 Task: Find accommodations in Rio Preto da Eva - AM for 4 guests from September 6 to September 12, with a price range of ₹10,000 to ₹14,000, 4 bedrooms, 4 beds, 4 bathrooms, property type 'Hotel', amenities including Wifi, Free parking, TV, Gym, Breakfast, and 'Self check-in' option, with host language 'English'.
Action: Mouse moved to (424, 87)
Screenshot: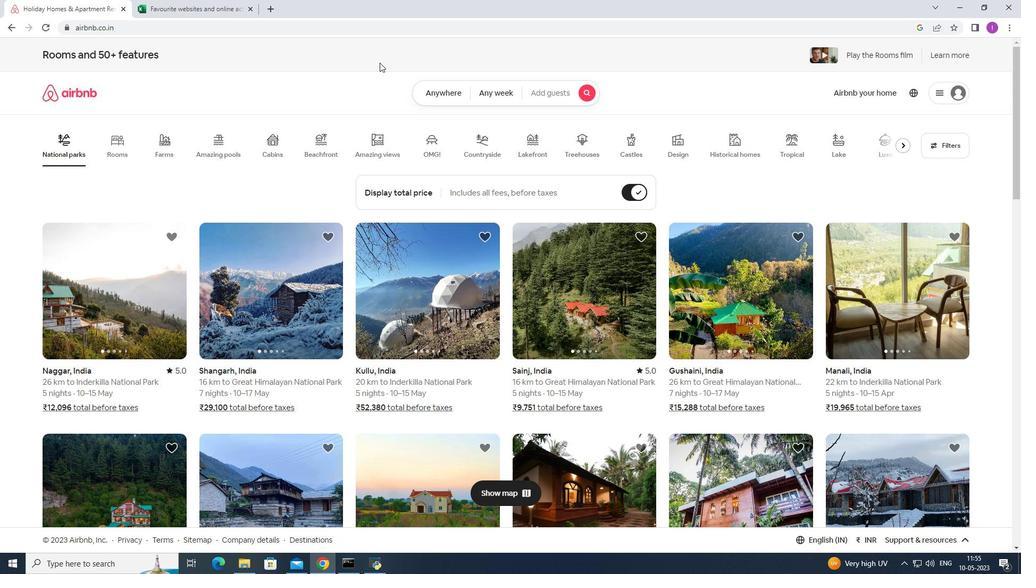 
Action: Mouse pressed left at (424, 87)
Screenshot: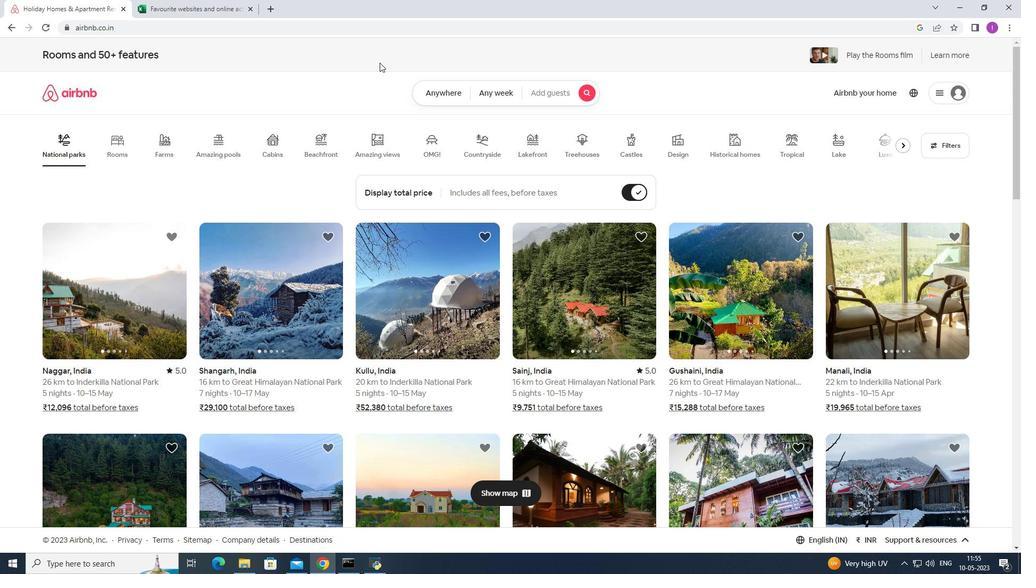 
Action: Mouse moved to (324, 135)
Screenshot: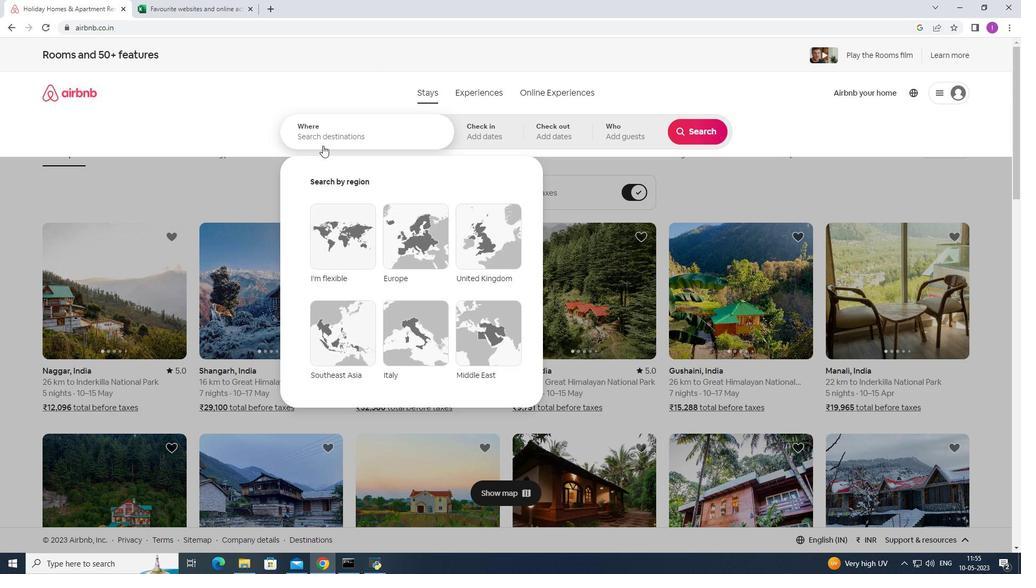 
Action: Mouse pressed left at (324, 135)
Screenshot: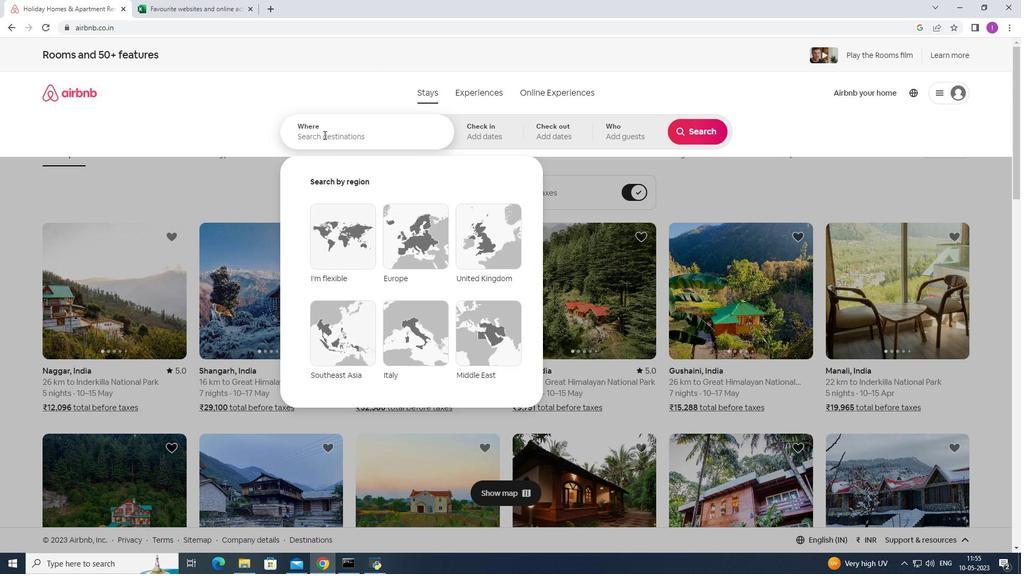 
Action: Mouse moved to (444, 133)
Screenshot: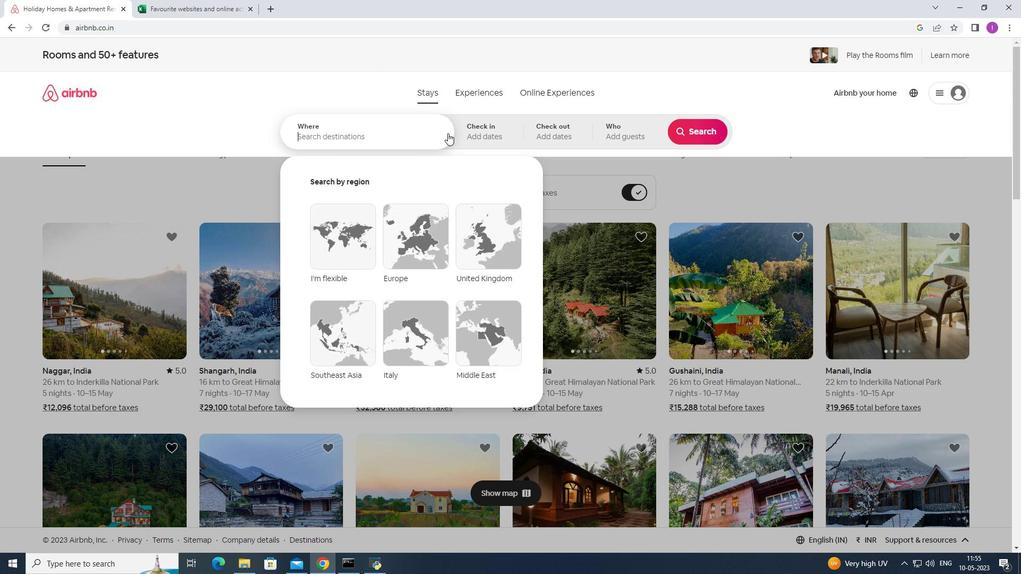 
Action: Key pressed <Key.shift>
Screenshot: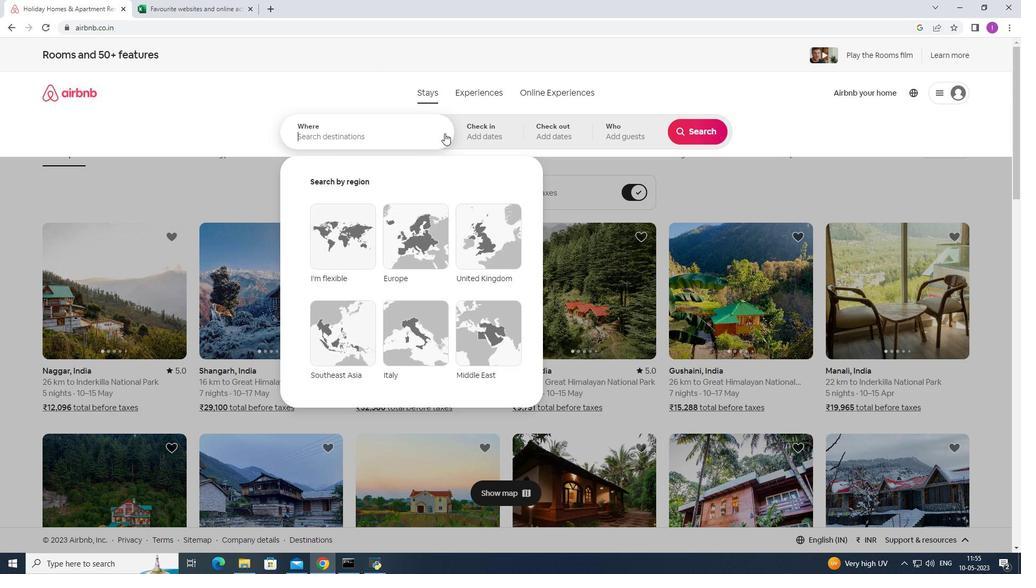 
Action: Mouse moved to (444, 133)
Screenshot: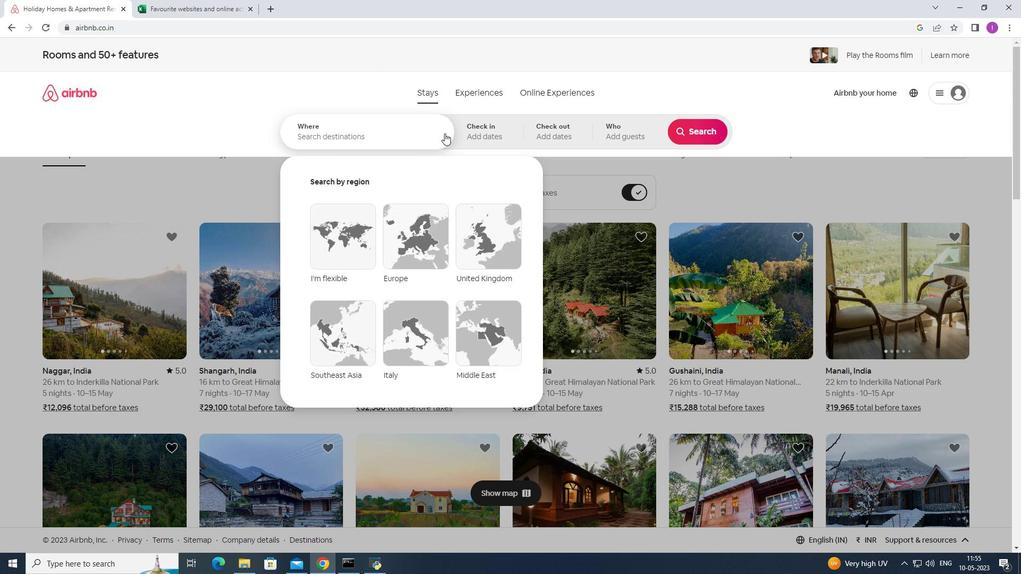 
Action: Key pressed <Key.shift><Key.shift><Key.shift><Key.shift>Rio<Key.space><Key.shift>O<Key.backspace><Key.shift>Preto<Key.space><Key.space><Key.space><Key.space><Key.space><Key.space><Key.space><Key.backspace><Key.backspace><Key.backspace><Key.backspace><Key.shift>Da<Key.space>
Screenshot: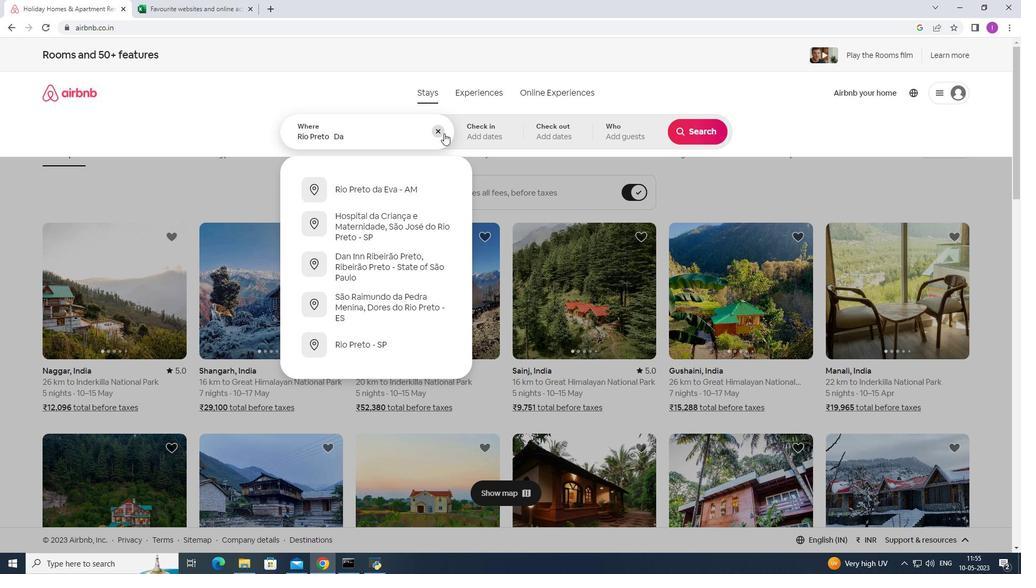 
Action: Mouse moved to (386, 181)
Screenshot: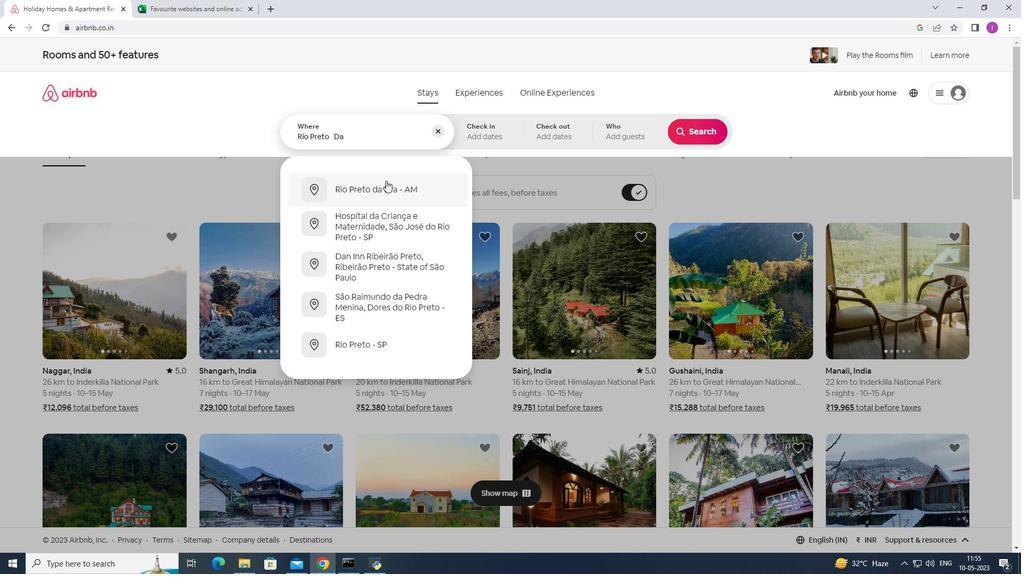 
Action: Mouse pressed left at (386, 181)
Screenshot: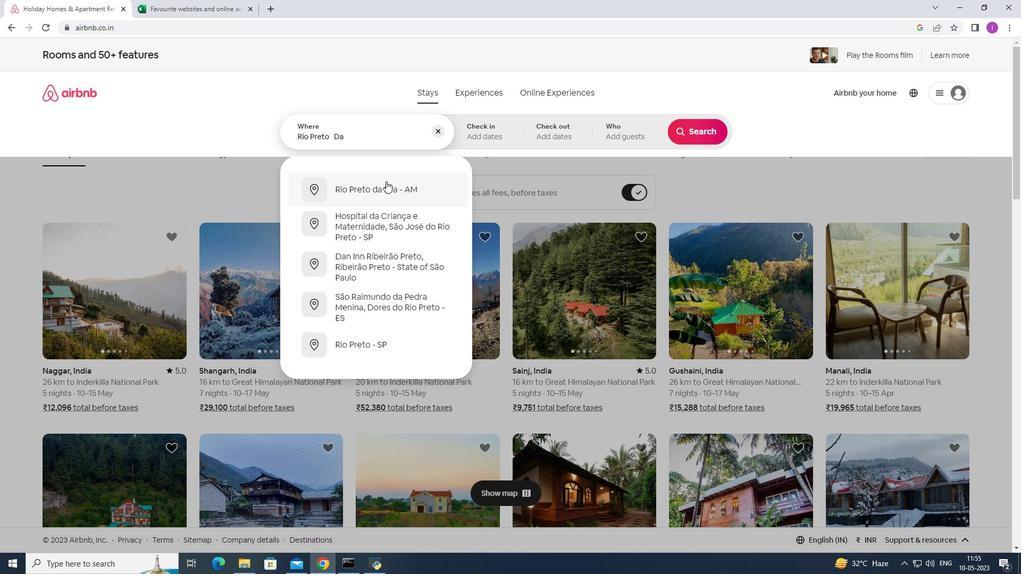 
Action: Mouse moved to (692, 215)
Screenshot: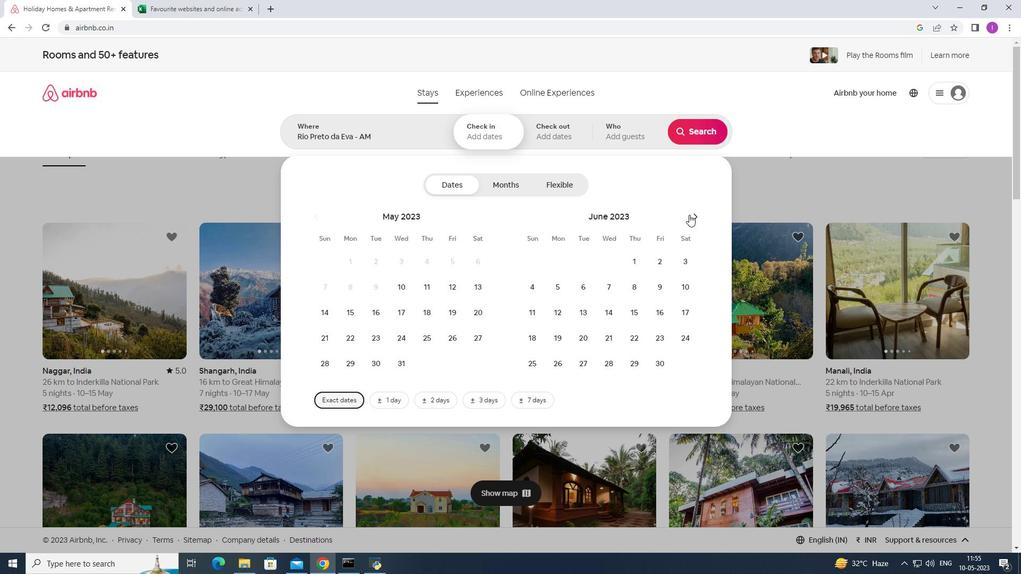 
Action: Mouse pressed left at (692, 215)
Screenshot: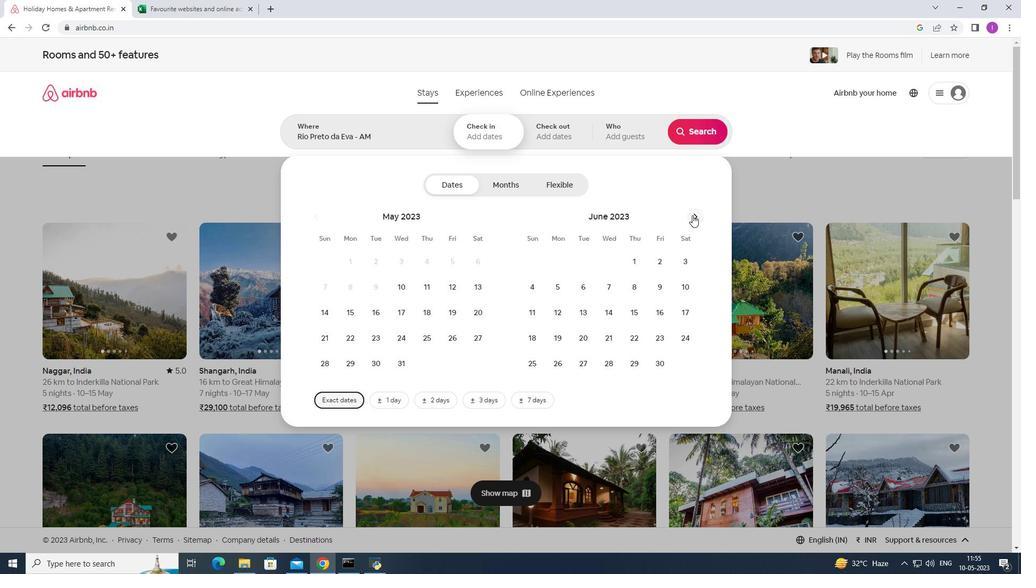 
Action: Mouse pressed left at (692, 215)
Screenshot: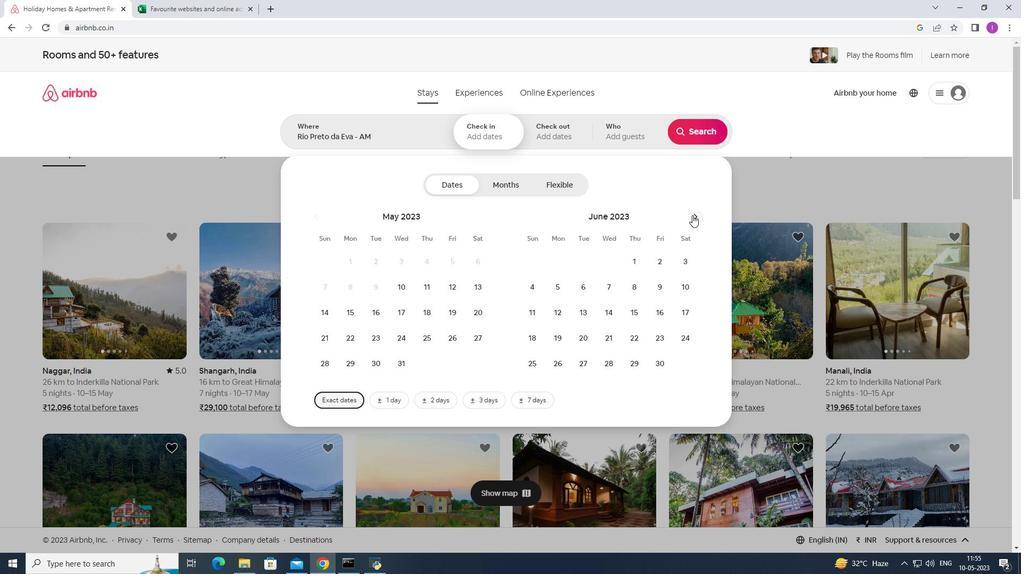 
Action: Mouse moved to (697, 220)
Screenshot: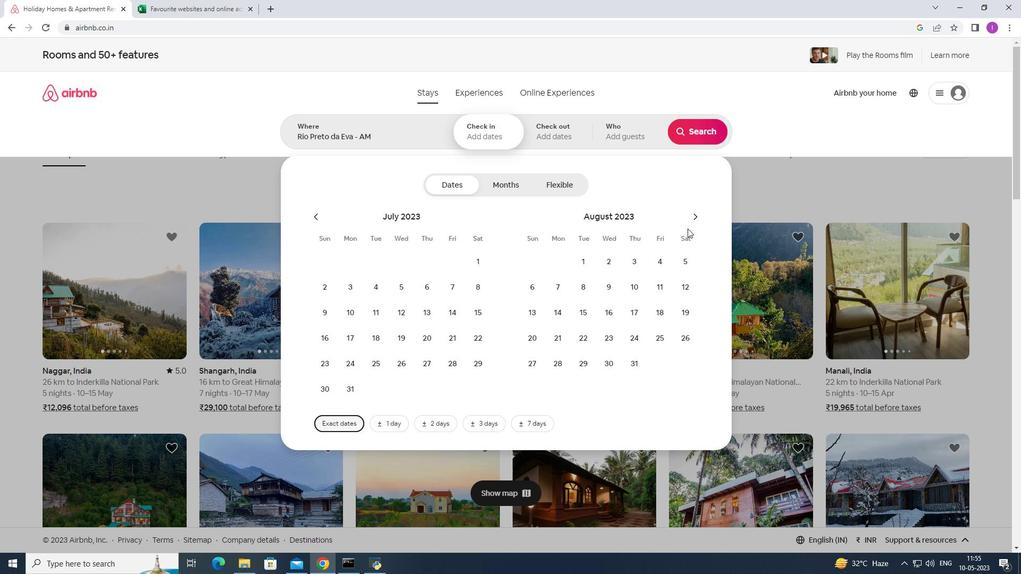 
Action: Mouse pressed left at (697, 220)
Screenshot: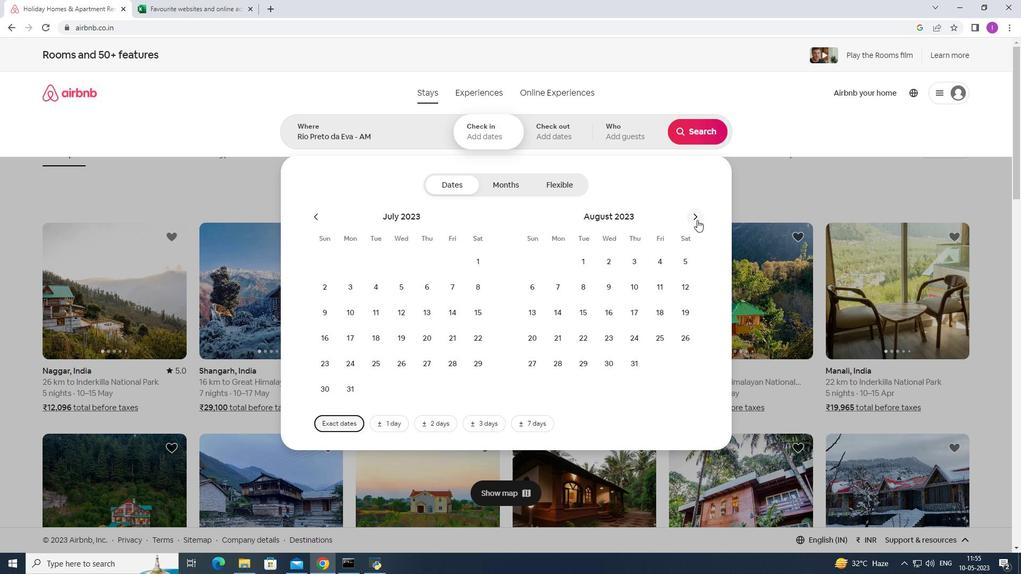 
Action: Mouse pressed left at (697, 220)
Screenshot: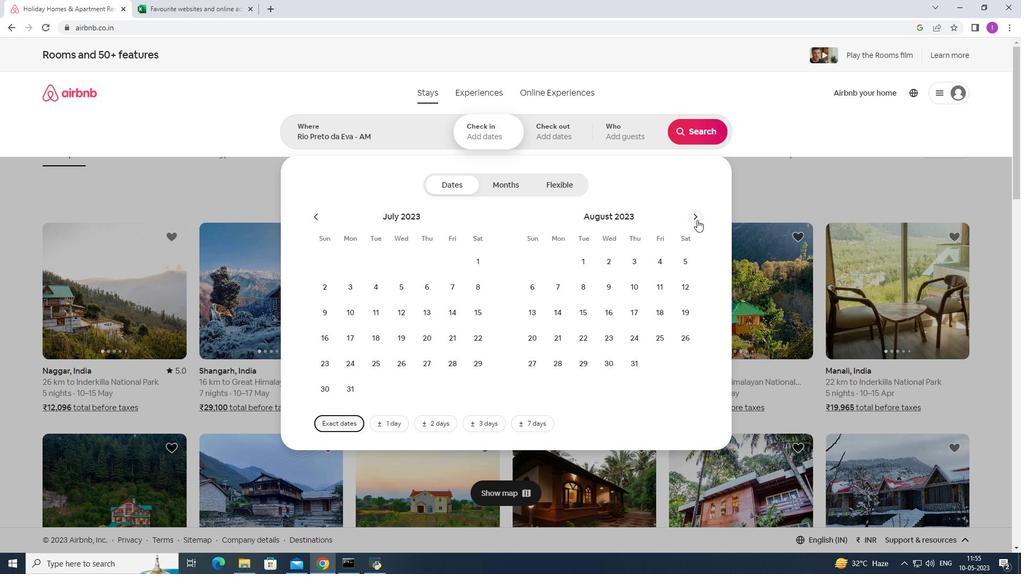 
Action: Mouse moved to (405, 286)
Screenshot: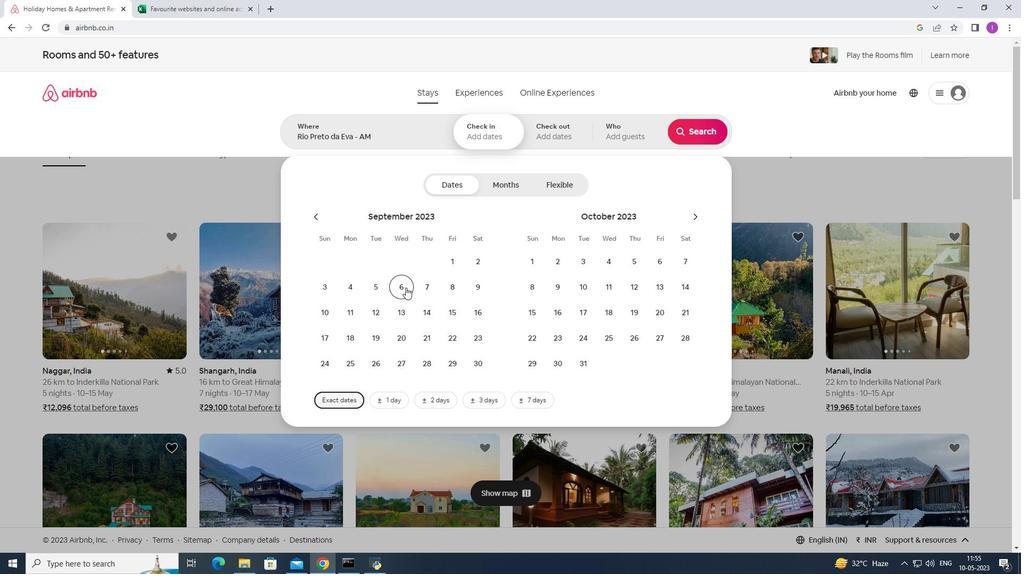 
Action: Mouse pressed left at (405, 286)
Screenshot: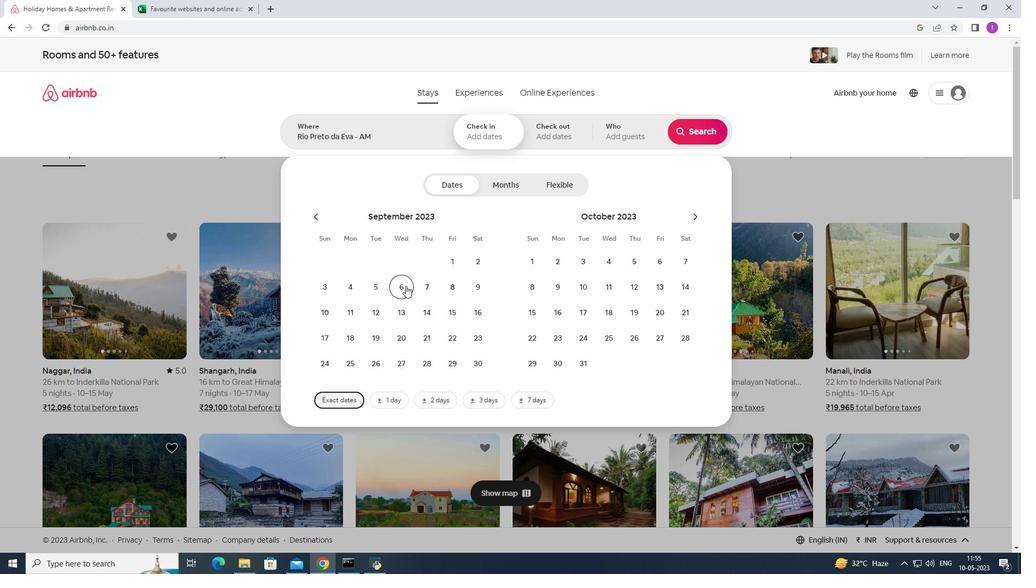 
Action: Mouse moved to (379, 315)
Screenshot: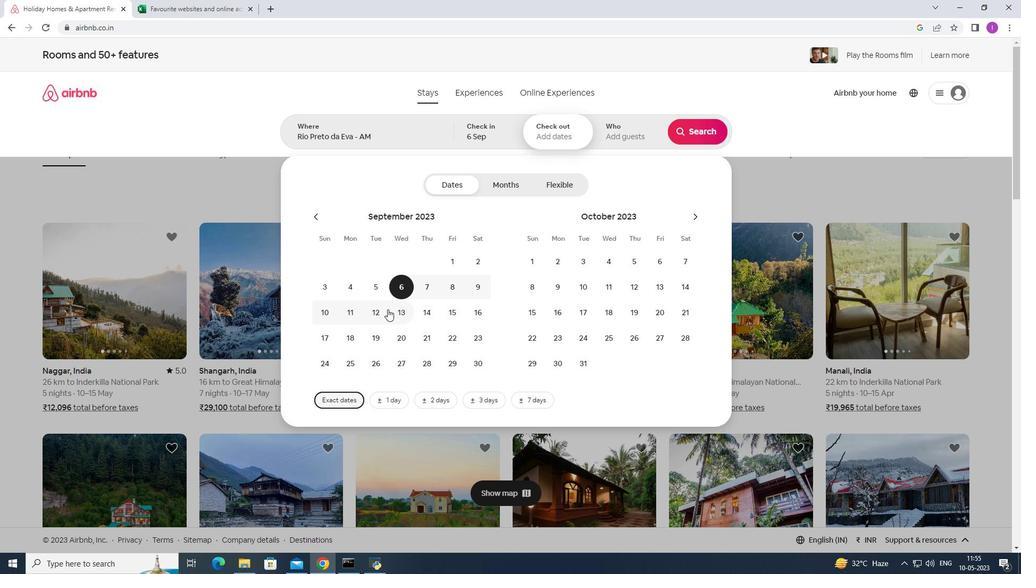 
Action: Mouse pressed left at (379, 315)
Screenshot: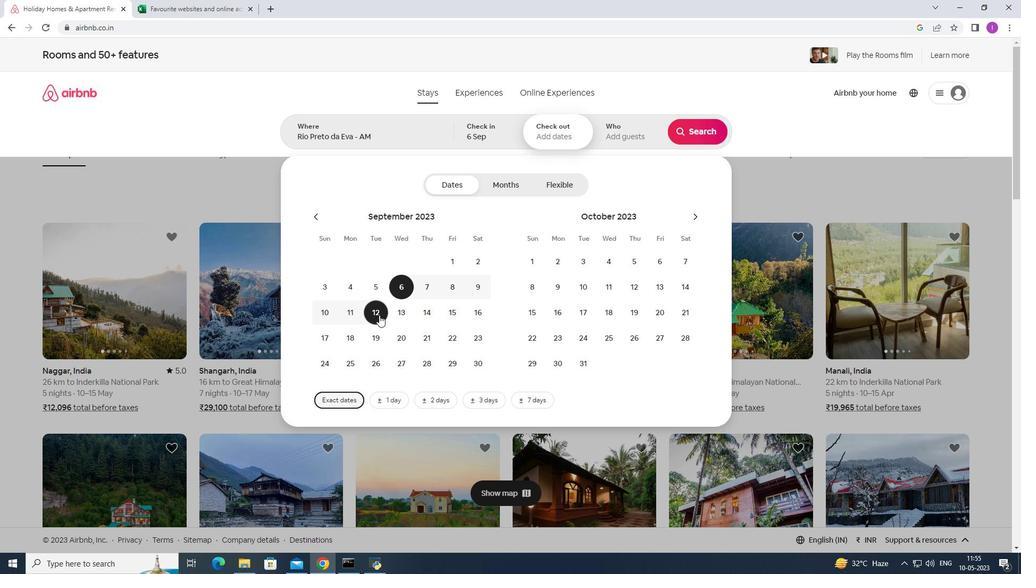 
Action: Mouse moved to (649, 129)
Screenshot: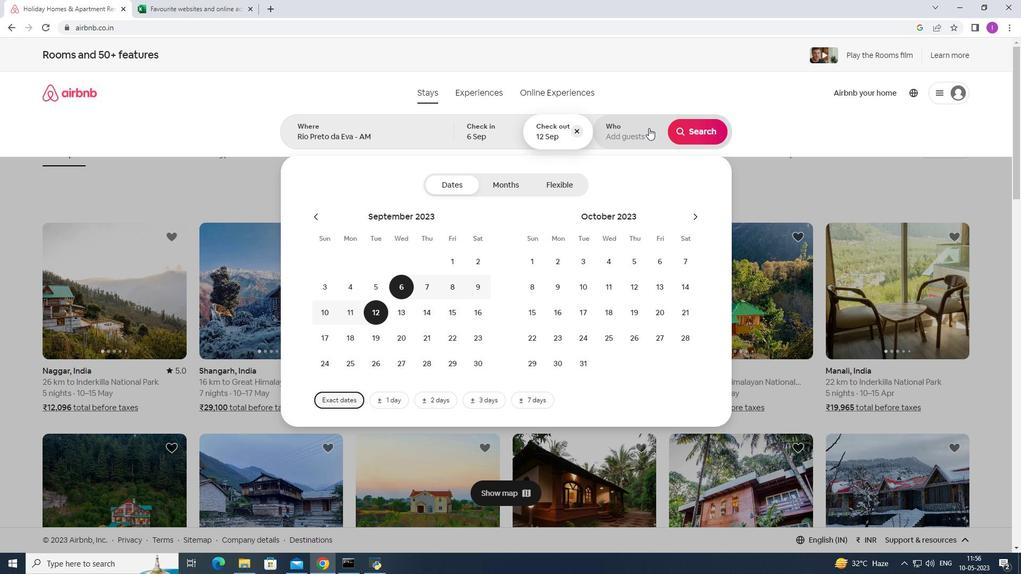 
Action: Mouse pressed left at (649, 129)
Screenshot: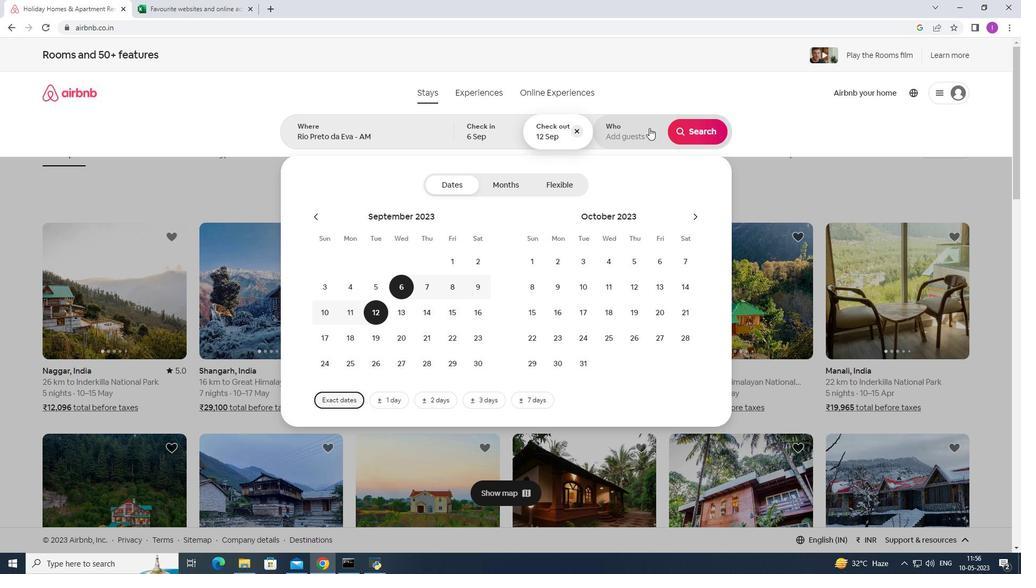 
Action: Mouse moved to (700, 191)
Screenshot: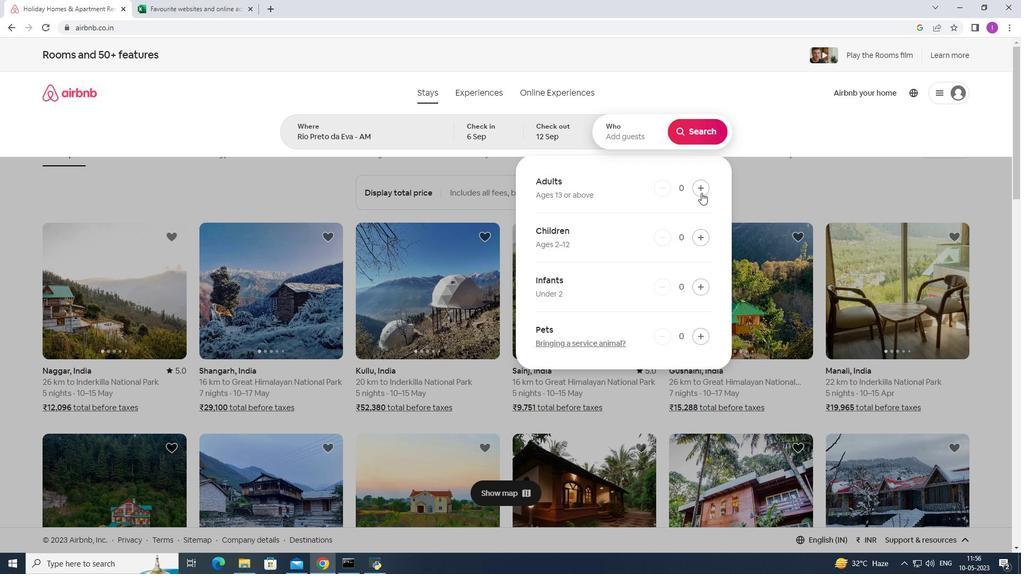 
Action: Mouse pressed left at (700, 191)
Screenshot: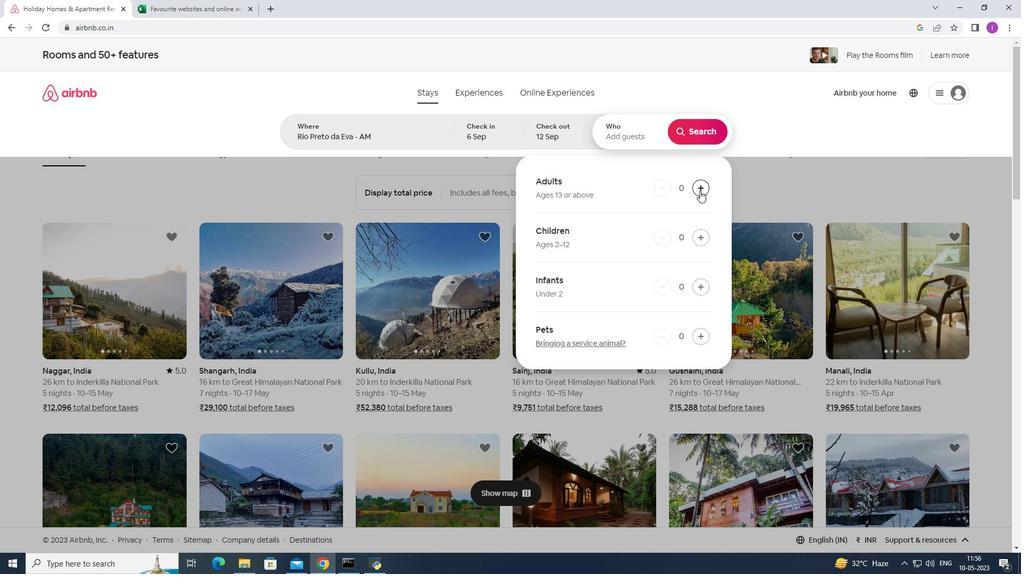 
Action: Mouse pressed left at (700, 191)
Screenshot: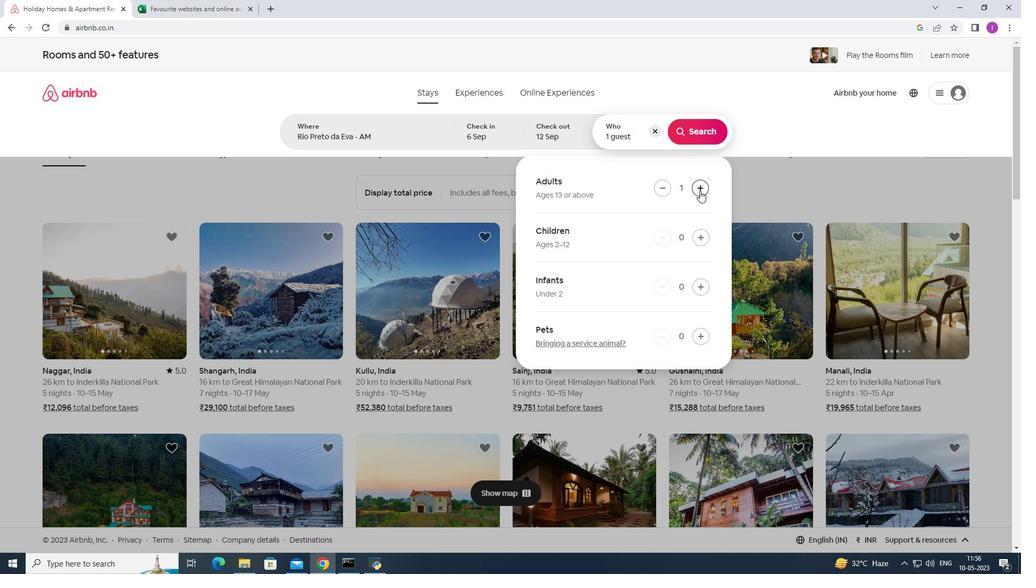 
Action: Mouse pressed left at (700, 191)
Screenshot: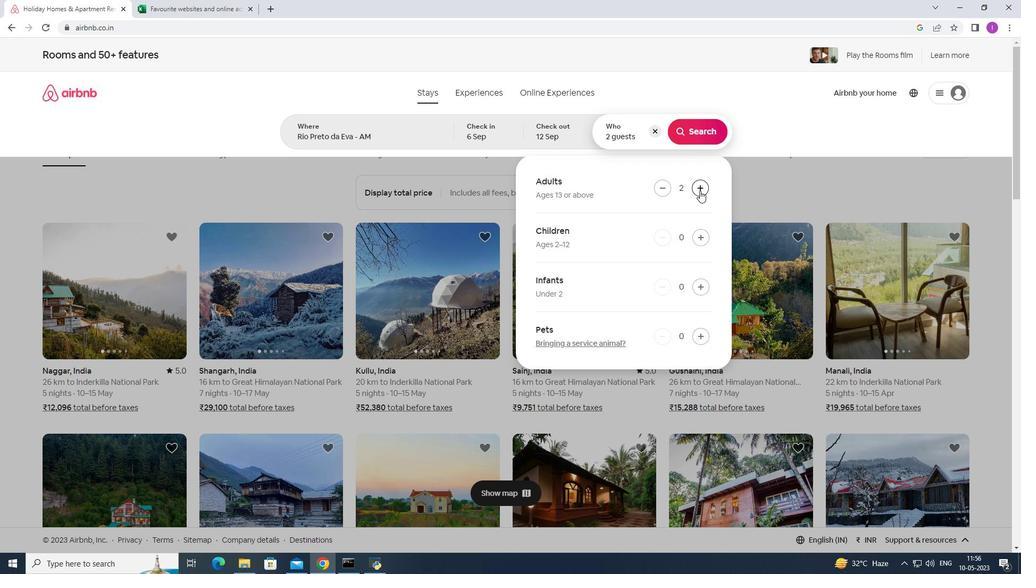
Action: Mouse pressed left at (700, 191)
Screenshot: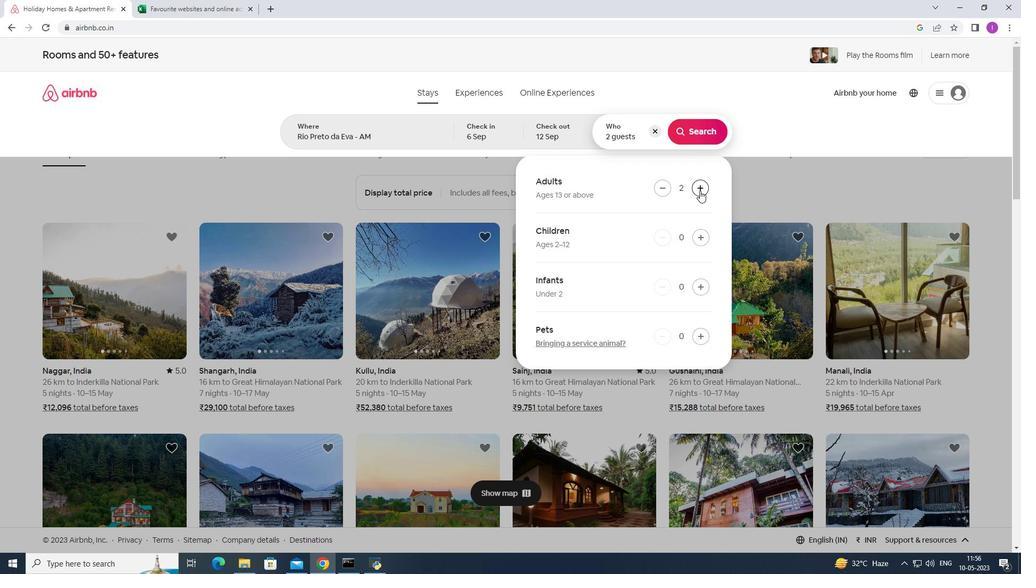 
Action: Mouse moved to (683, 137)
Screenshot: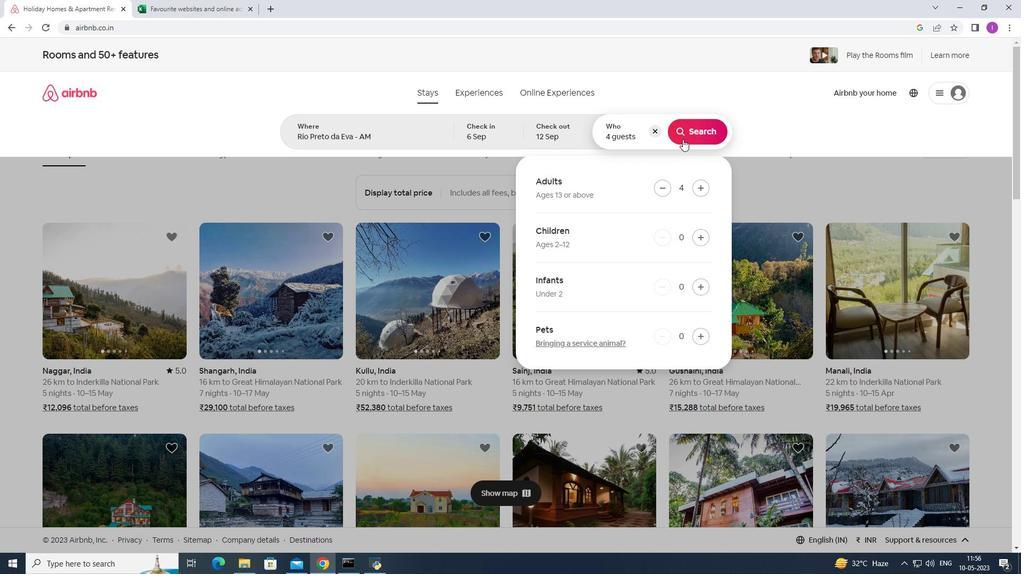 
Action: Mouse pressed left at (683, 137)
Screenshot: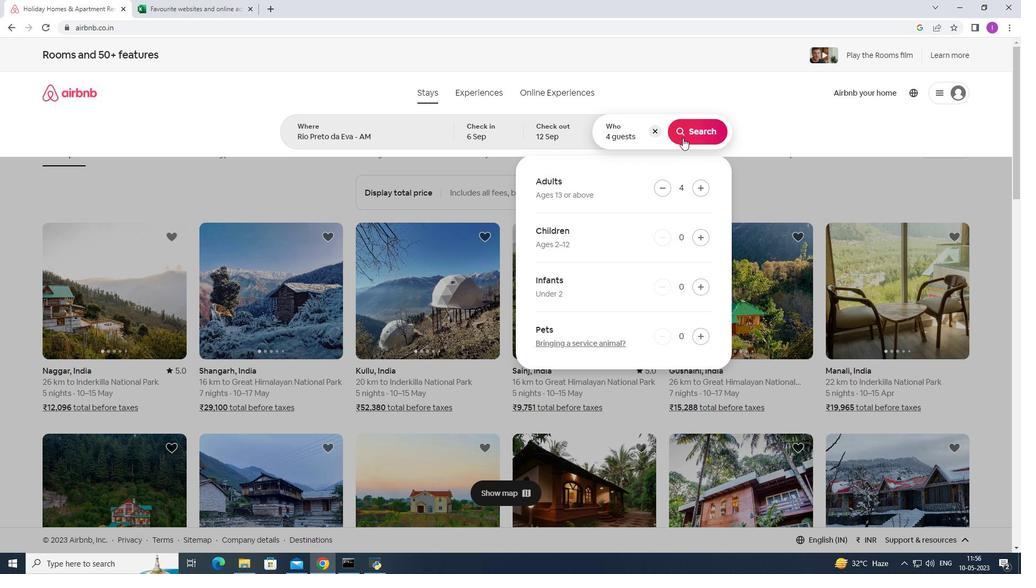 
Action: Mouse moved to (974, 96)
Screenshot: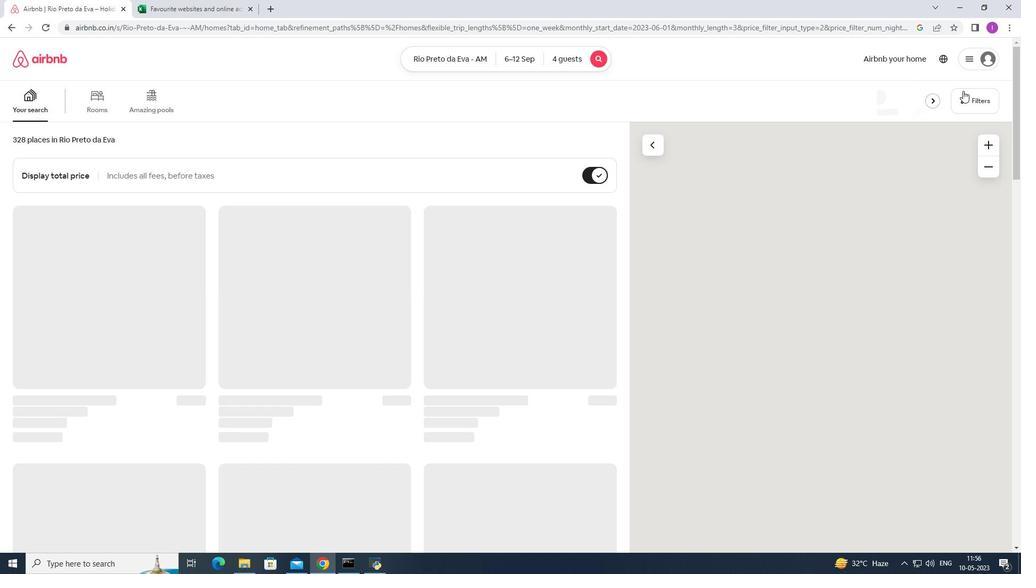 
Action: Mouse pressed left at (974, 96)
Screenshot: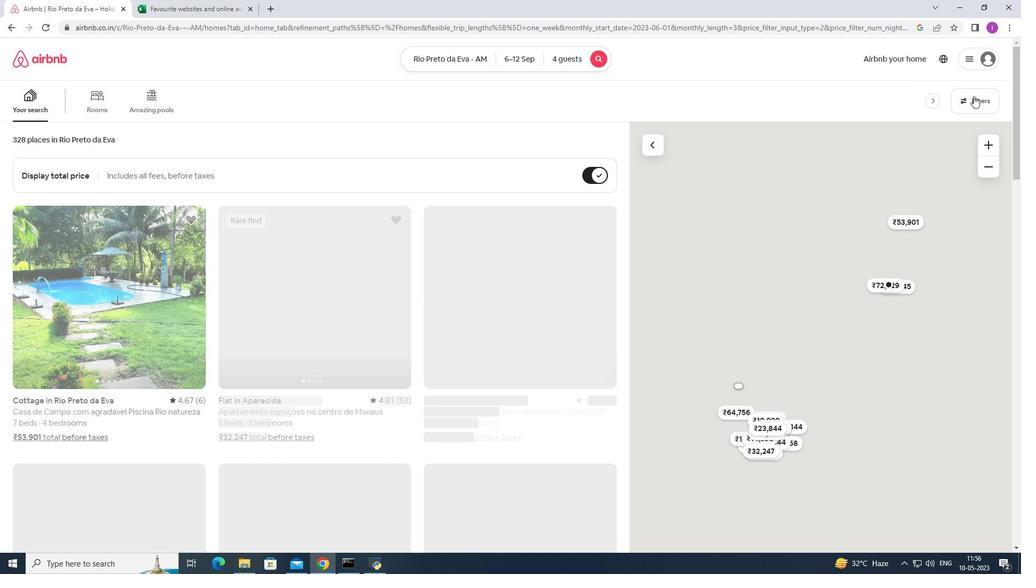 
Action: Mouse moved to (386, 361)
Screenshot: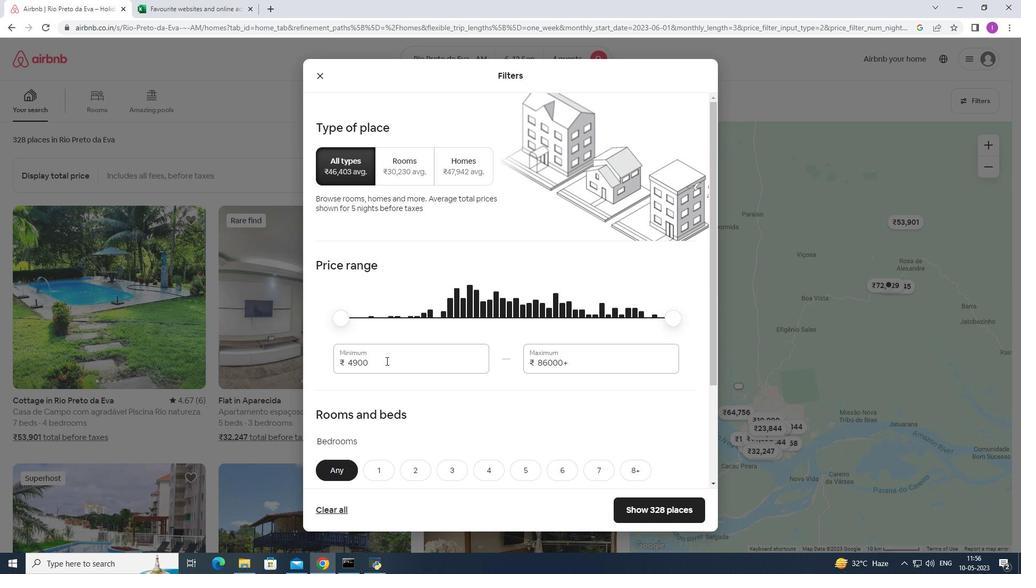 
Action: Mouse pressed left at (386, 361)
Screenshot: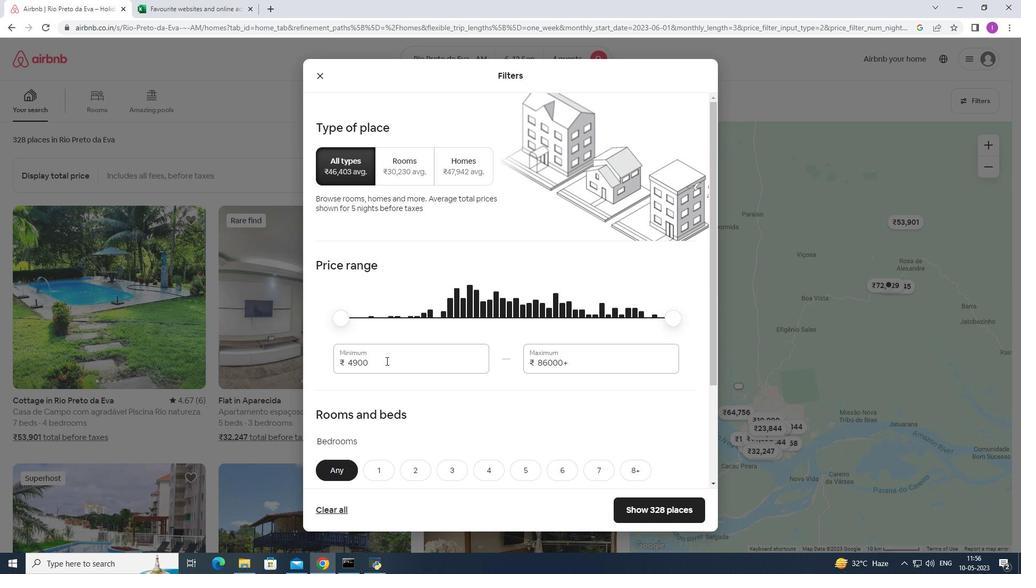 
Action: Mouse moved to (341, 358)
Screenshot: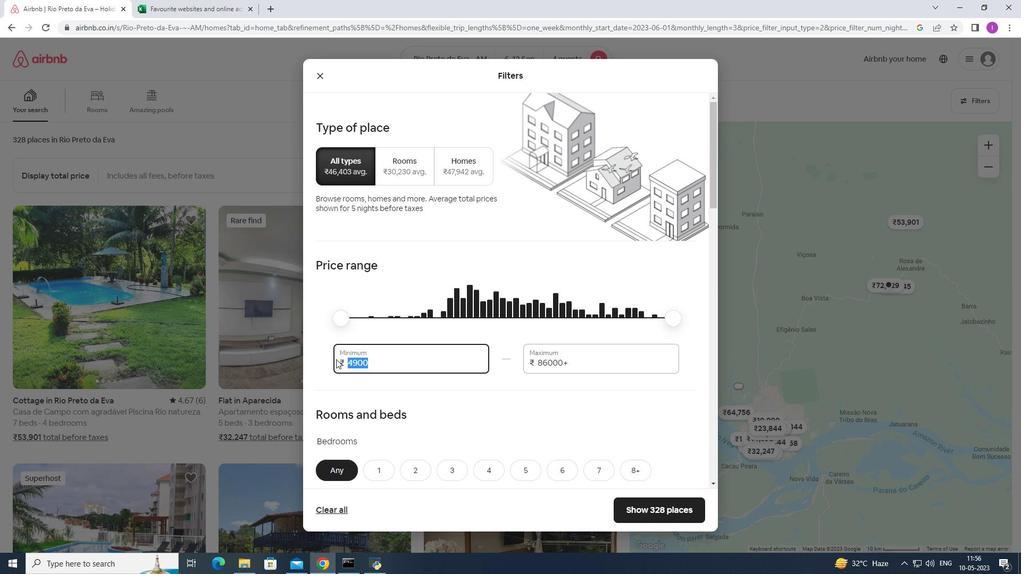 
Action: Key pressed 1
Screenshot: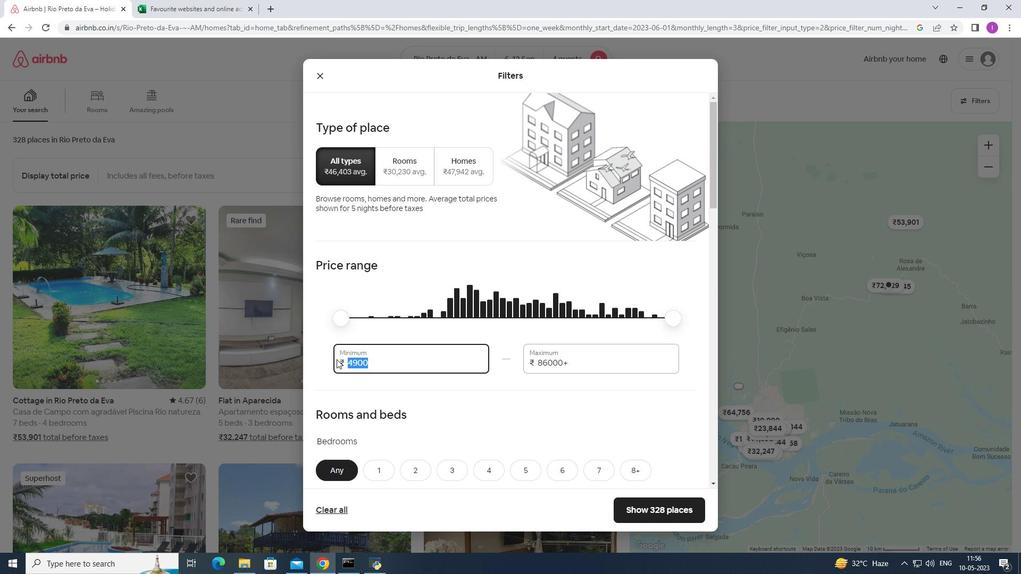 
Action: Mouse moved to (344, 356)
Screenshot: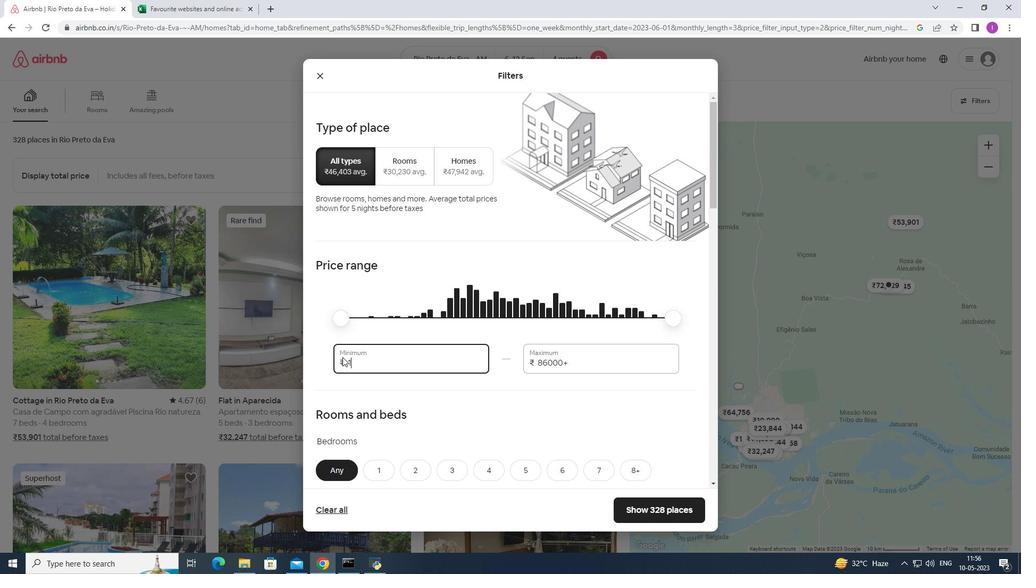 
Action: Key pressed 000
Screenshot: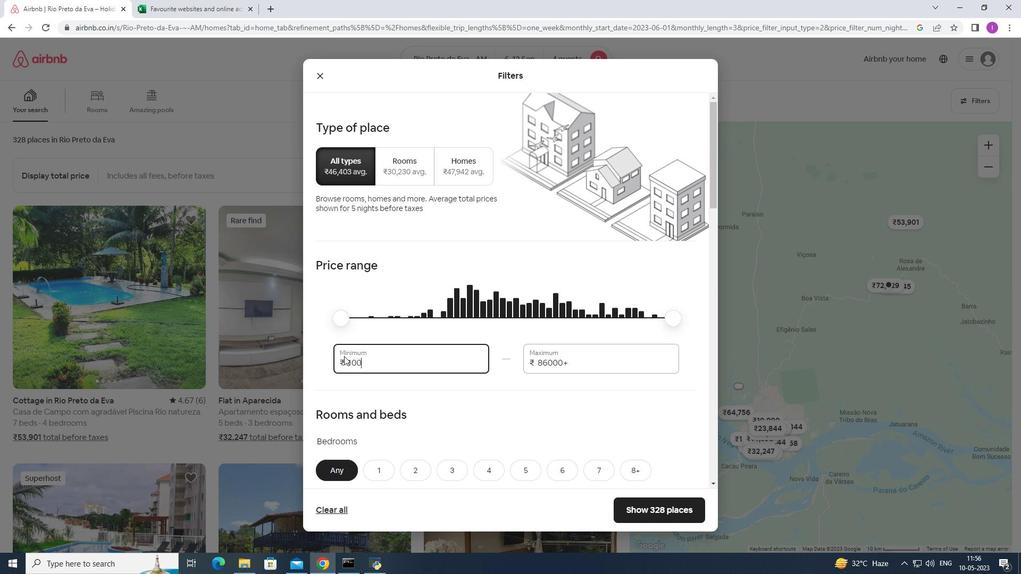 
Action: Mouse moved to (598, 368)
Screenshot: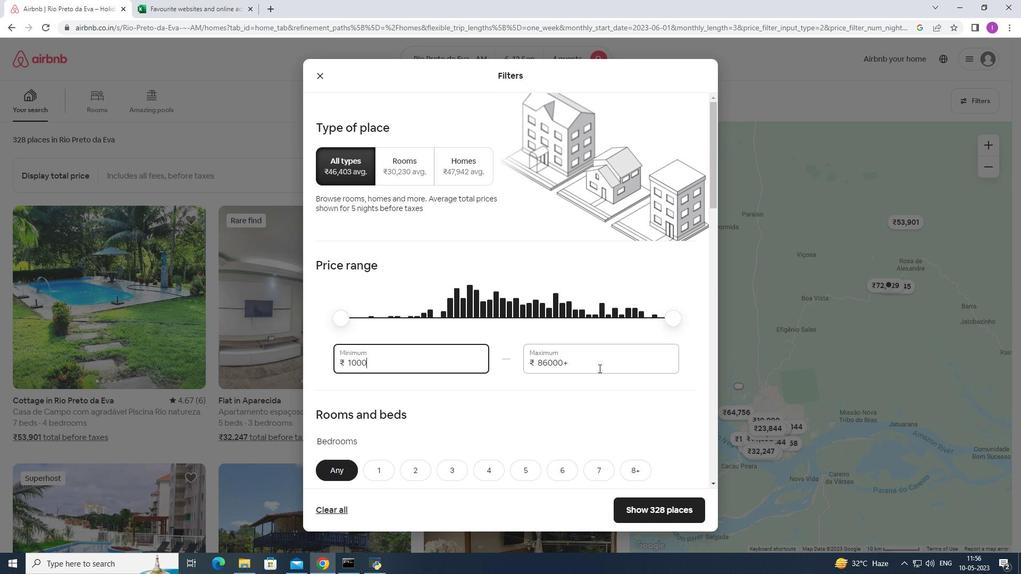 
Action: Key pressed 0
Screenshot: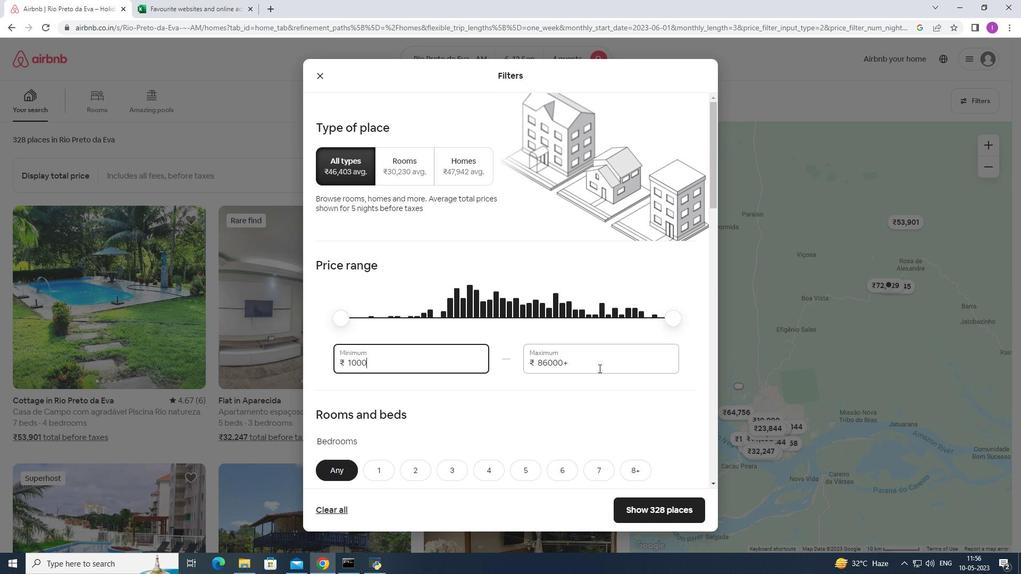 
Action: Mouse moved to (597, 365)
Screenshot: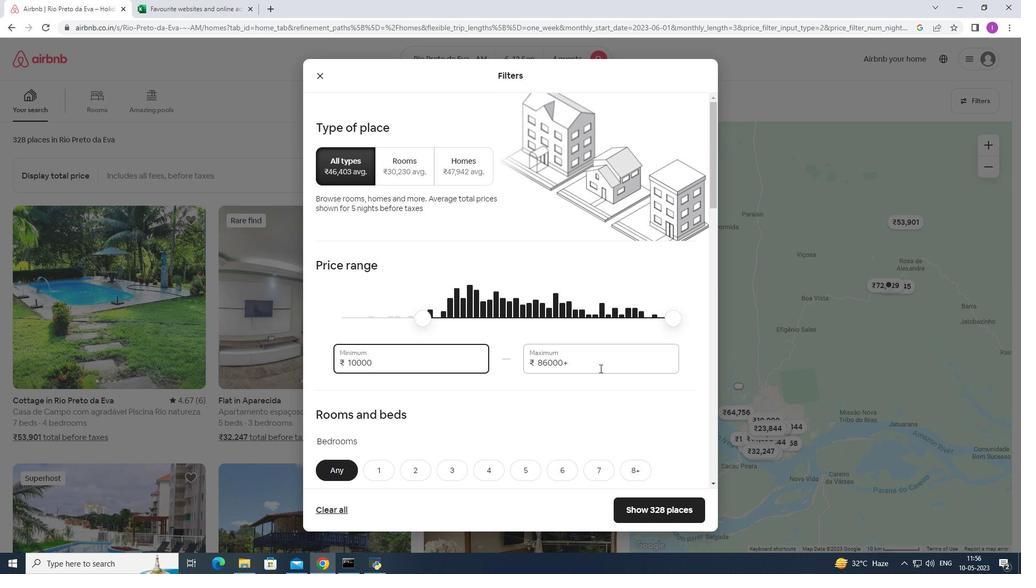 
Action: Mouse pressed left at (597, 365)
Screenshot: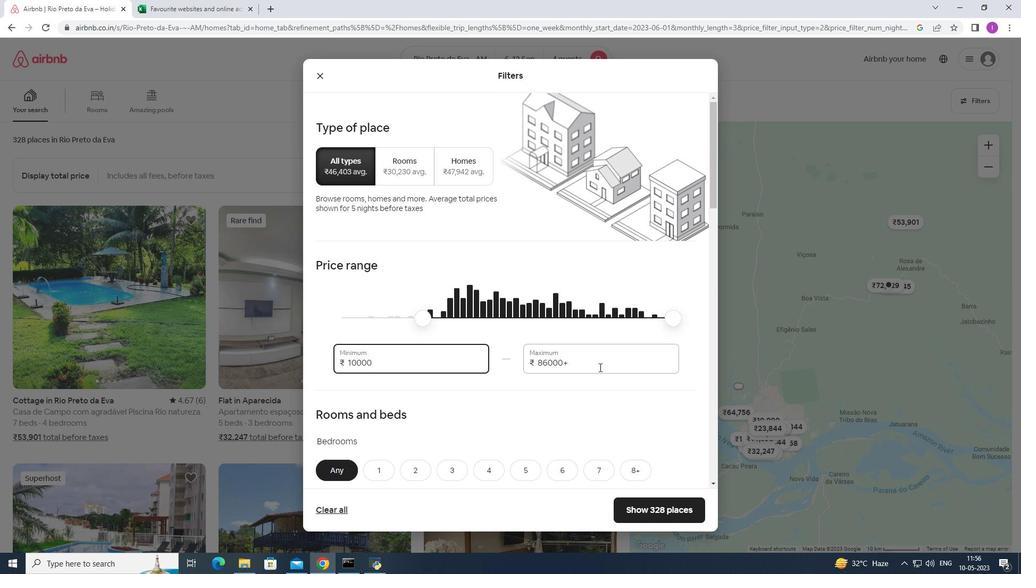 
Action: Mouse moved to (524, 370)
Screenshot: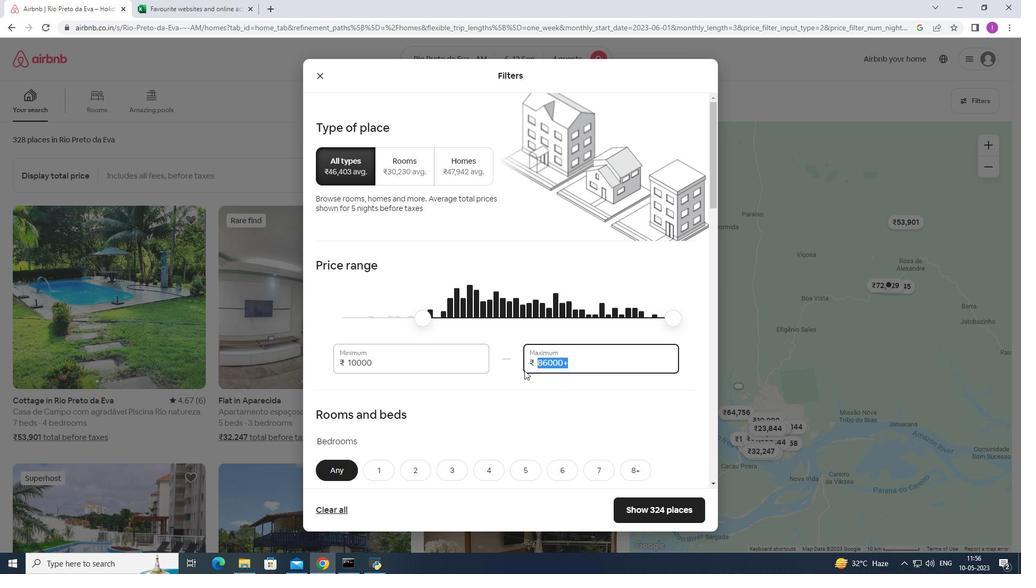 
Action: Key pressed 14000
Screenshot: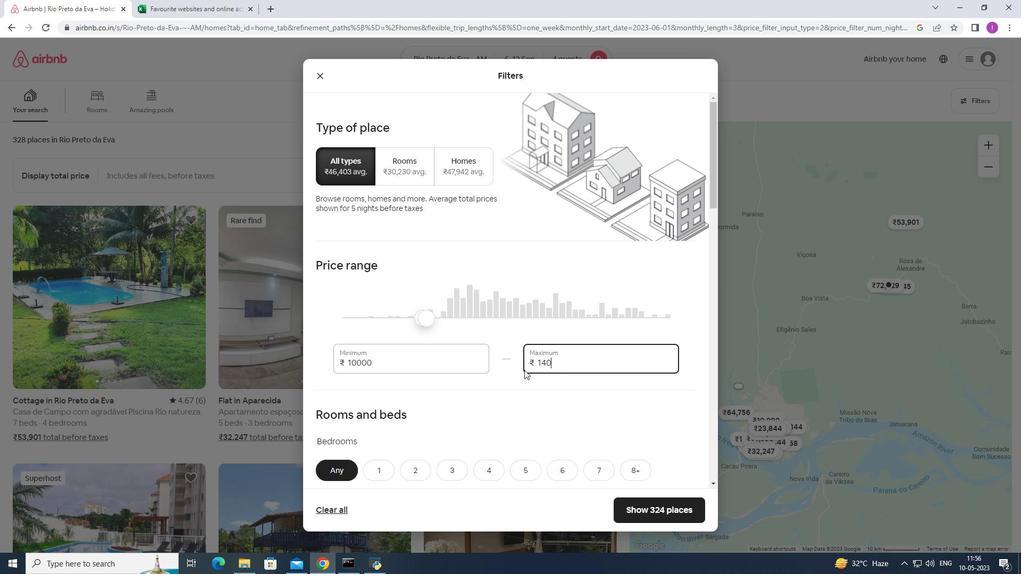 
Action: Mouse moved to (503, 369)
Screenshot: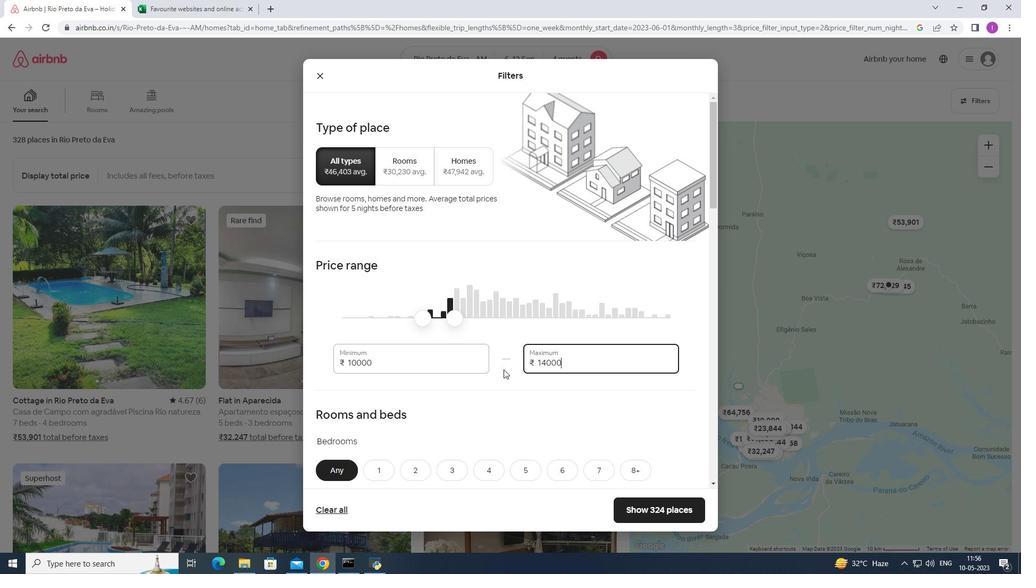 
Action: Mouse scrolled (503, 369) with delta (0, 0)
Screenshot: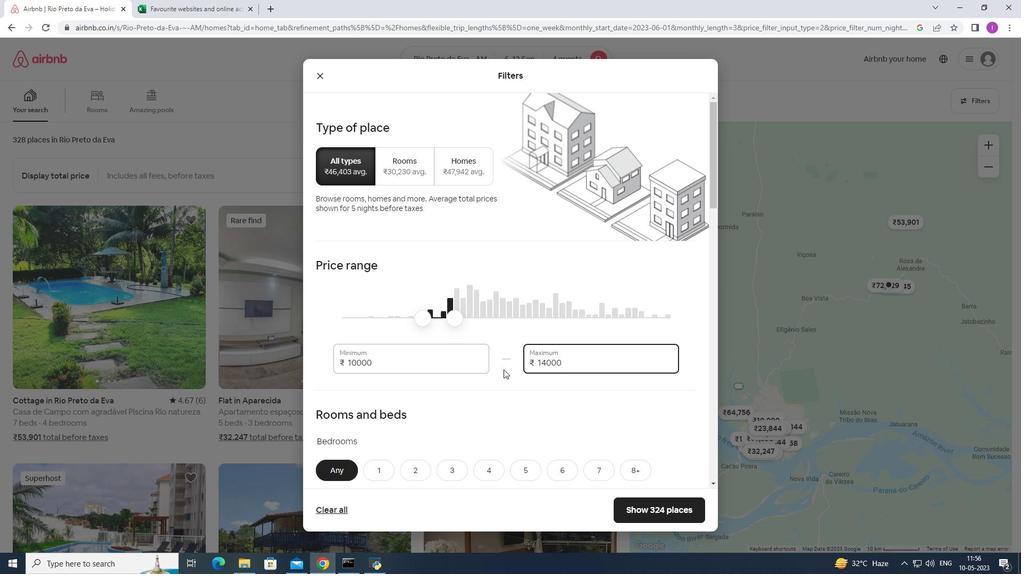 
Action: Mouse scrolled (503, 369) with delta (0, 0)
Screenshot: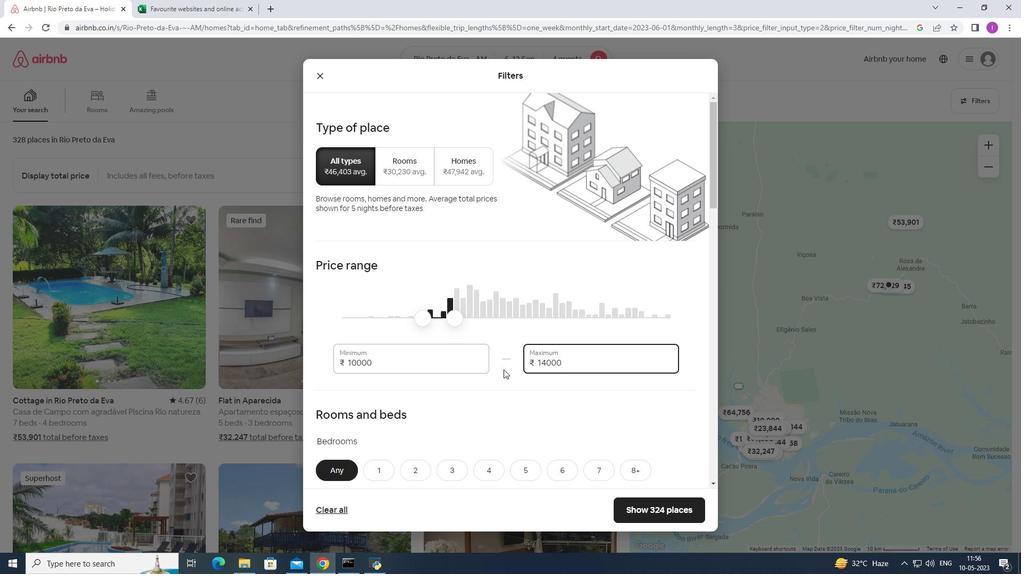 
Action: Mouse moved to (503, 370)
Screenshot: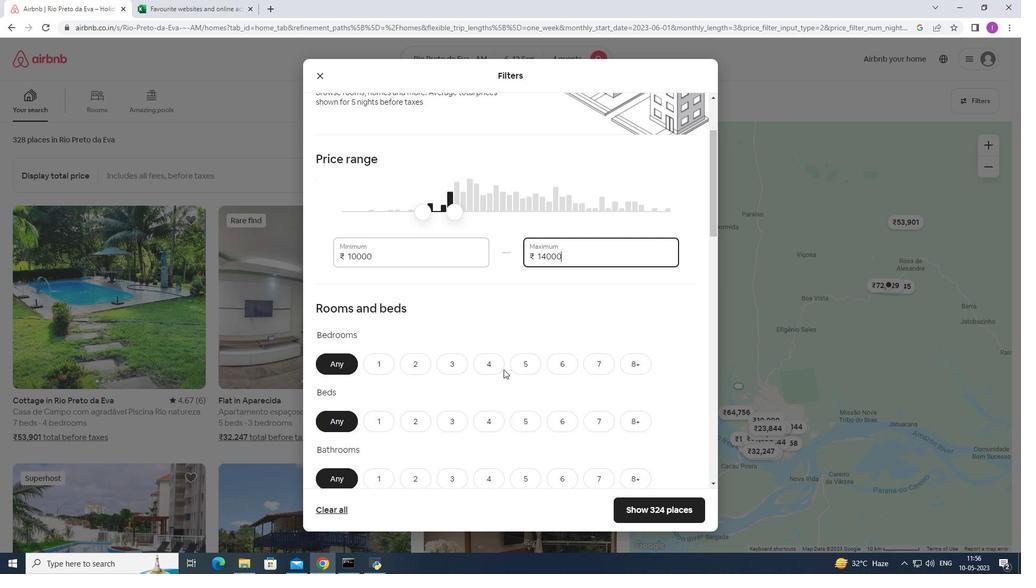 
Action: Mouse scrolled (503, 369) with delta (0, 0)
Screenshot: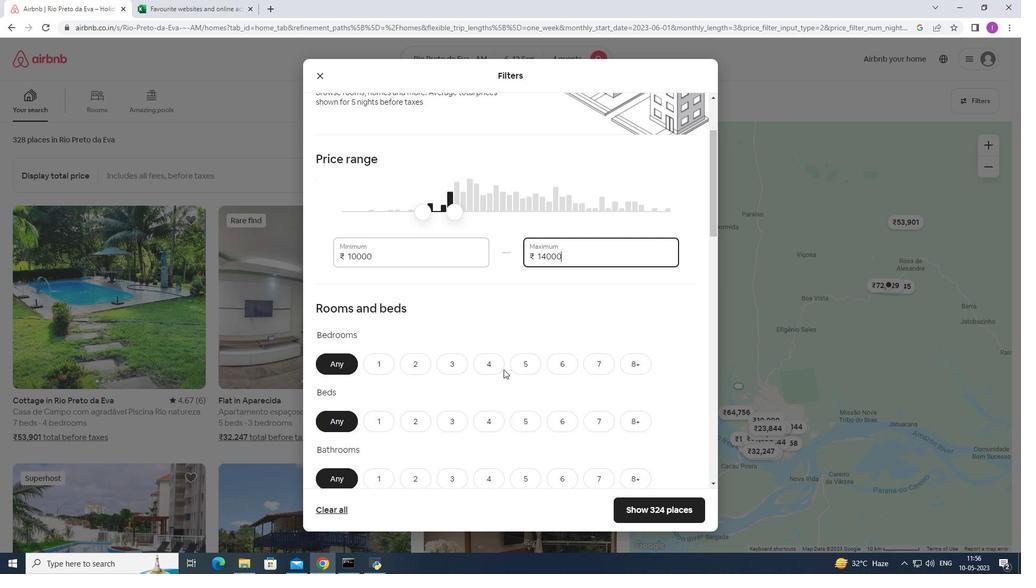 
Action: Mouse moved to (492, 304)
Screenshot: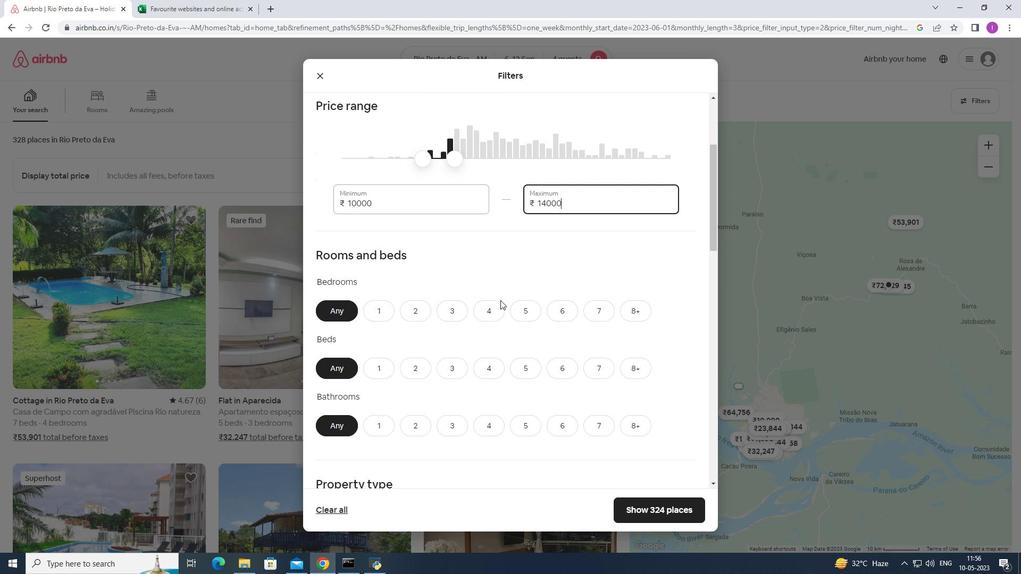 
Action: Mouse pressed left at (492, 304)
Screenshot: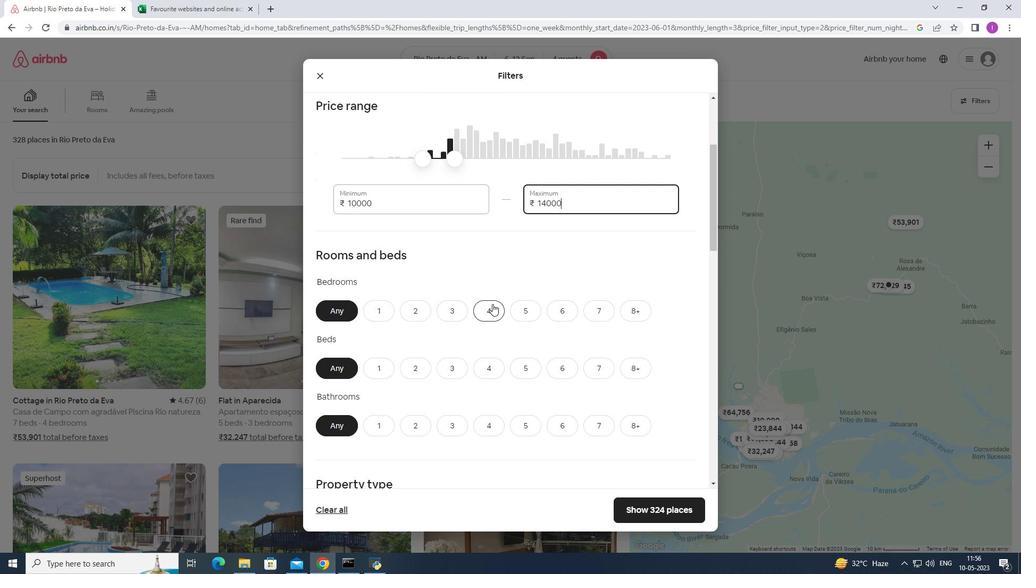 
Action: Mouse moved to (494, 364)
Screenshot: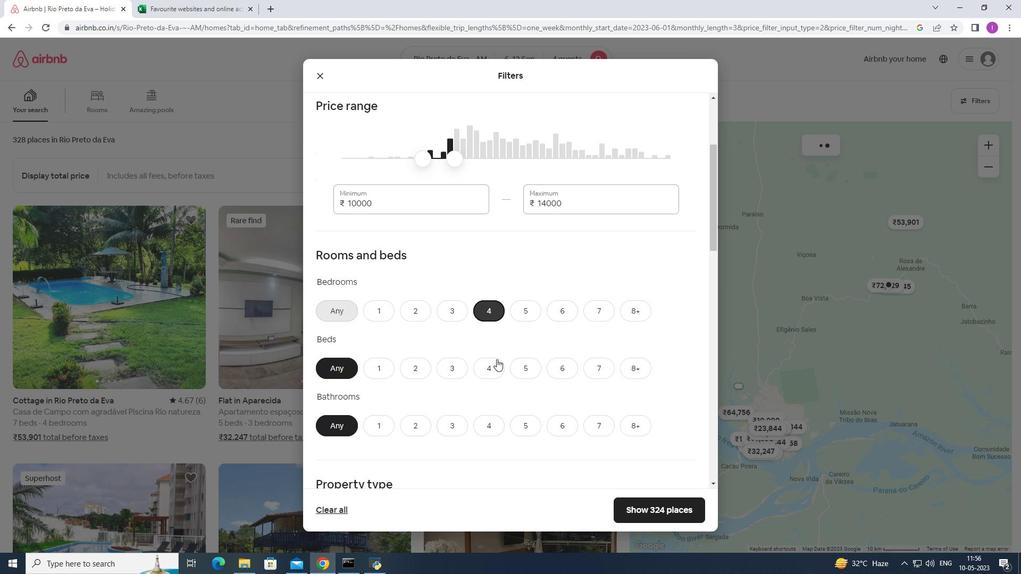 
Action: Mouse pressed left at (494, 364)
Screenshot: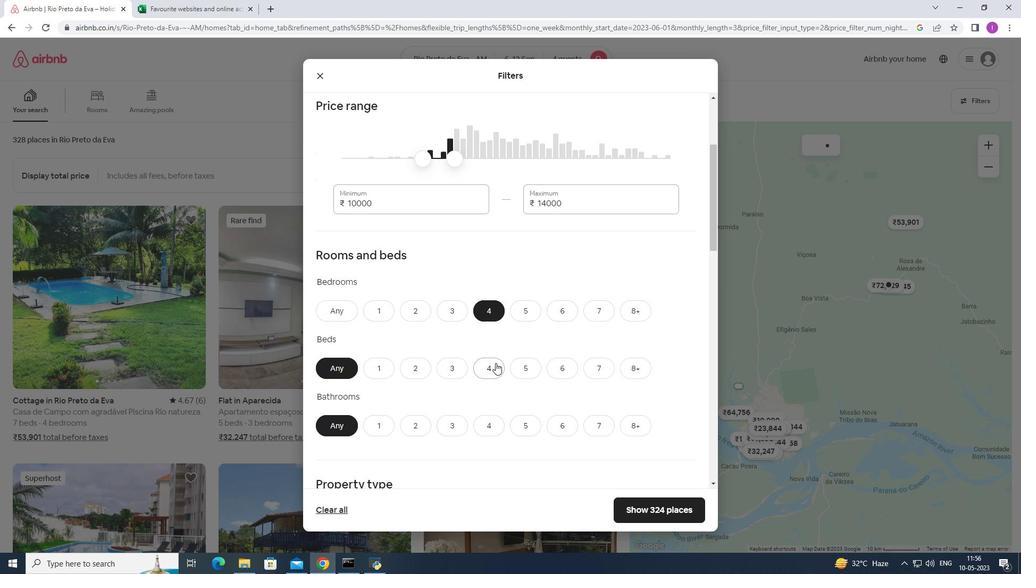 
Action: Mouse moved to (500, 423)
Screenshot: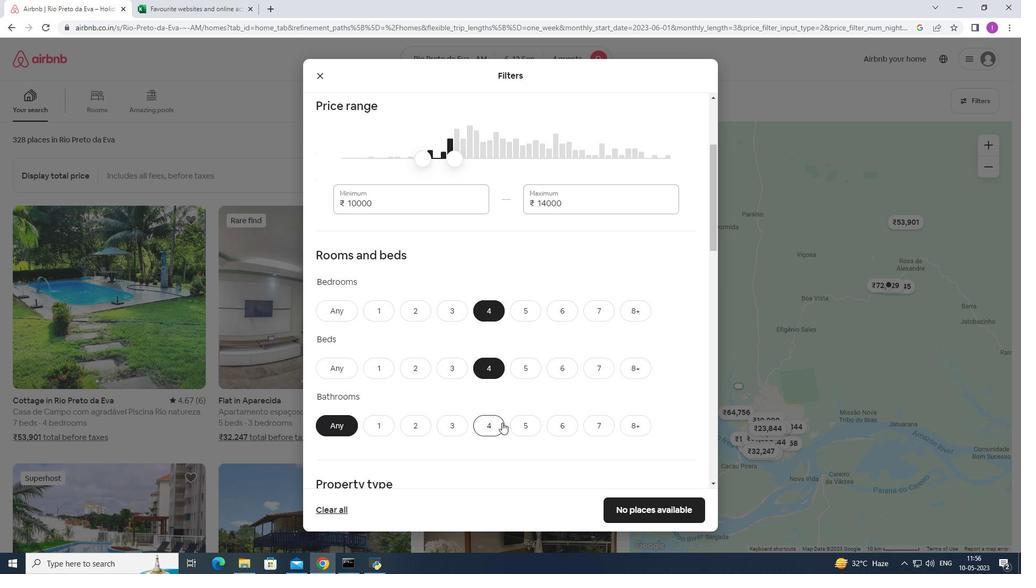 
Action: Mouse pressed left at (500, 423)
Screenshot: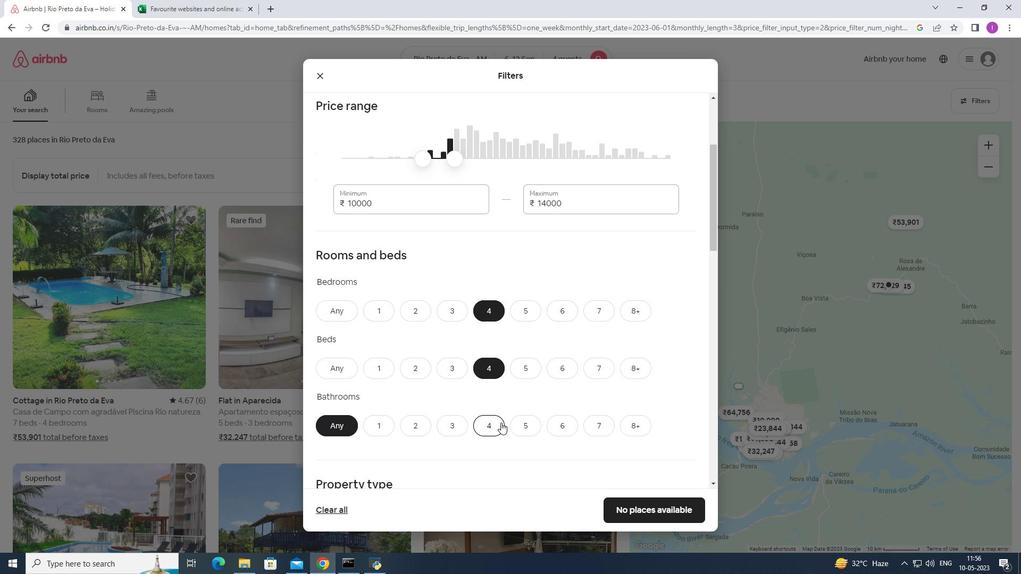 
Action: Mouse moved to (495, 423)
Screenshot: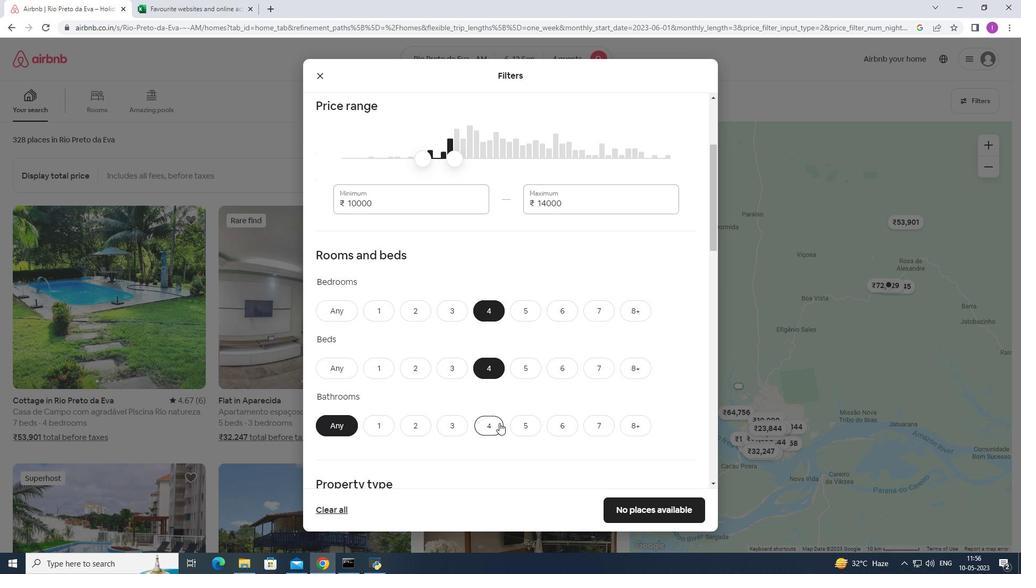 
Action: Mouse scrolled (495, 423) with delta (0, 0)
Screenshot: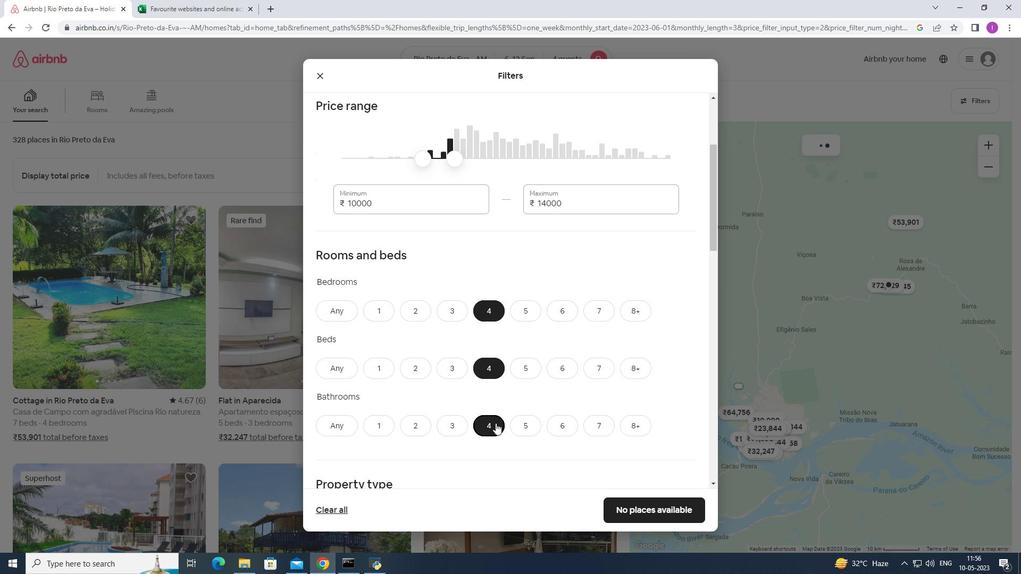 
Action: Mouse scrolled (495, 423) with delta (0, 0)
Screenshot: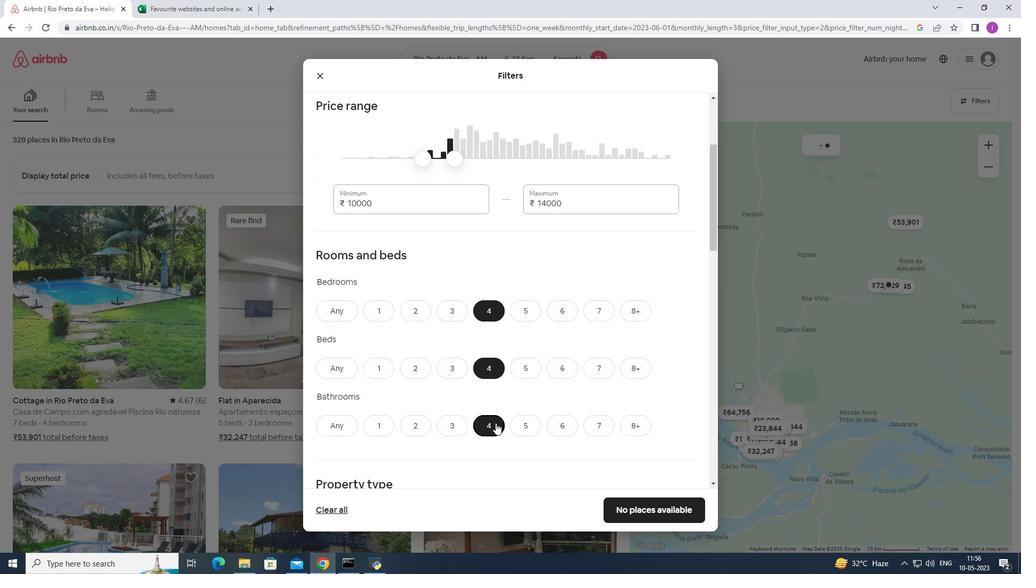 
Action: Mouse scrolled (495, 423) with delta (0, 0)
Screenshot: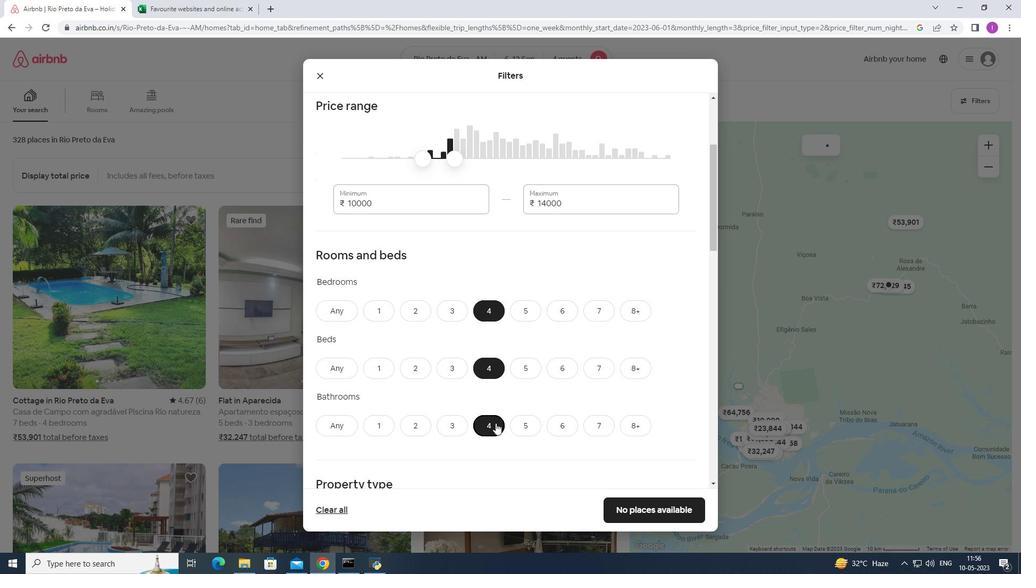 
Action: Mouse moved to (495, 421)
Screenshot: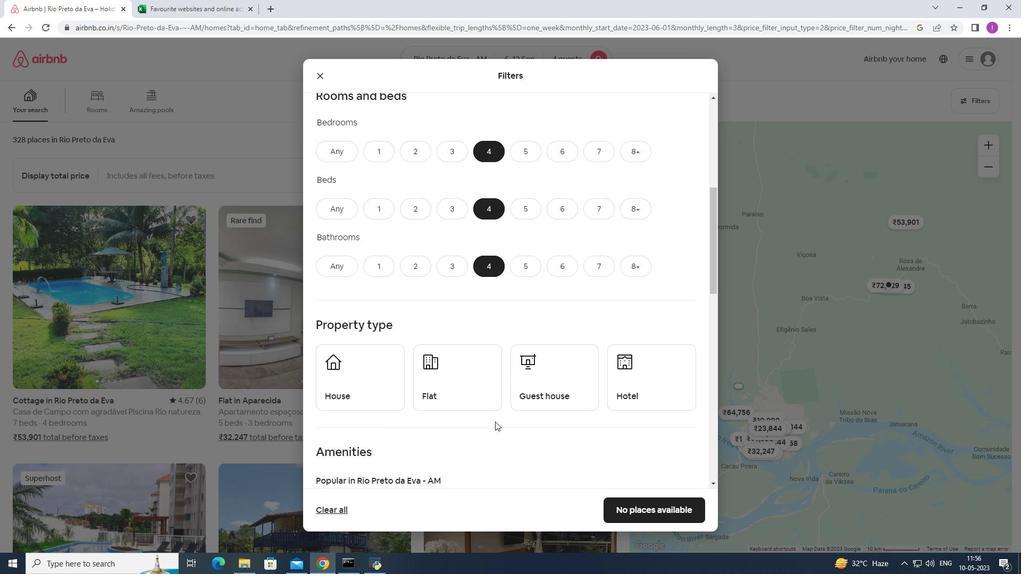 
Action: Mouse scrolled (495, 420) with delta (0, 0)
Screenshot: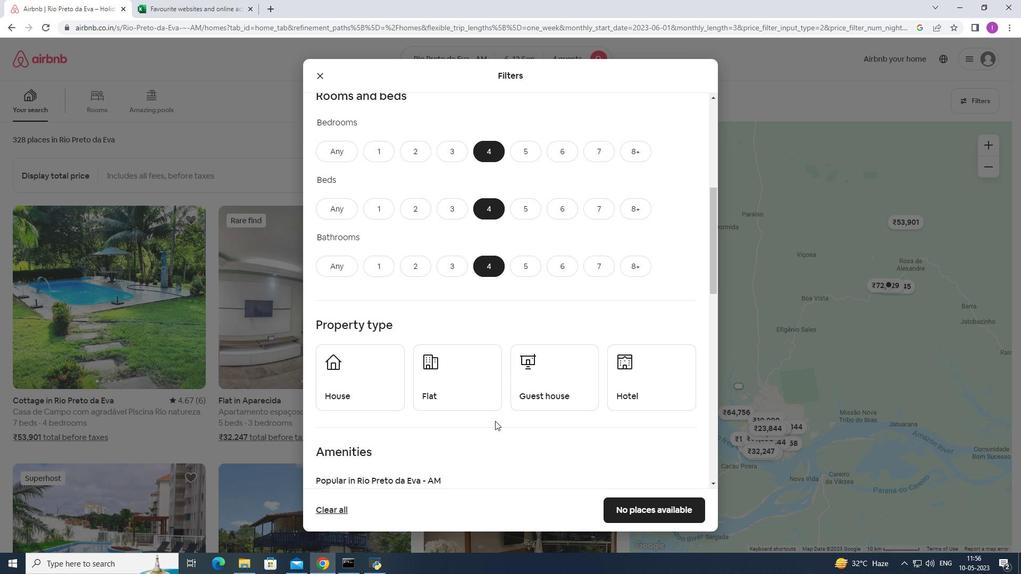 
Action: Mouse moved to (497, 418)
Screenshot: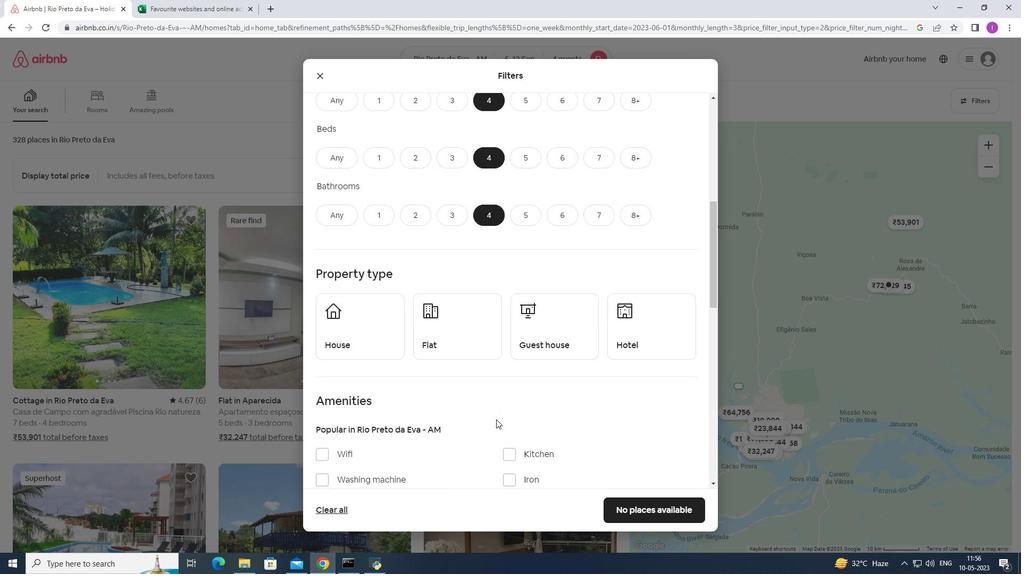 
Action: Mouse scrolled (497, 418) with delta (0, 0)
Screenshot: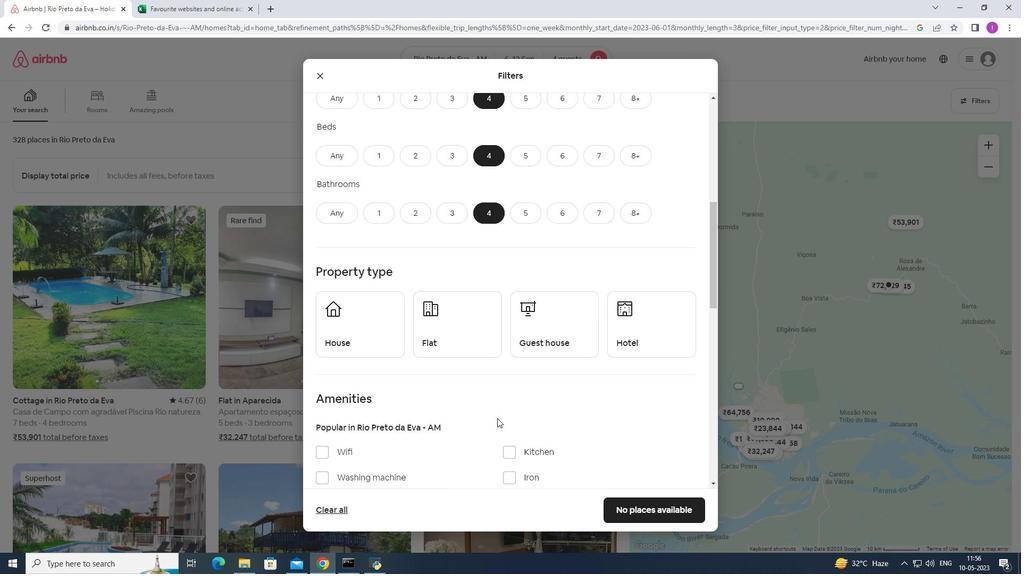 
Action: Mouse moved to (373, 299)
Screenshot: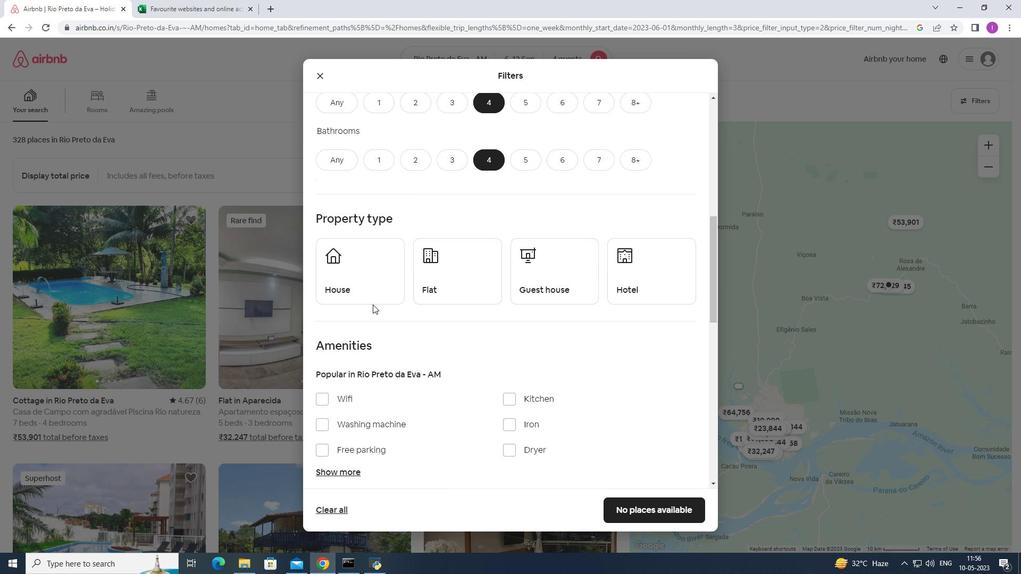 
Action: Mouse pressed left at (373, 299)
Screenshot: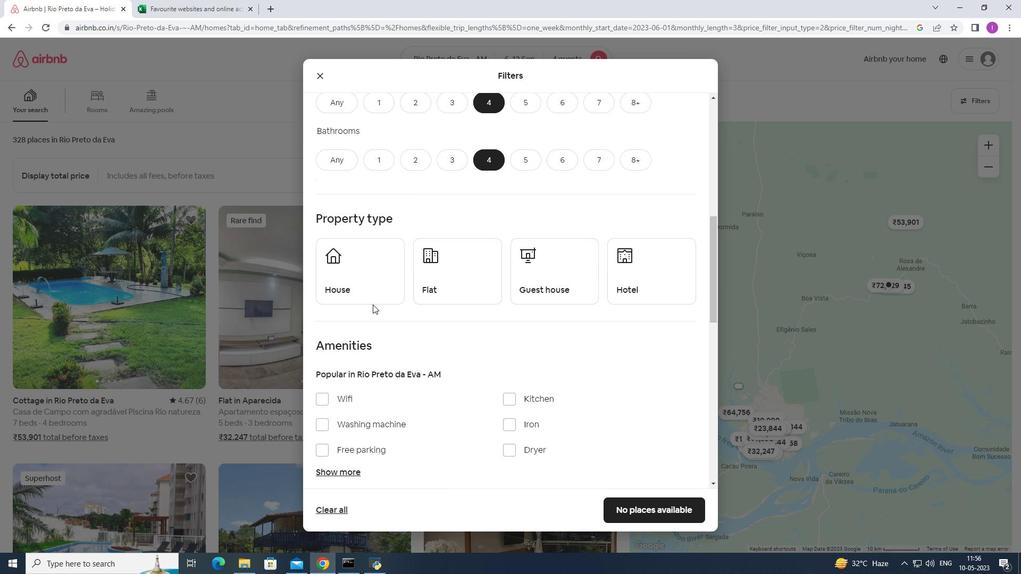 
Action: Mouse moved to (430, 287)
Screenshot: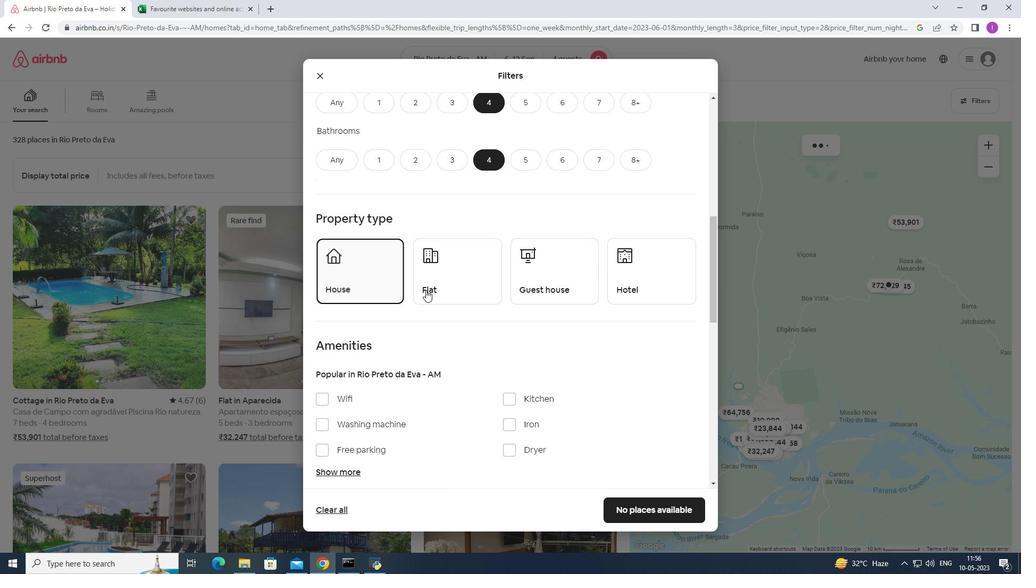 
Action: Mouse pressed left at (430, 287)
Screenshot: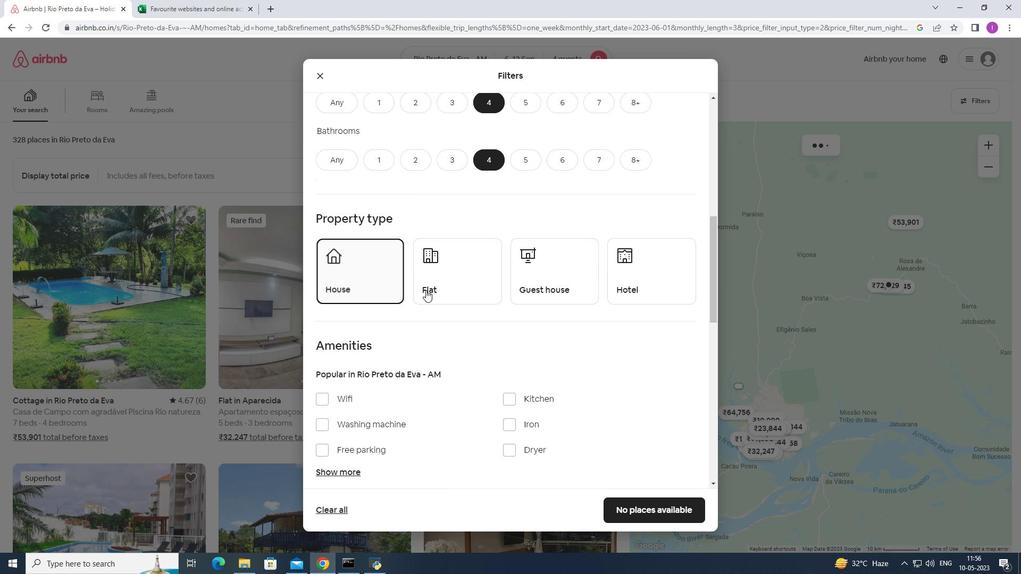 
Action: Mouse moved to (545, 288)
Screenshot: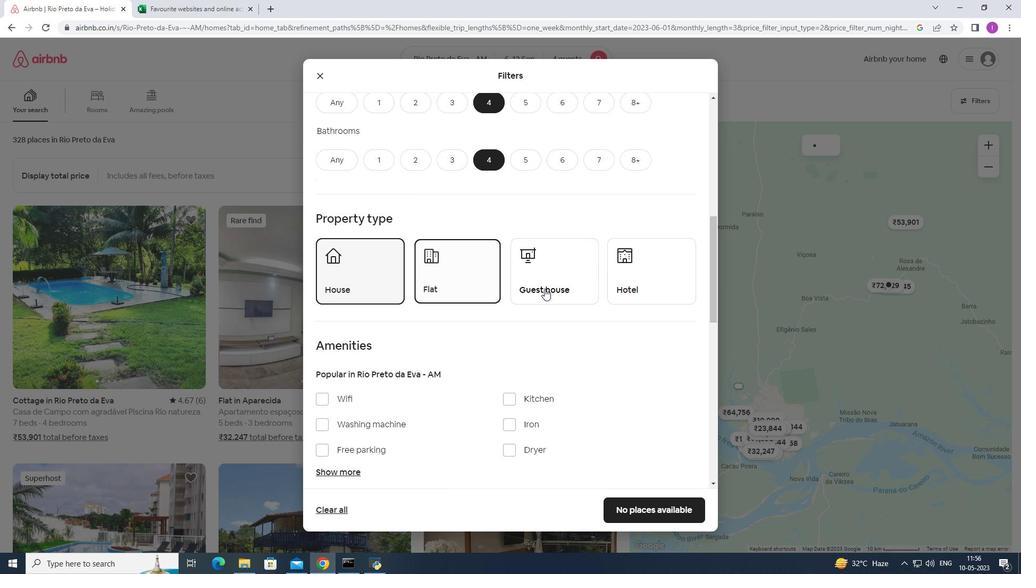 
Action: Mouse pressed left at (545, 288)
Screenshot: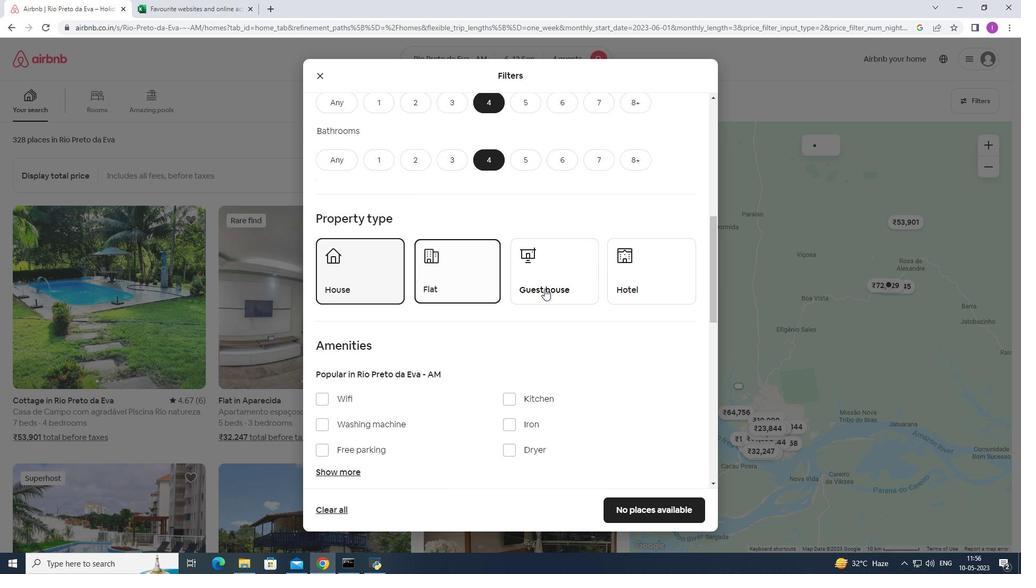 
Action: Mouse moved to (626, 295)
Screenshot: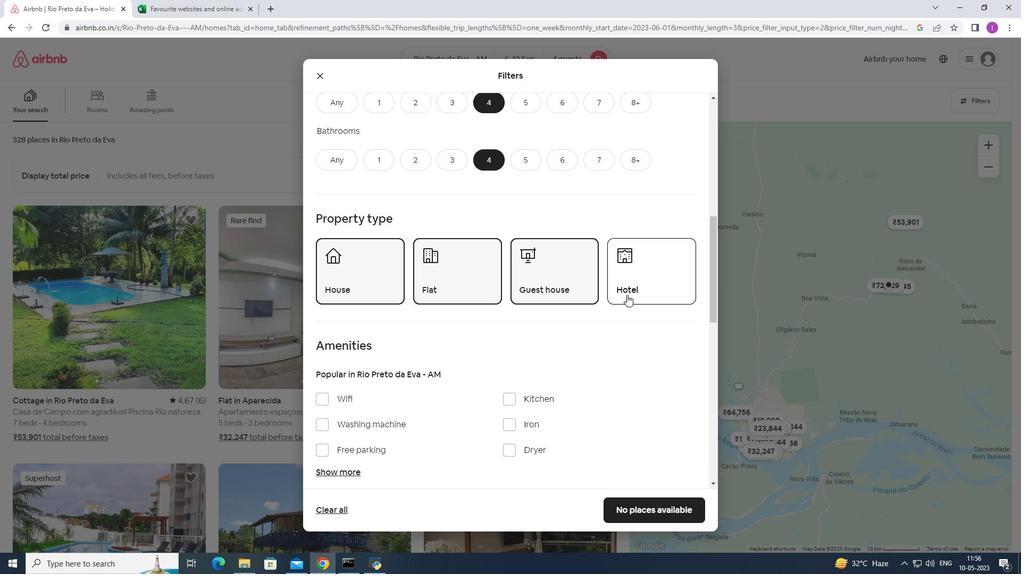 
Action: Mouse scrolled (626, 295) with delta (0, 0)
Screenshot: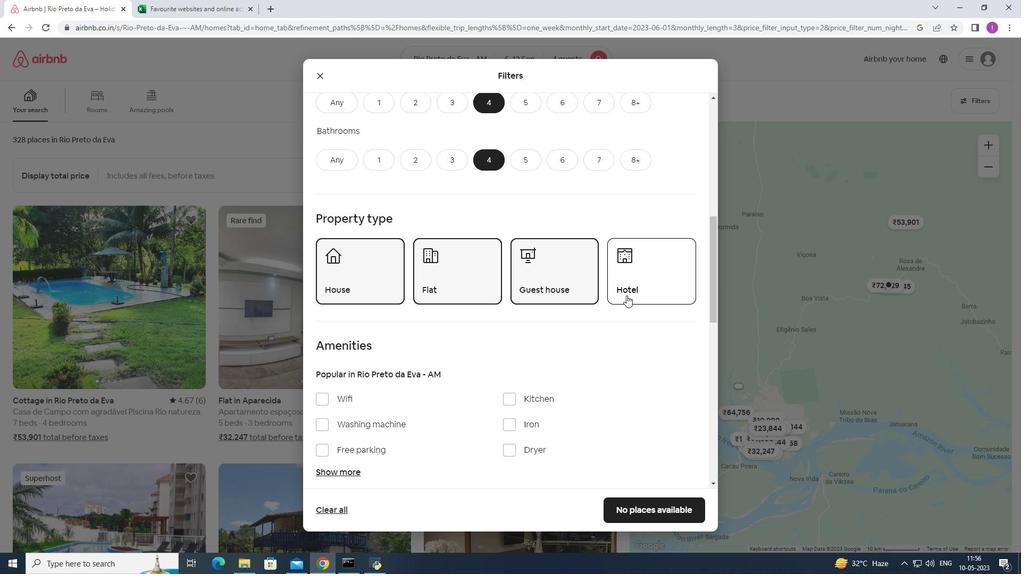 
Action: Mouse moved to (625, 297)
Screenshot: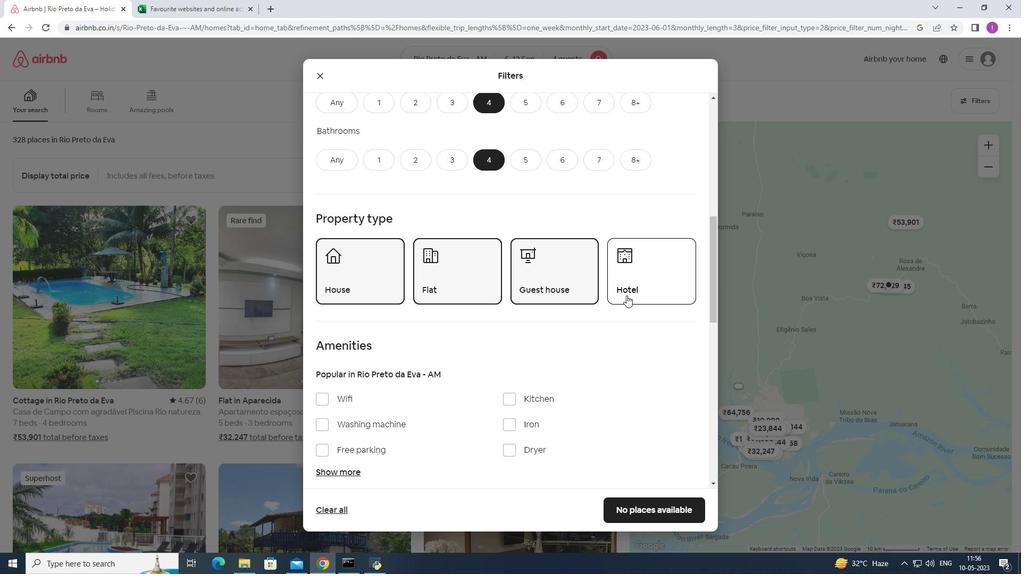 
Action: Mouse scrolled (625, 296) with delta (0, 0)
Screenshot: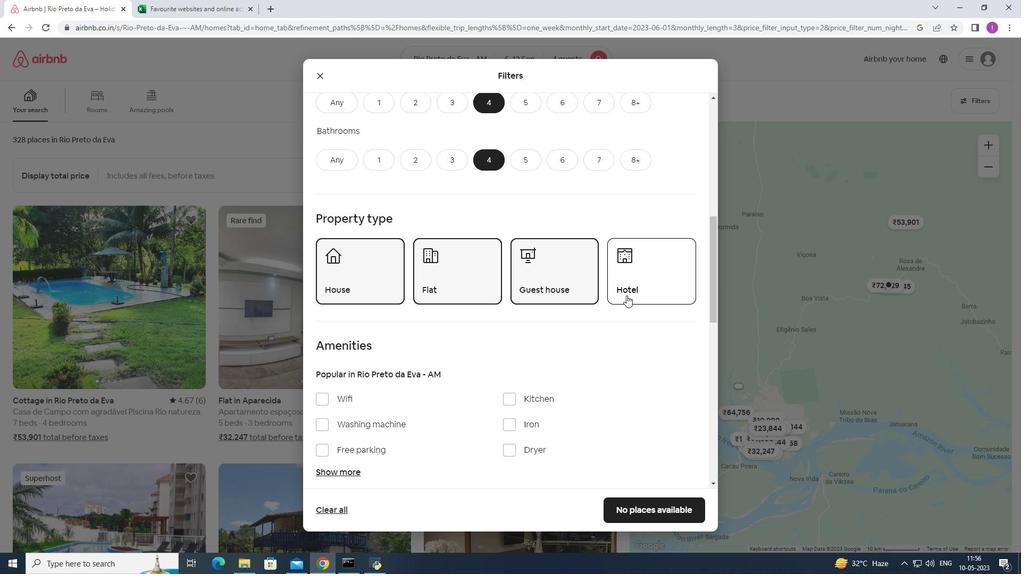 
Action: Mouse moved to (622, 305)
Screenshot: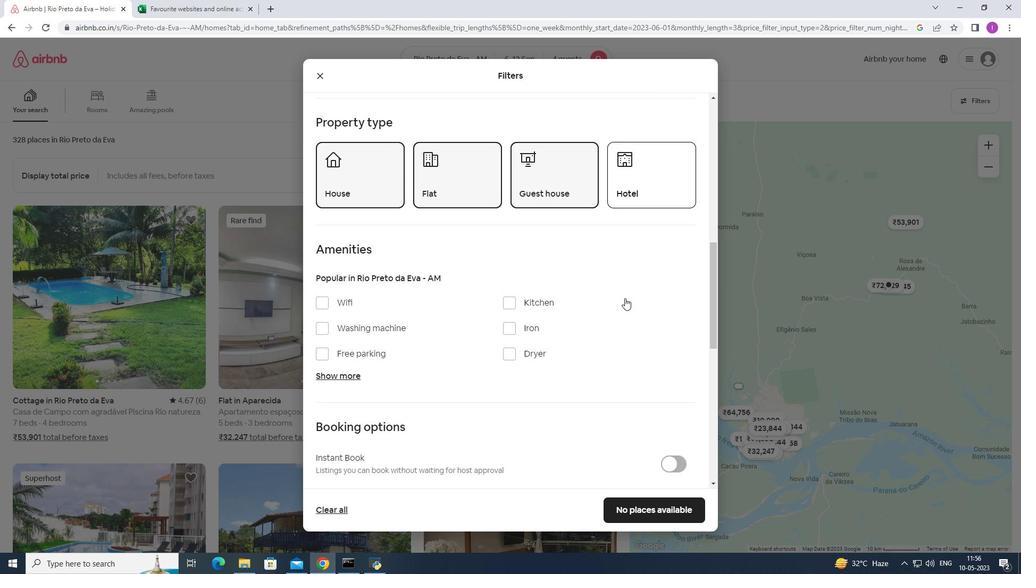 
Action: Mouse scrolled (622, 304) with delta (0, 0)
Screenshot: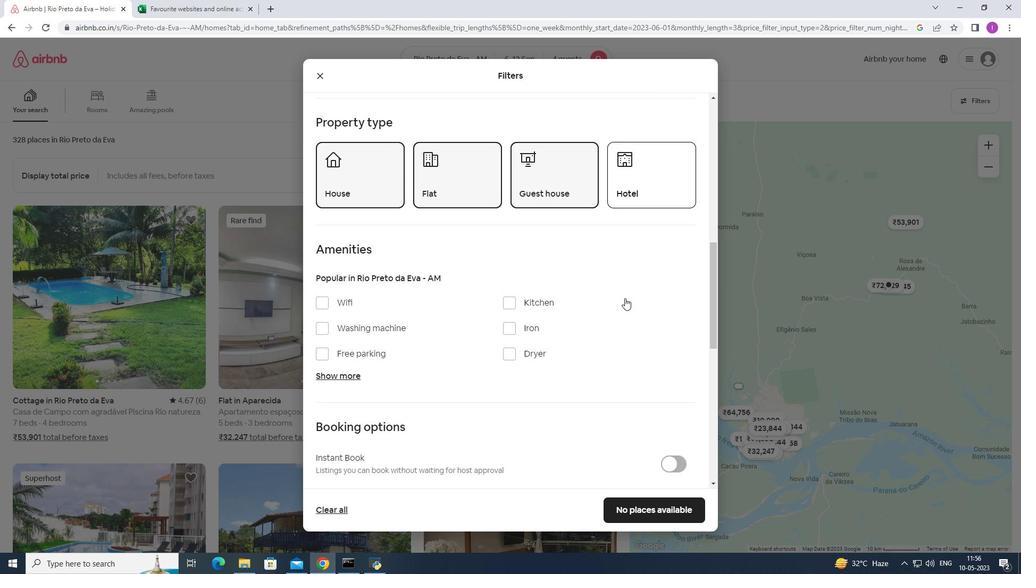
Action: Mouse moved to (622, 307)
Screenshot: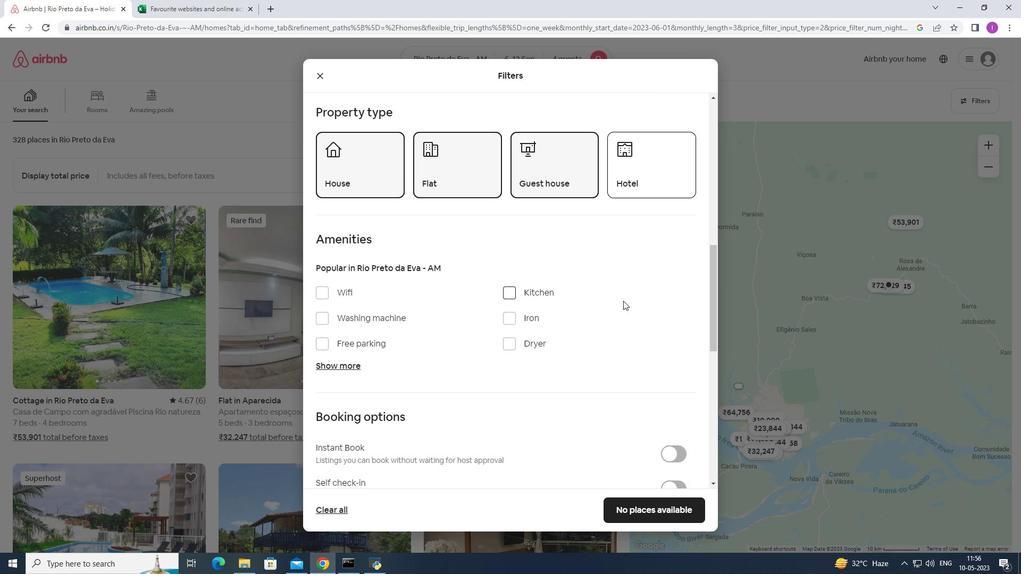 
Action: Mouse scrolled (622, 306) with delta (0, 0)
Screenshot: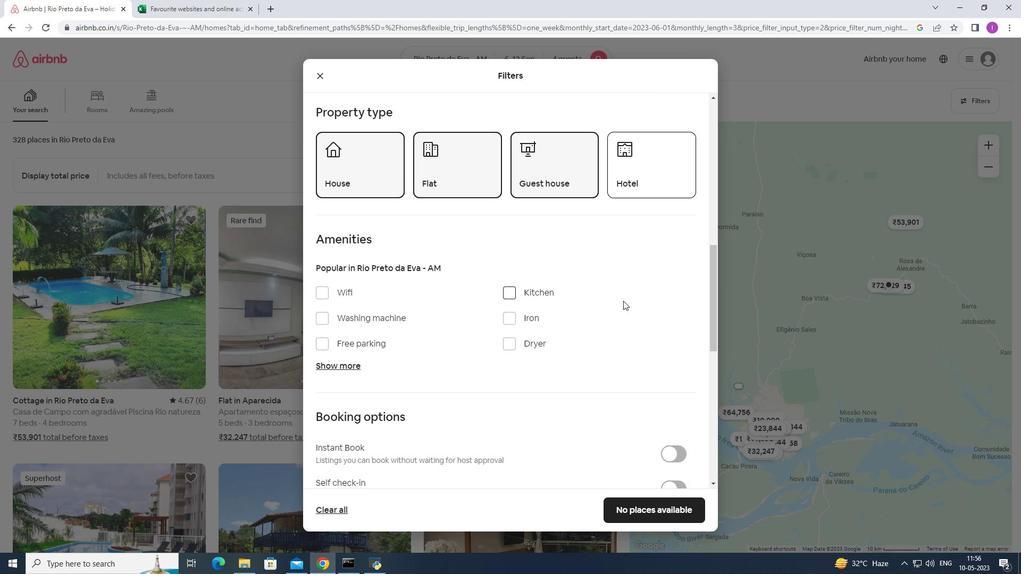 
Action: Mouse moved to (319, 187)
Screenshot: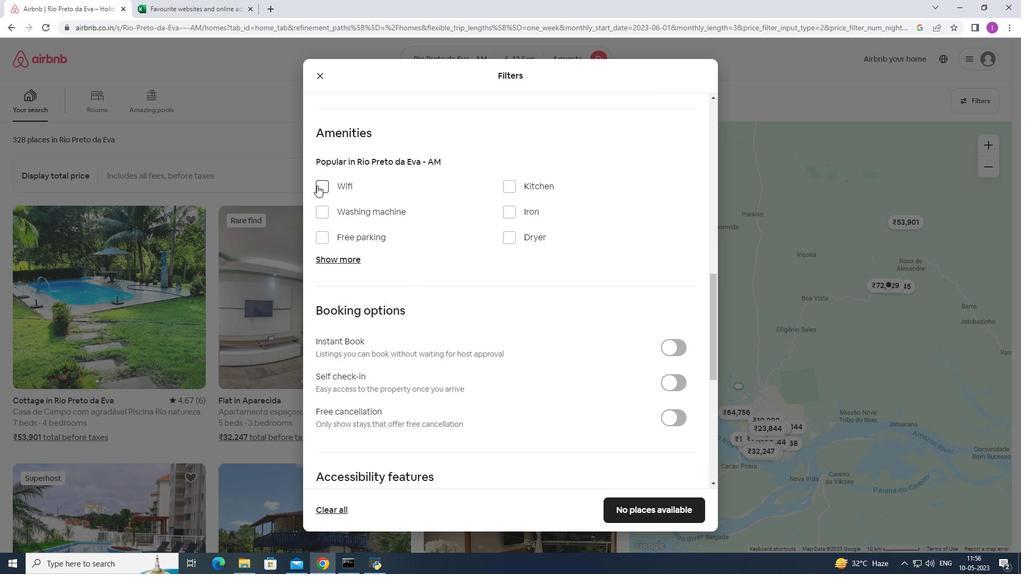 
Action: Mouse pressed left at (319, 187)
Screenshot: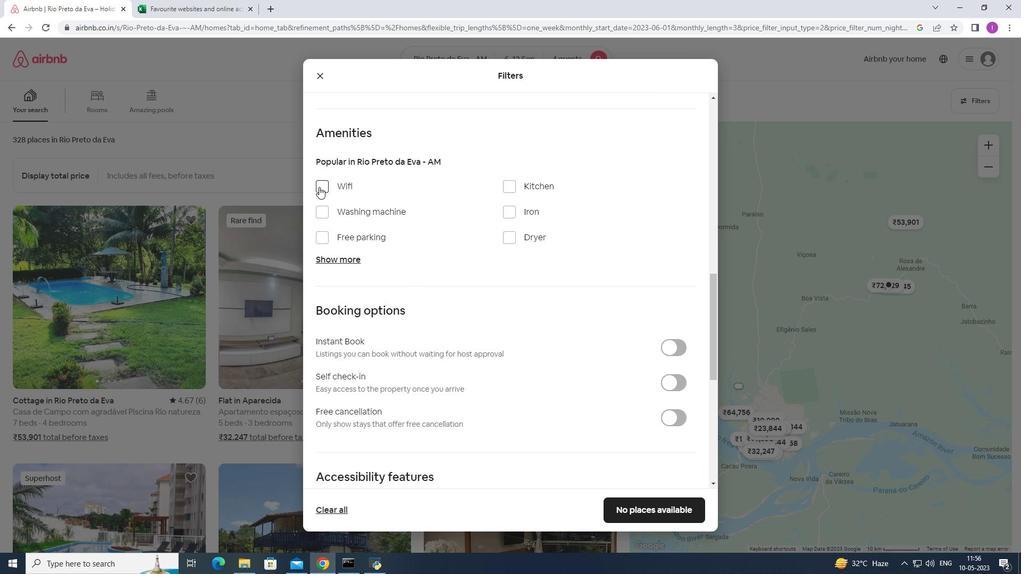 
Action: Mouse moved to (335, 238)
Screenshot: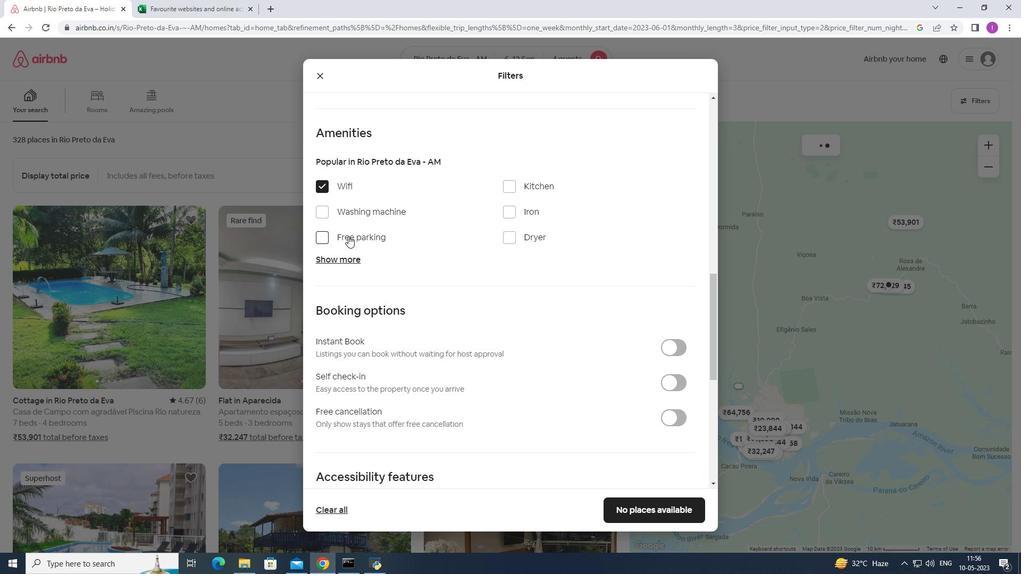 
Action: Mouse pressed left at (335, 238)
Screenshot: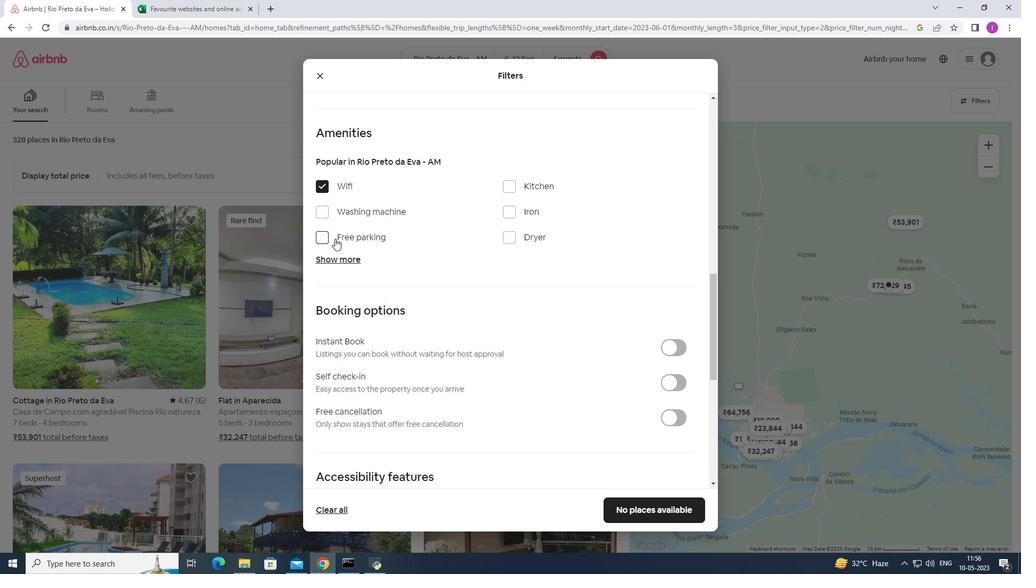 
Action: Mouse moved to (338, 261)
Screenshot: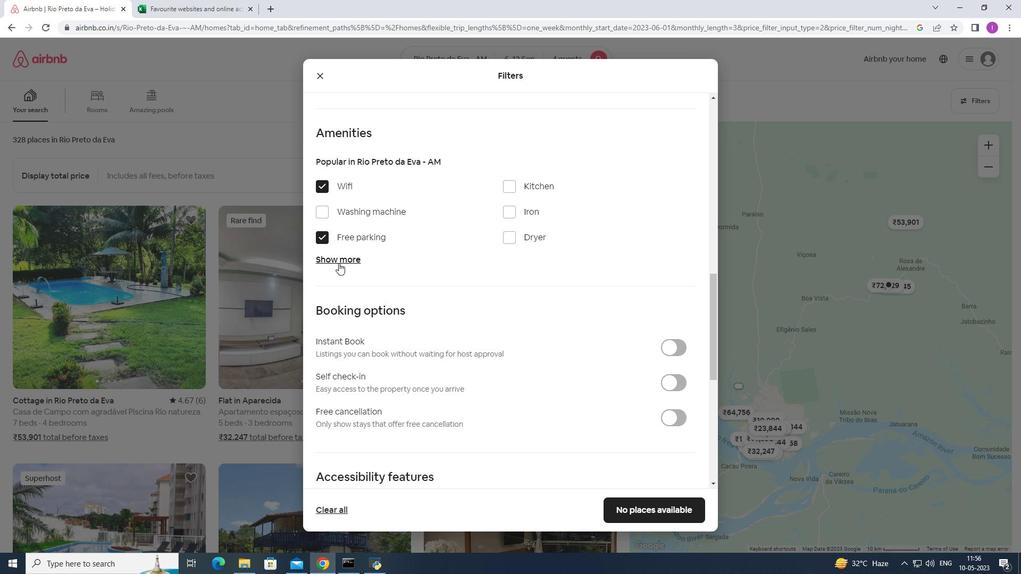 
Action: Mouse pressed left at (338, 261)
Screenshot: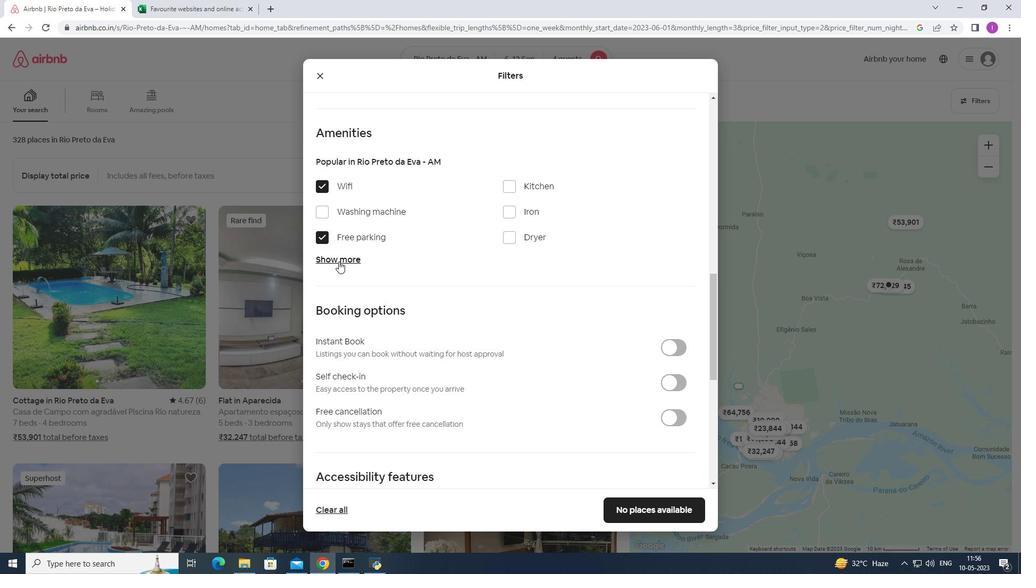 
Action: Mouse moved to (435, 315)
Screenshot: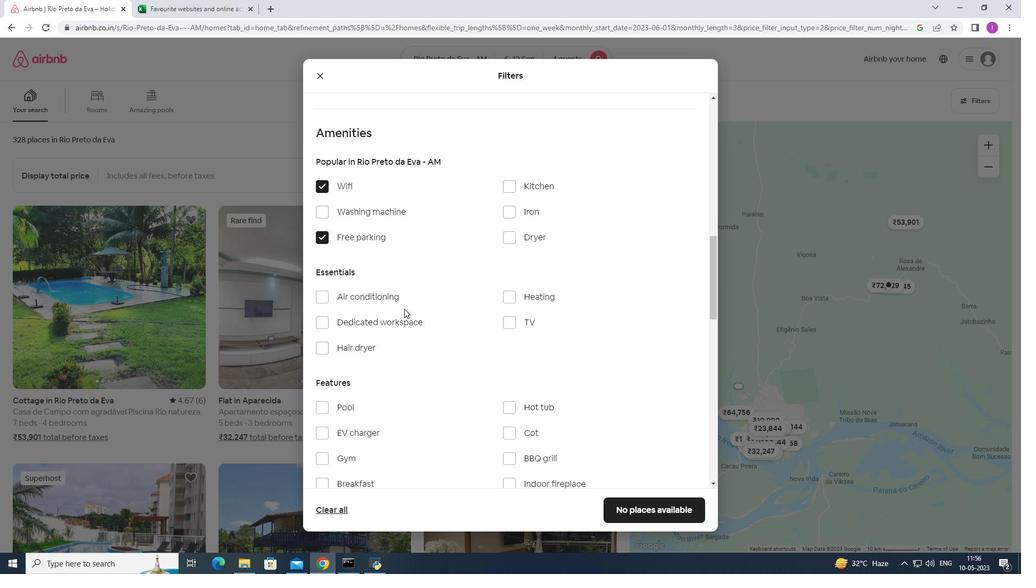 
Action: Mouse scrolled (435, 314) with delta (0, 0)
Screenshot: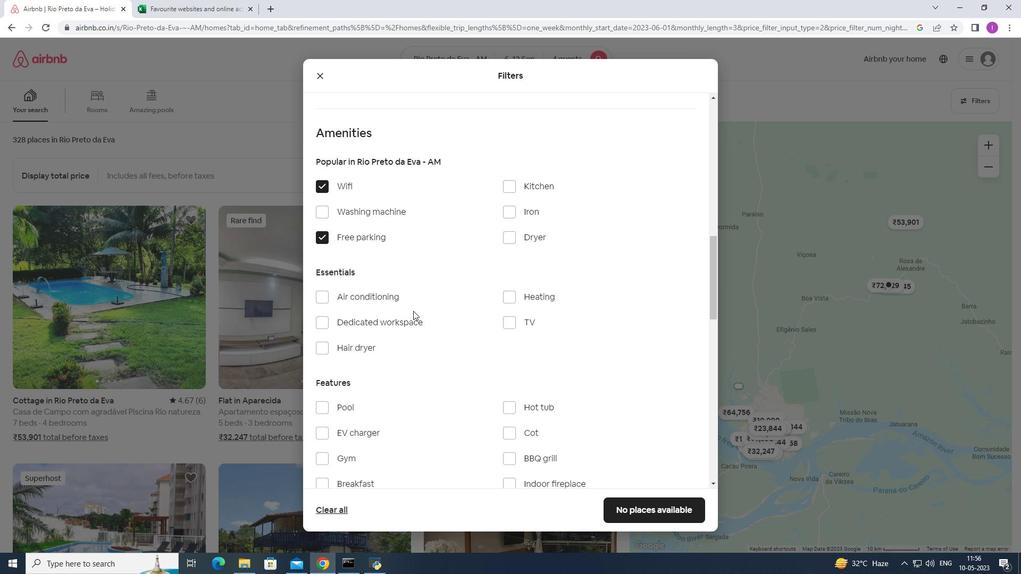 
Action: Mouse moved to (509, 269)
Screenshot: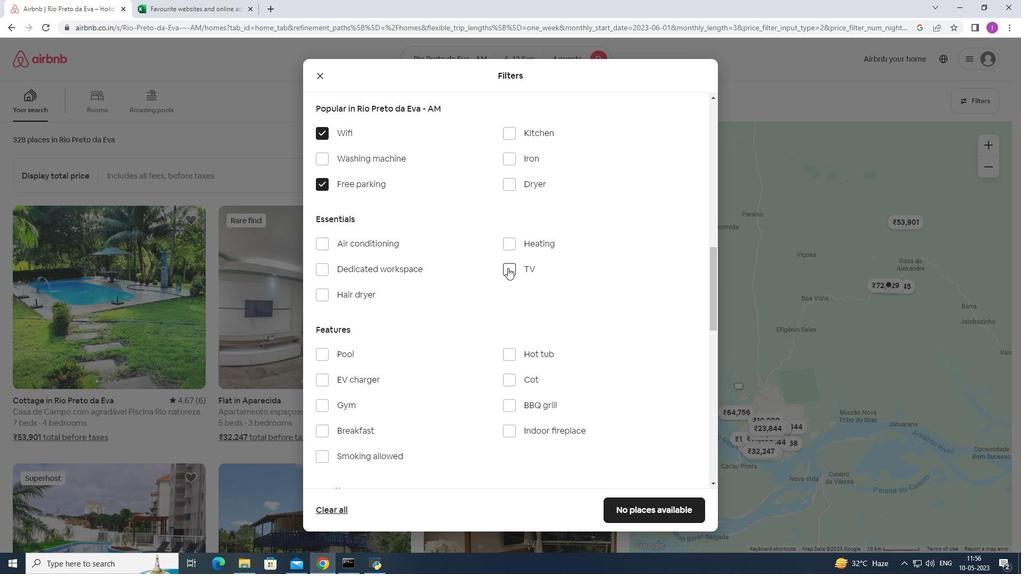 
Action: Mouse pressed left at (509, 269)
Screenshot: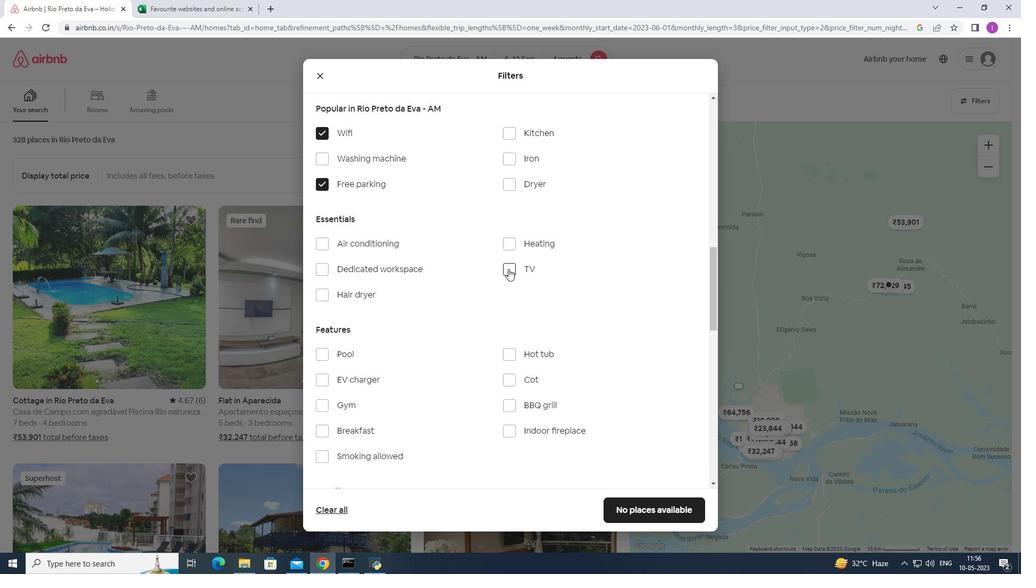 
Action: Mouse moved to (366, 338)
Screenshot: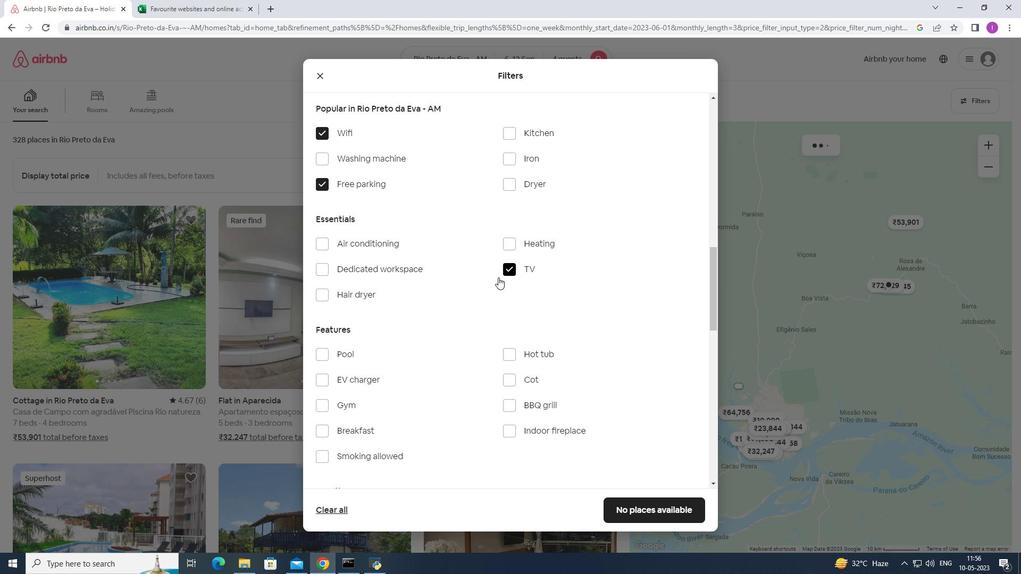 
Action: Mouse scrolled (366, 338) with delta (0, 0)
Screenshot: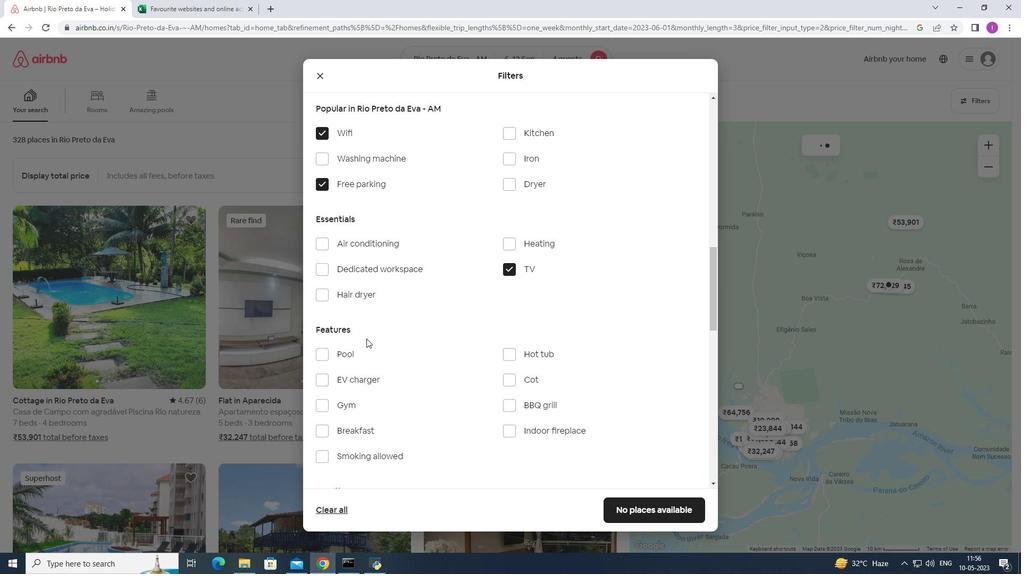
Action: Mouse scrolled (366, 338) with delta (0, 0)
Screenshot: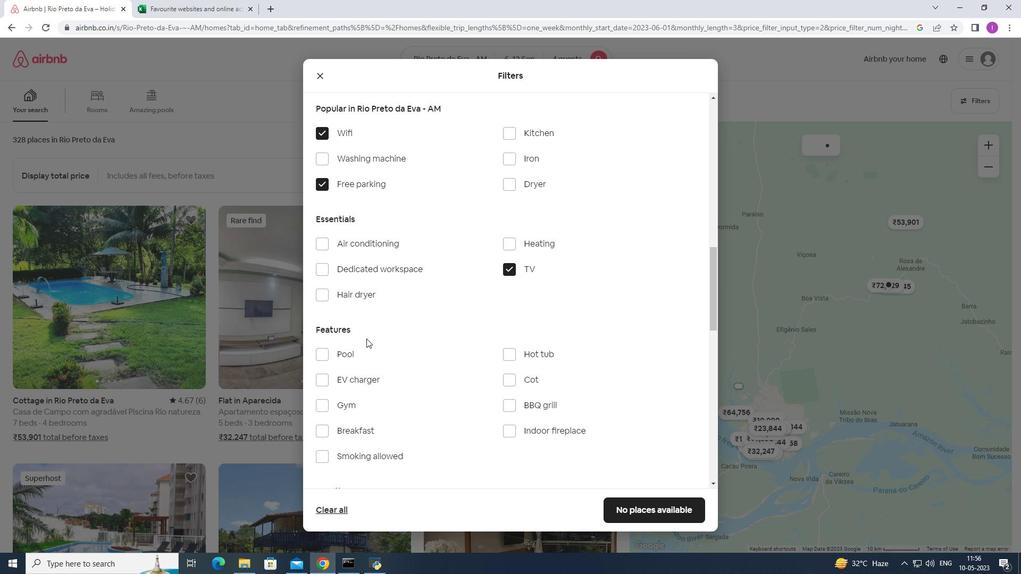 
Action: Mouse moved to (324, 325)
Screenshot: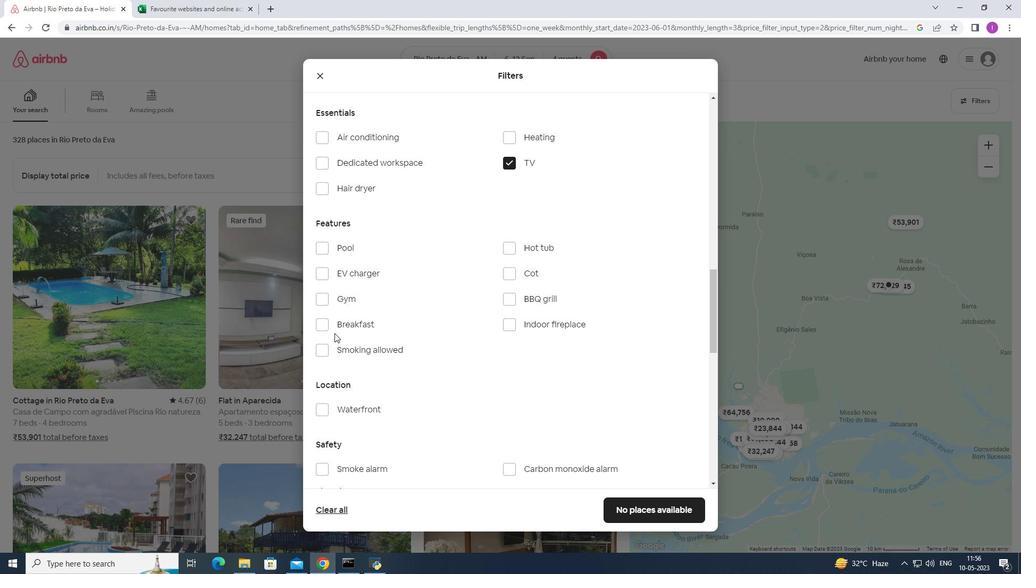
Action: Mouse pressed left at (324, 325)
Screenshot: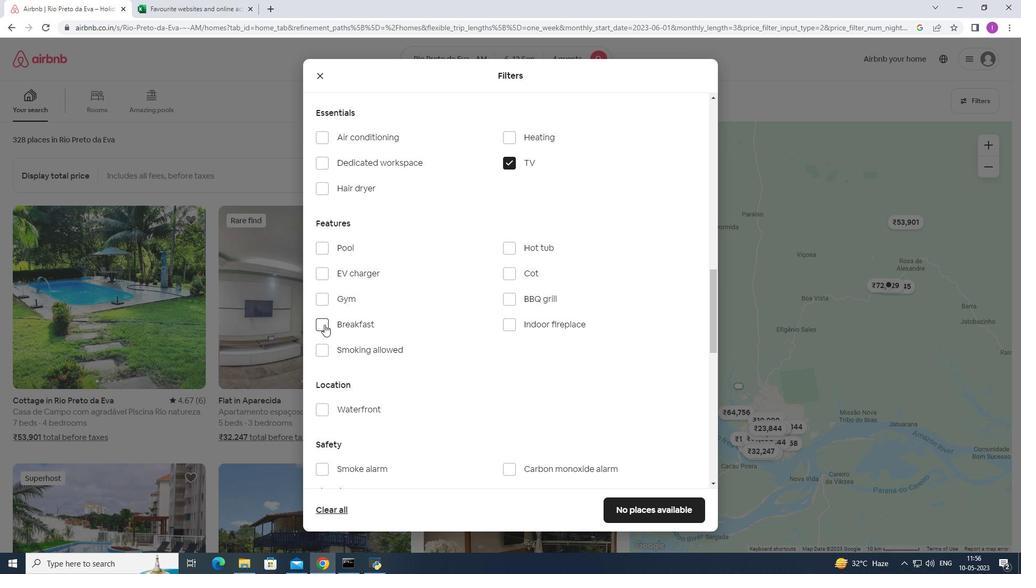 
Action: Mouse moved to (324, 301)
Screenshot: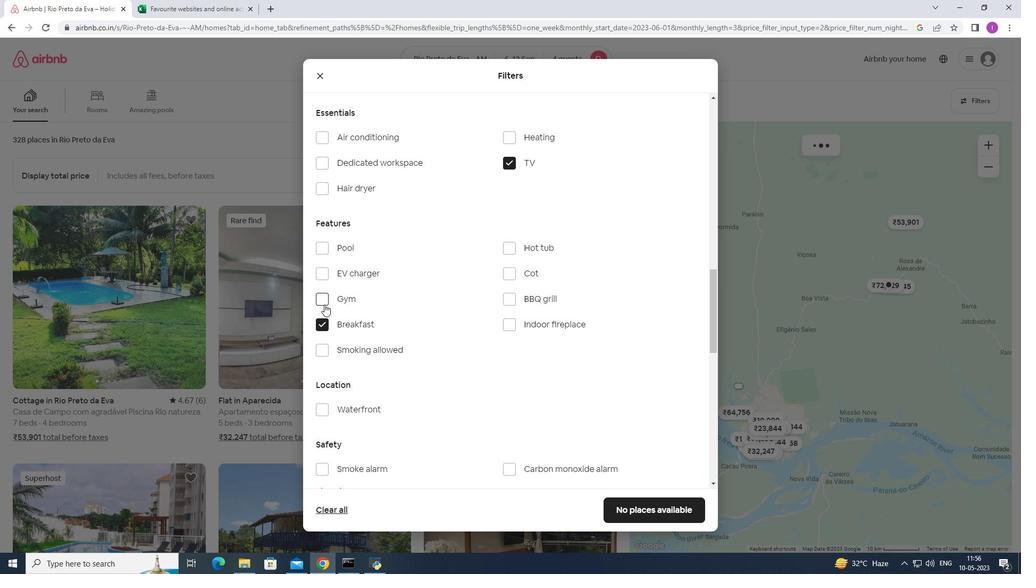 
Action: Mouse pressed left at (324, 301)
Screenshot: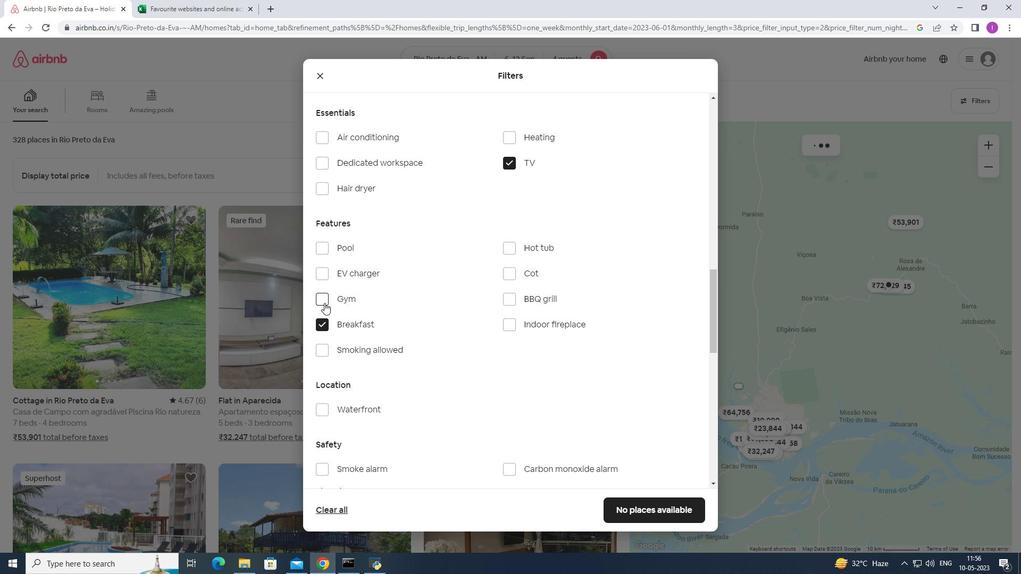 
Action: Mouse moved to (376, 349)
Screenshot: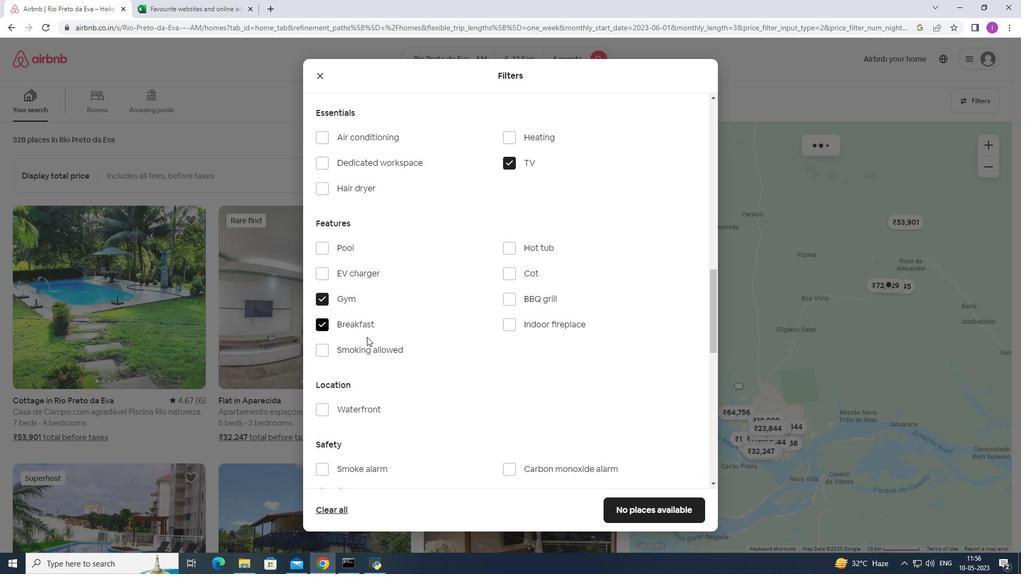 
Action: Mouse scrolled (376, 348) with delta (0, 0)
Screenshot: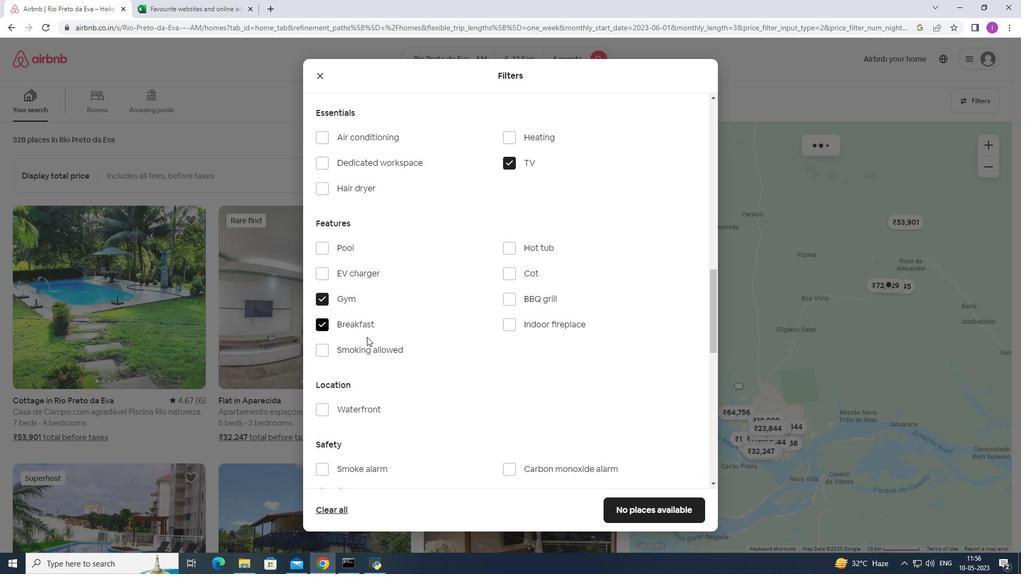 
Action: Mouse scrolled (376, 348) with delta (0, 0)
Screenshot: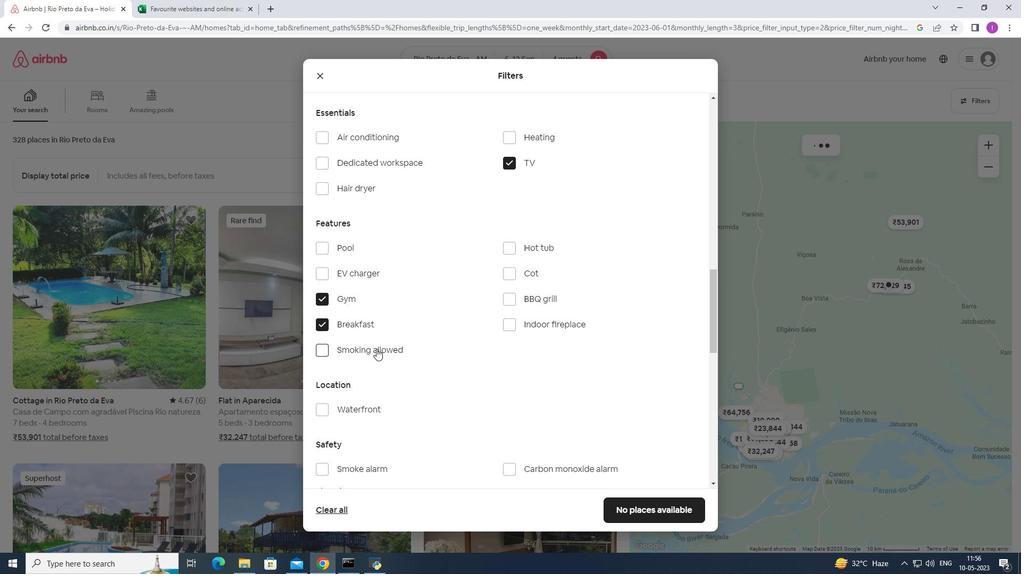 
Action: Mouse scrolled (376, 348) with delta (0, 0)
Screenshot: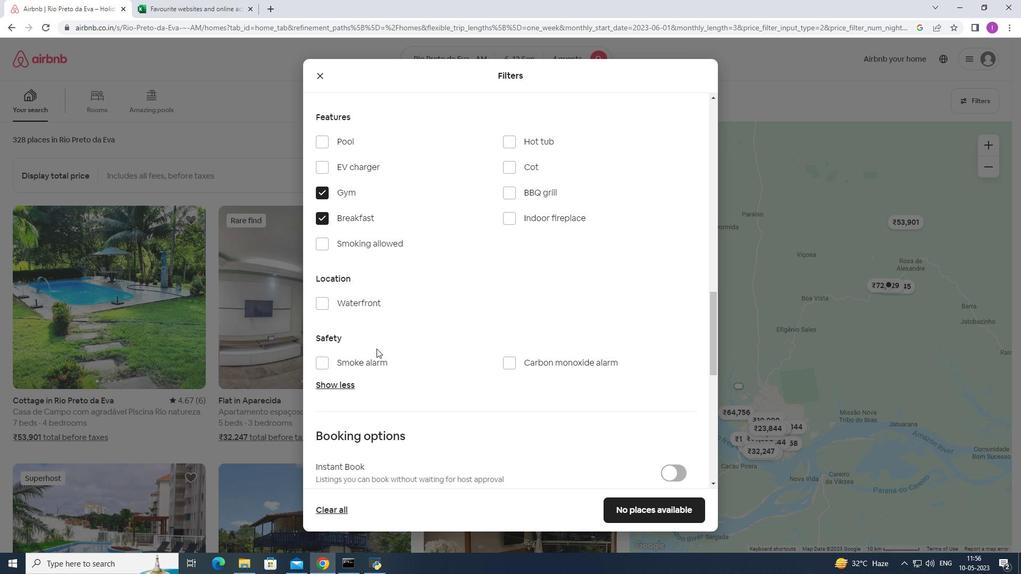 
Action: Mouse scrolled (376, 348) with delta (0, 0)
Screenshot: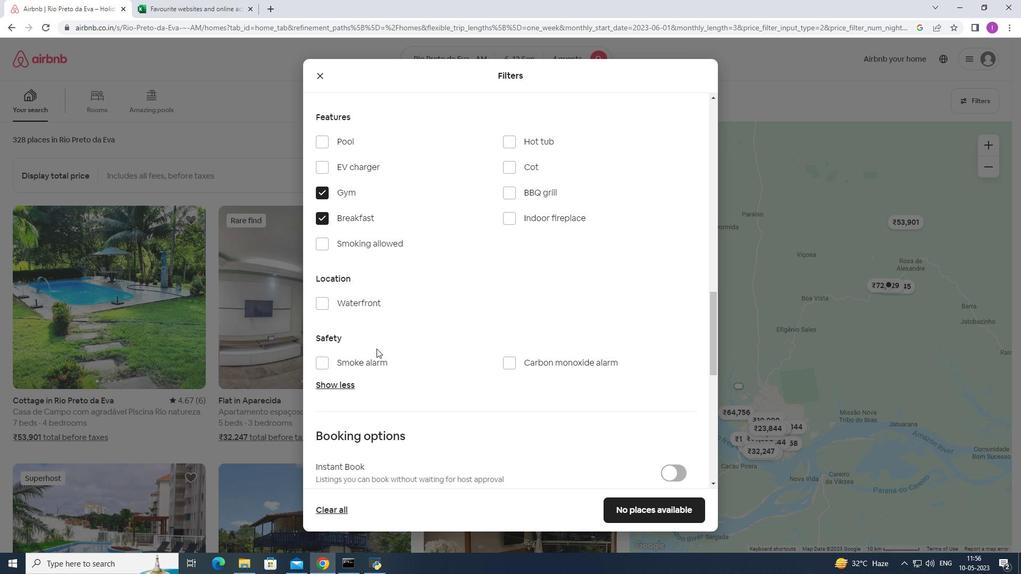 
Action: Mouse scrolled (376, 348) with delta (0, 0)
Screenshot: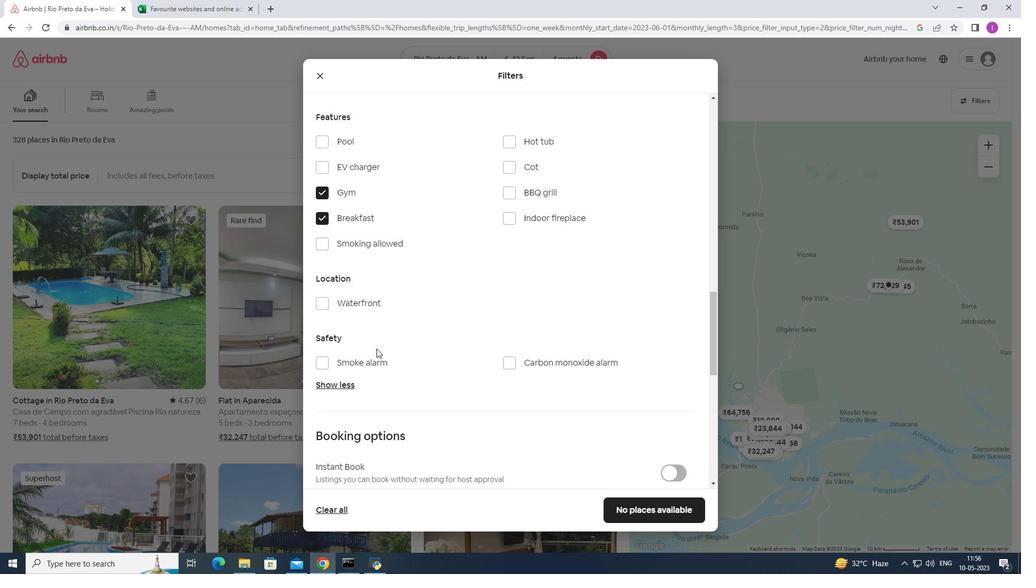 
Action: Mouse moved to (379, 349)
Screenshot: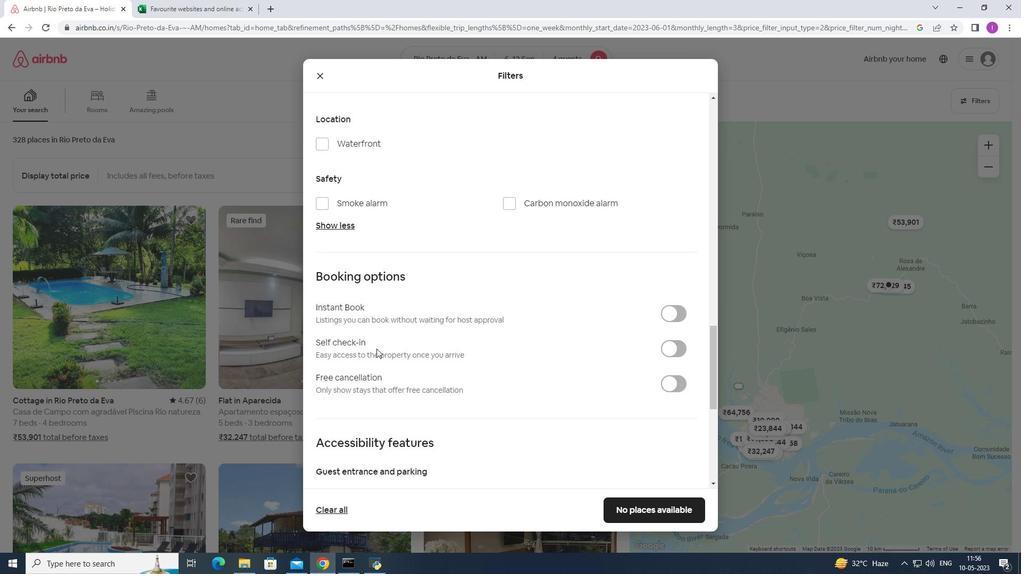 
Action: Mouse scrolled (379, 348) with delta (0, 0)
Screenshot: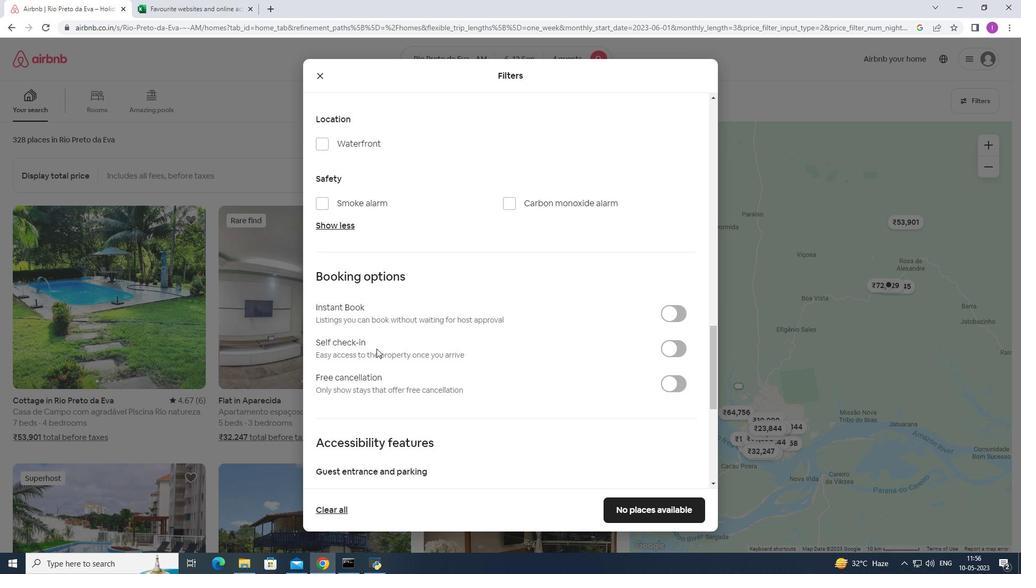 
Action: Mouse moved to (681, 295)
Screenshot: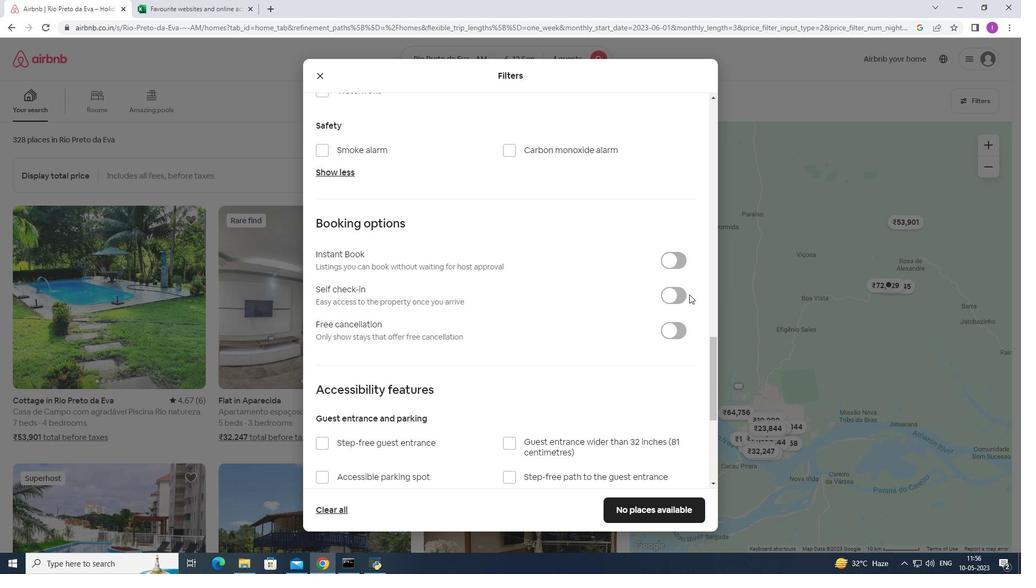 
Action: Mouse pressed left at (681, 295)
Screenshot: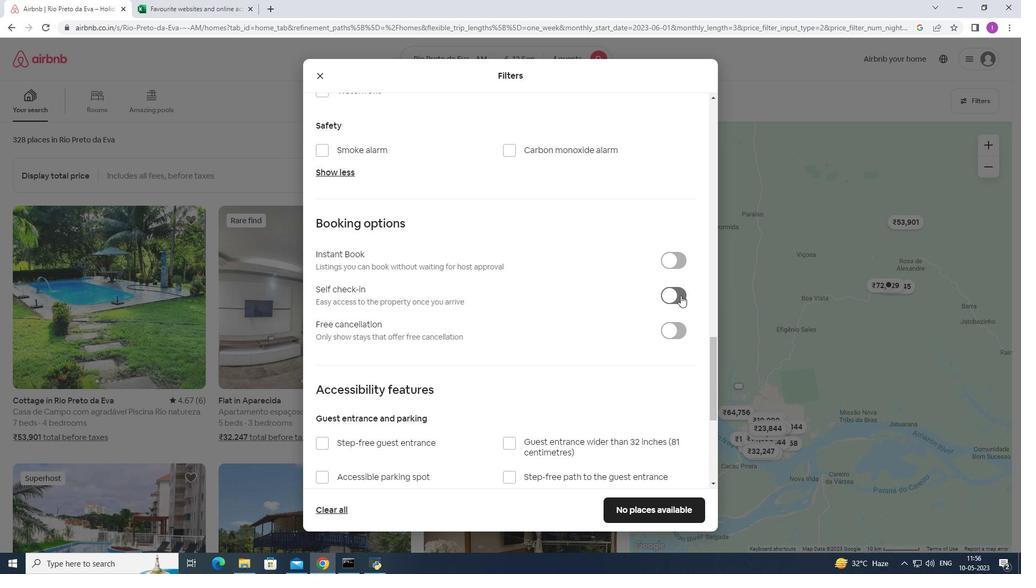 
Action: Mouse moved to (276, 413)
Screenshot: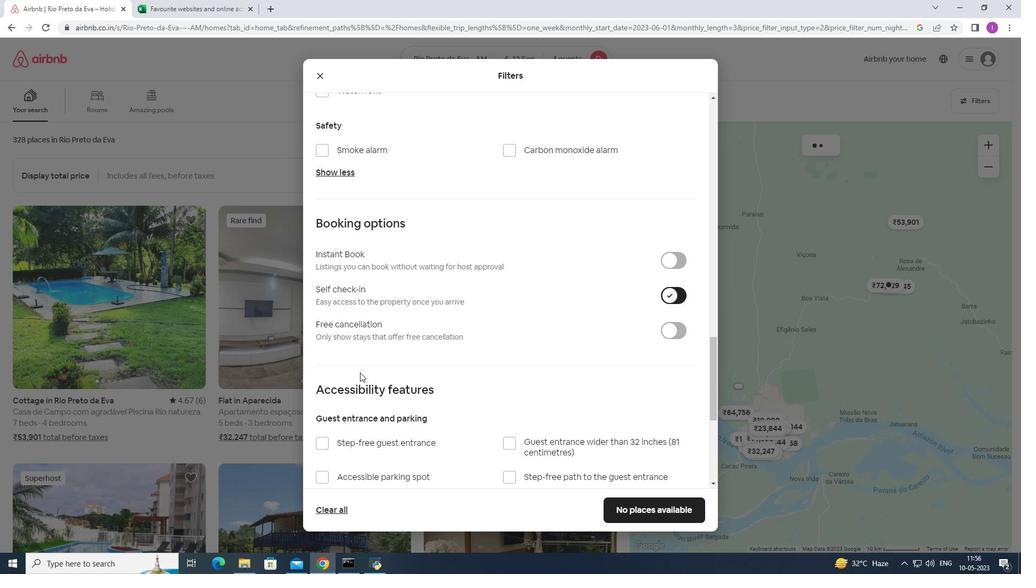 
Action: Mouse scrolled (276, 413) with delta (0, 0)
Screenshot: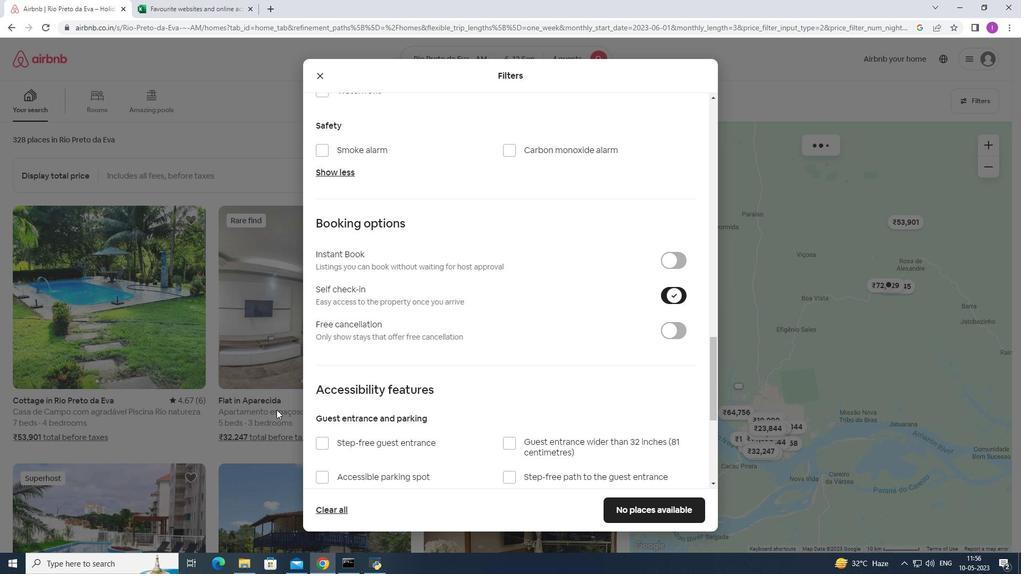 
Action: Mouse scrolled (276, 413) with delta (0, 0)
Screenshot: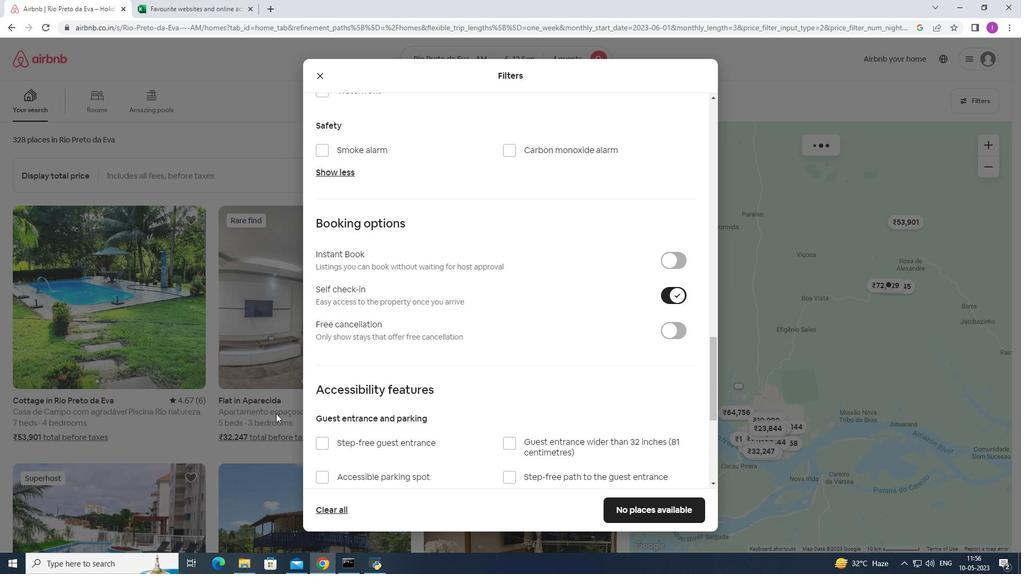
Action: Mouse scrolled (276, 413) with delta (0, 0)
Screenshot: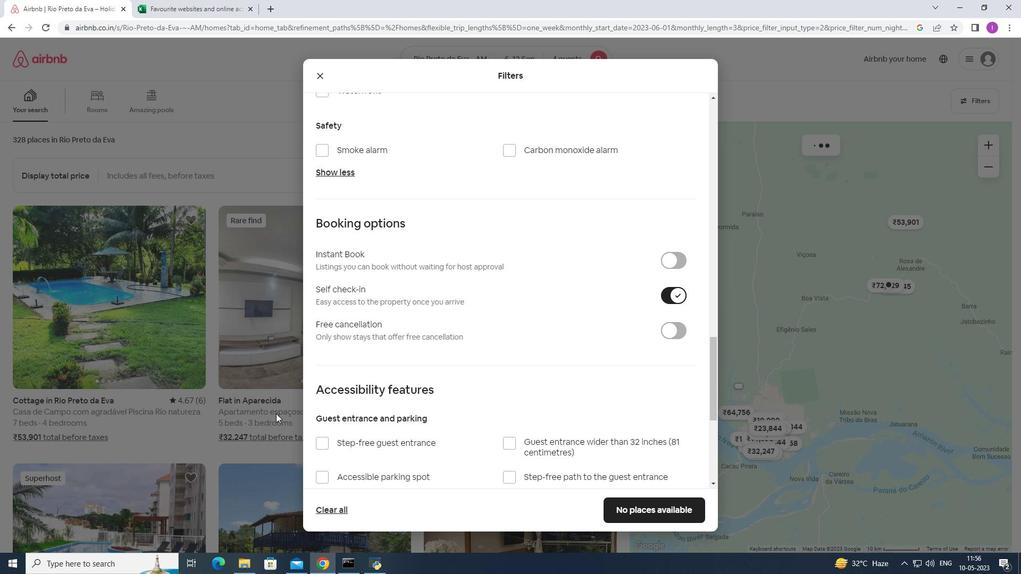 
Action: Mouse scrolled (276, 413) with delta (0, 0)
Screenshot: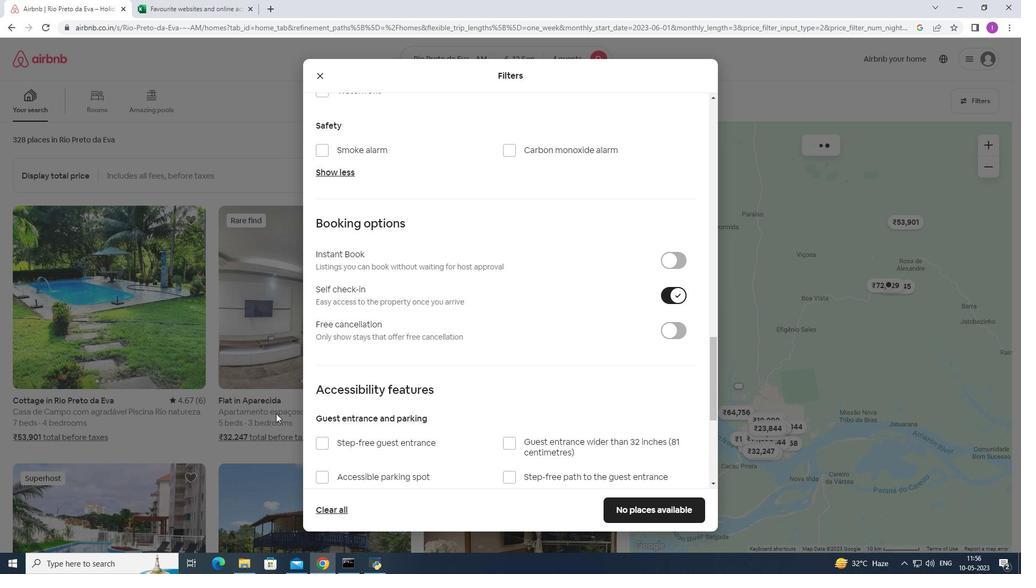 
Action: Mouse moved to (340, 407)
Screenshot: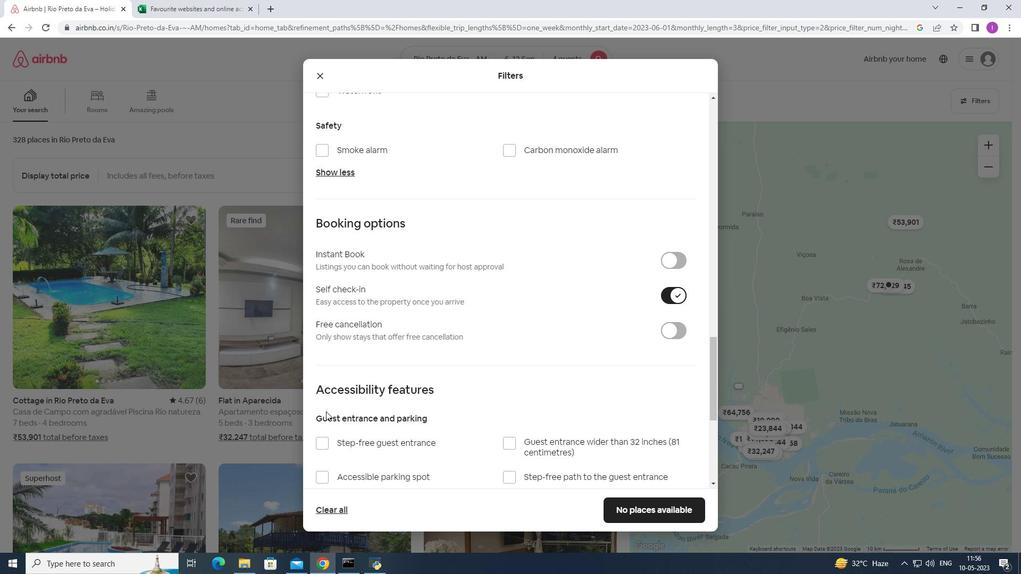 
Action: Mouse scrolled (340, 407) with delta (0, 0)
Screenshot: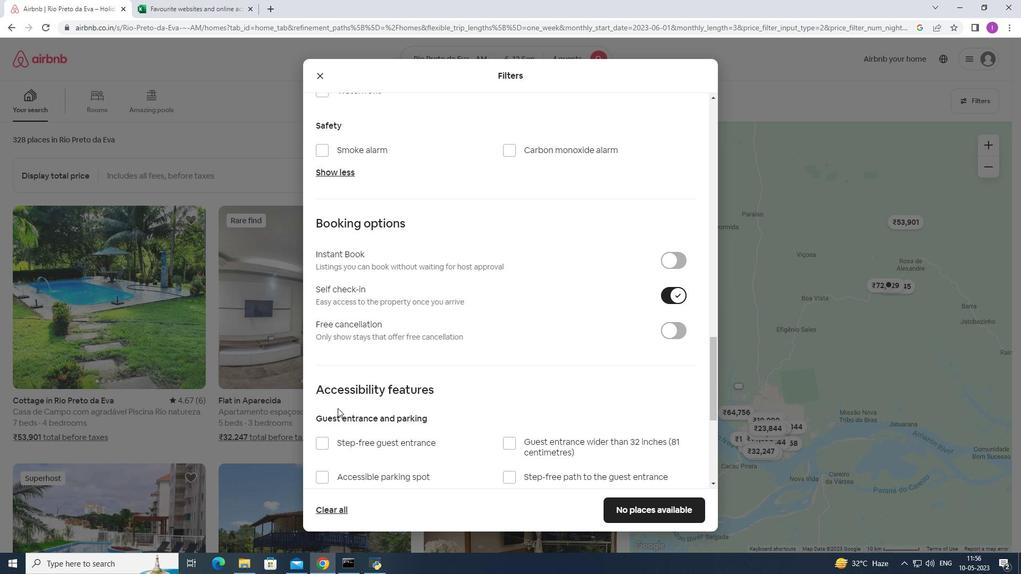 
Action: Mouse scrolled (340, 407) with delta (0, 0)
Screenshot: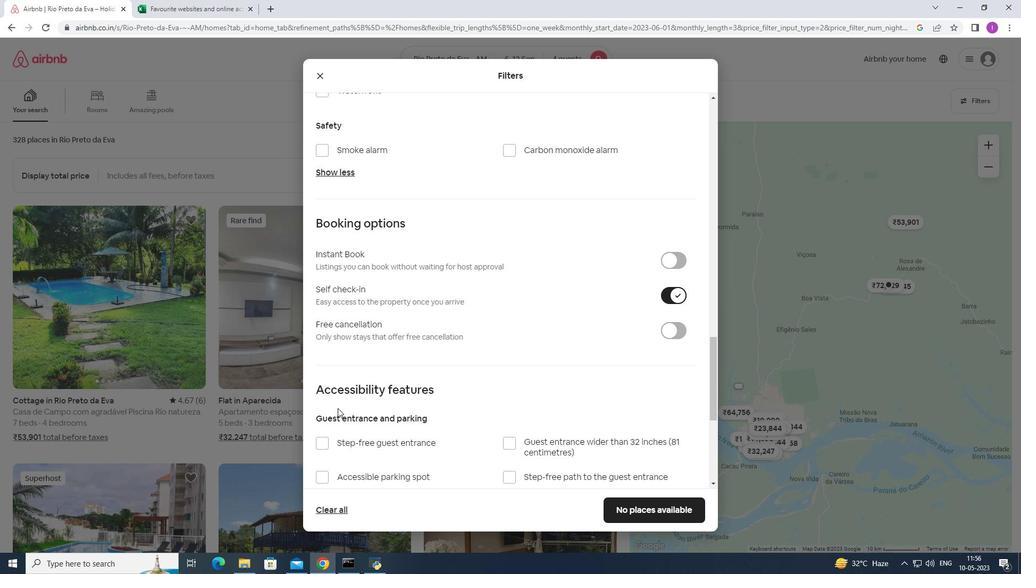 
Action: Mouse scrolled (340, 407) with delta (0, 0)
Screenshot: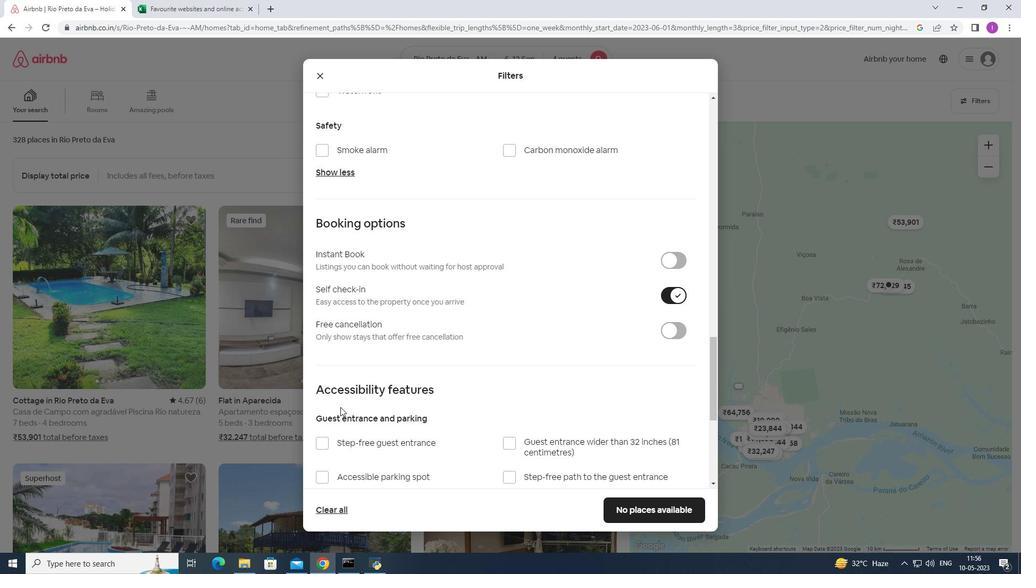 
Action: Mouse moved to (342, 407)
Screenshot: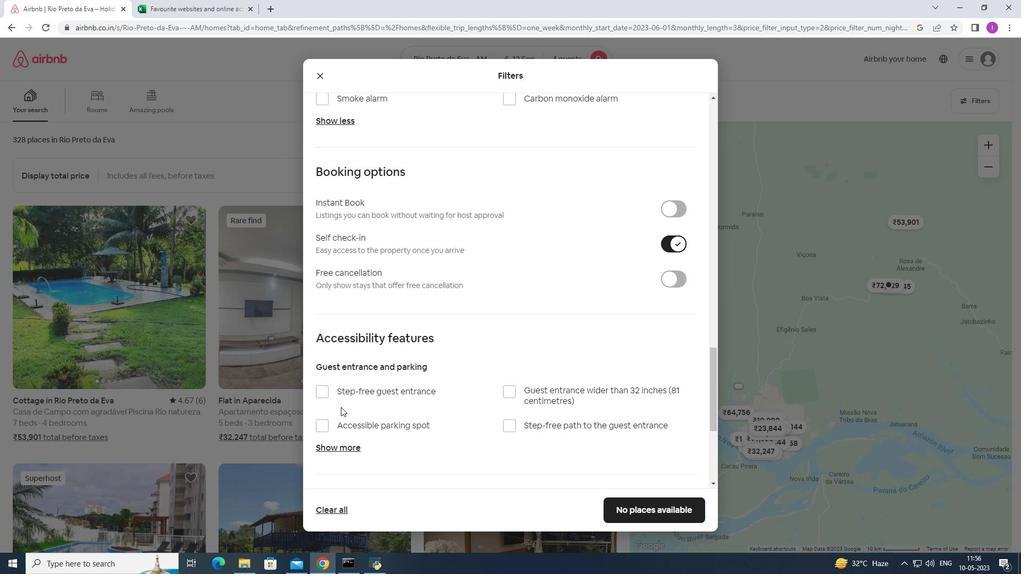
Action: Mouse scrolled (342, 407) with delta (0, 0)
Screenshot: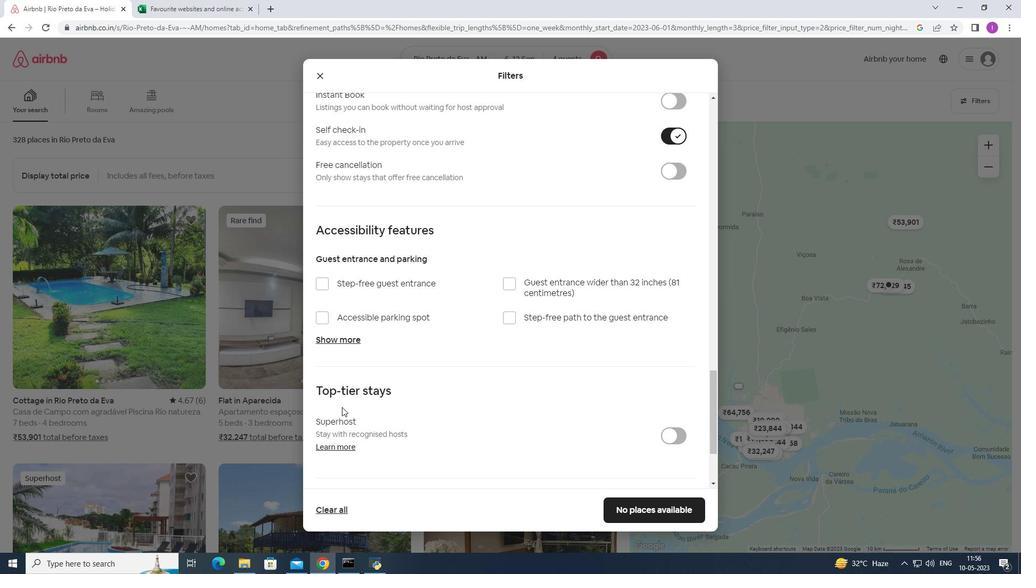 
Action: Mouse scrolled (342, 407) with delta (0, 0)
Screenshot: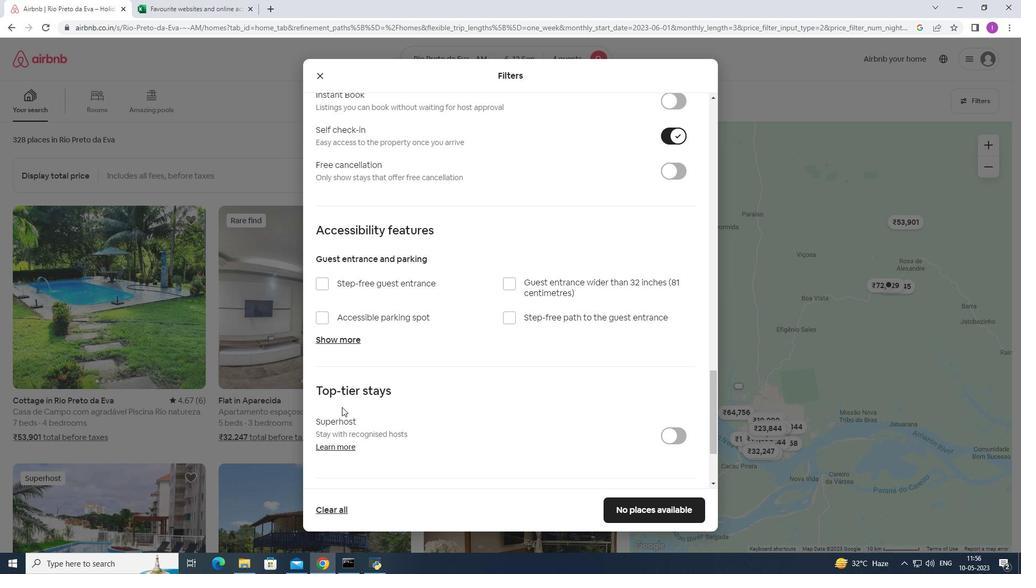 
Action: Mouse scrolled (342, 407) with delta (0, 0)
Screenshot: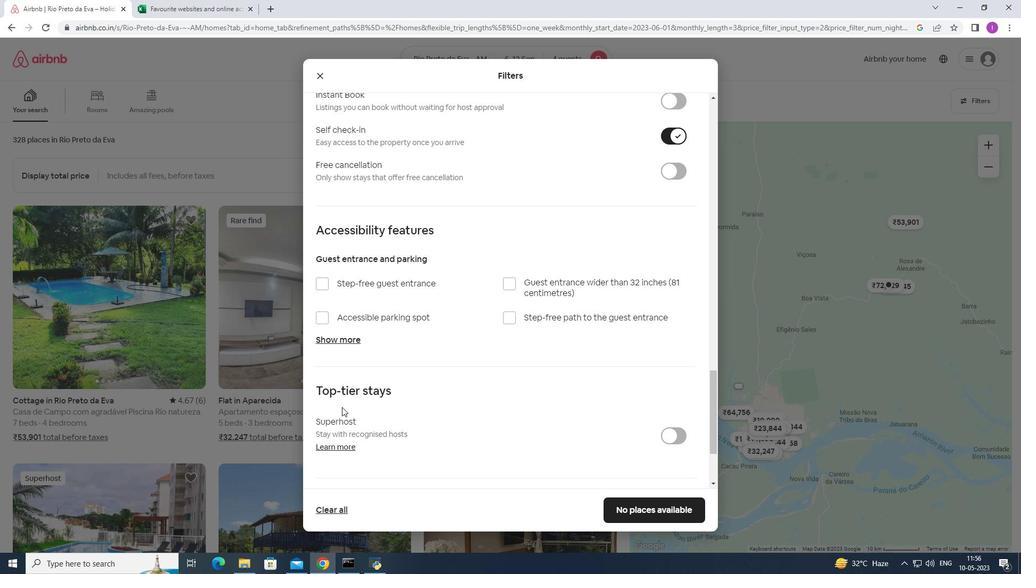 
Action: Mouse moved to (343, 407)
Screenshot: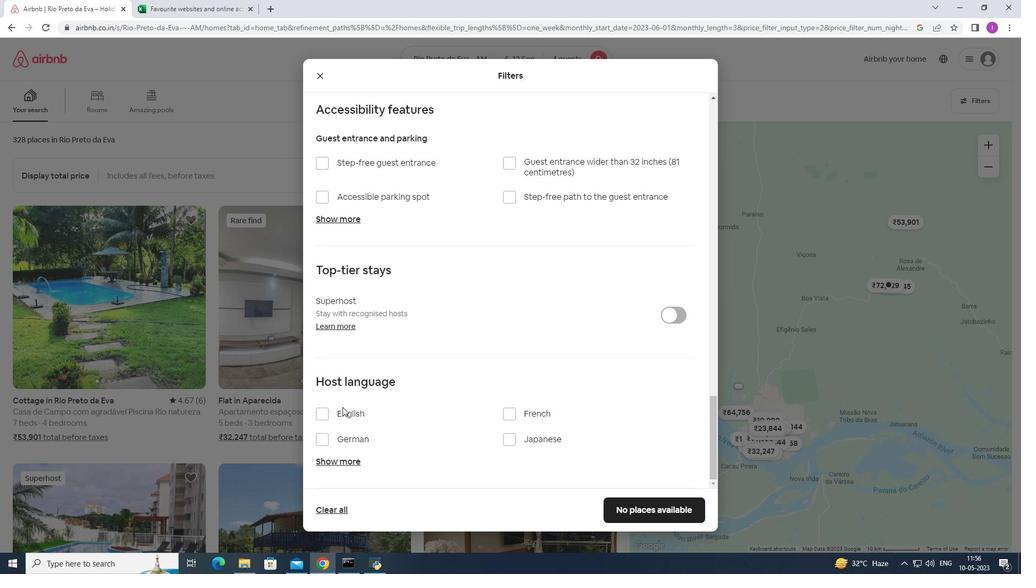 
Action: Mouse scrolled (343, 407) with delta (0, 0)
Screenshot: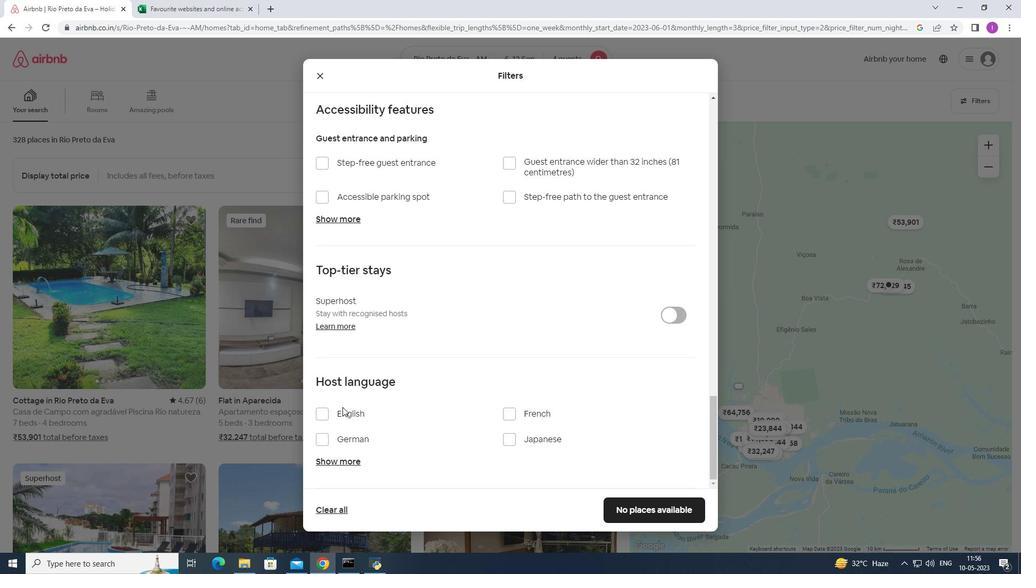 
Action: Mouse scrolled (343, 407) with delta (0, 0)
Screenshot: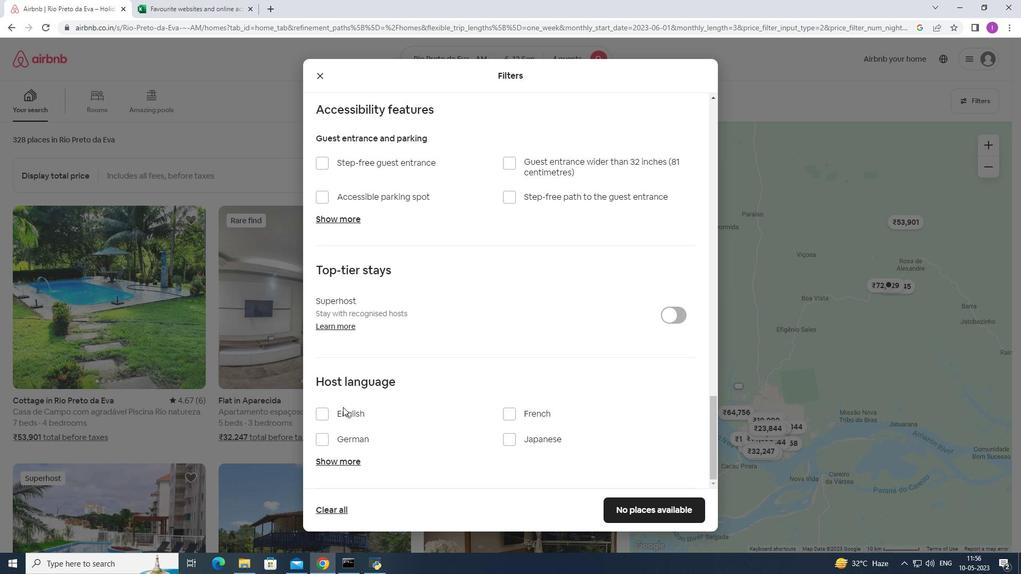 
Action: Mouse scrolled (343, 407) with delta (0, 0)
Screenshot: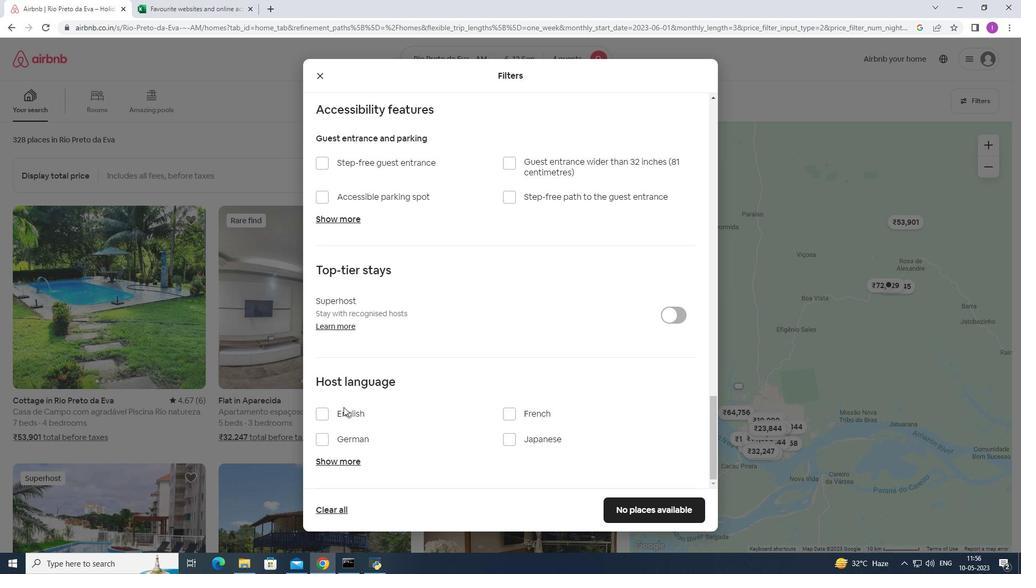 
Action: Mouse scrolled (343, 407) with delta (0, 0)
Screenshot: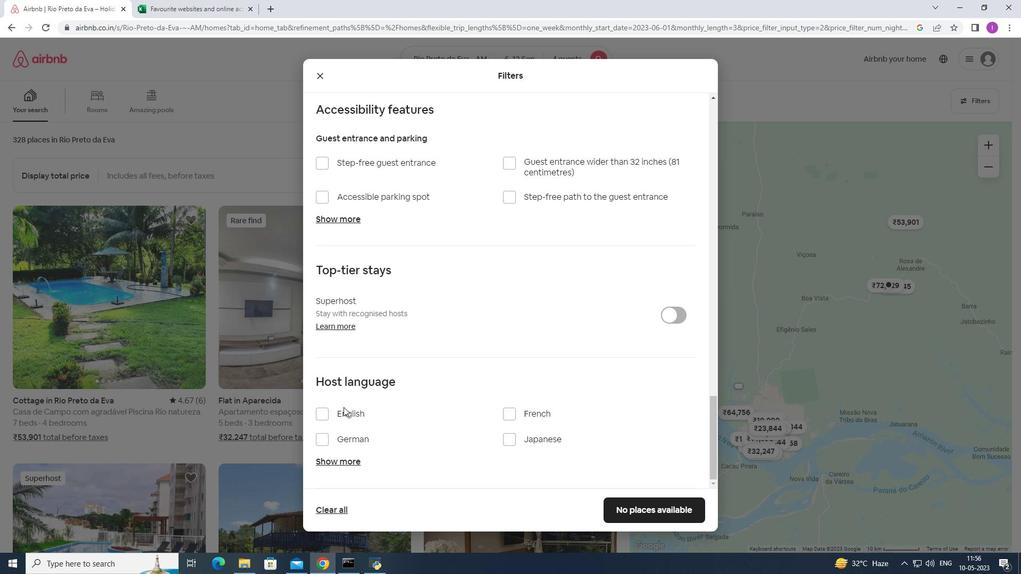 
Action: Mouse moved to (325, 415)
Screenshot: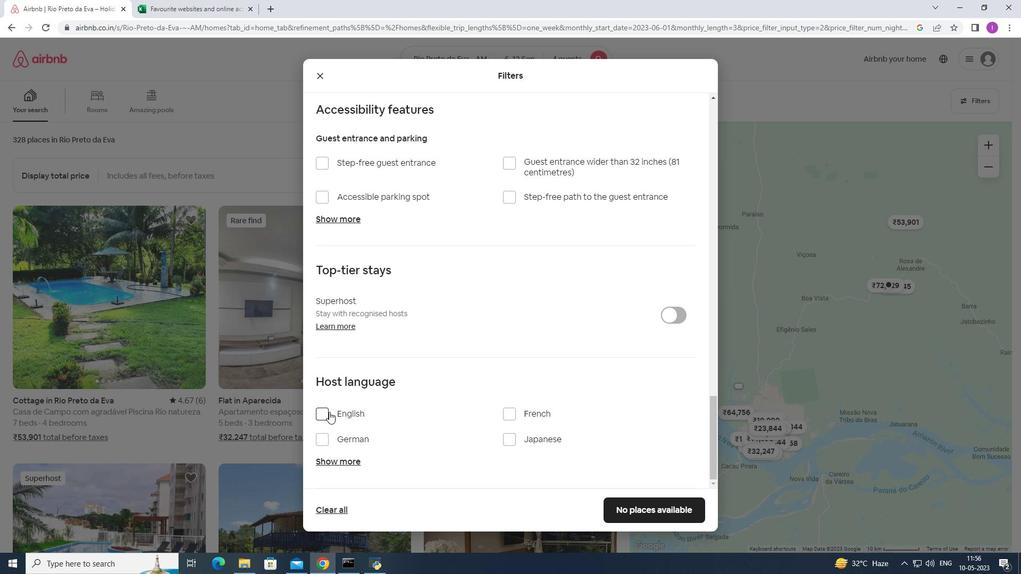 
Action: Mouse pressed left at (325, 415)
Screenshot: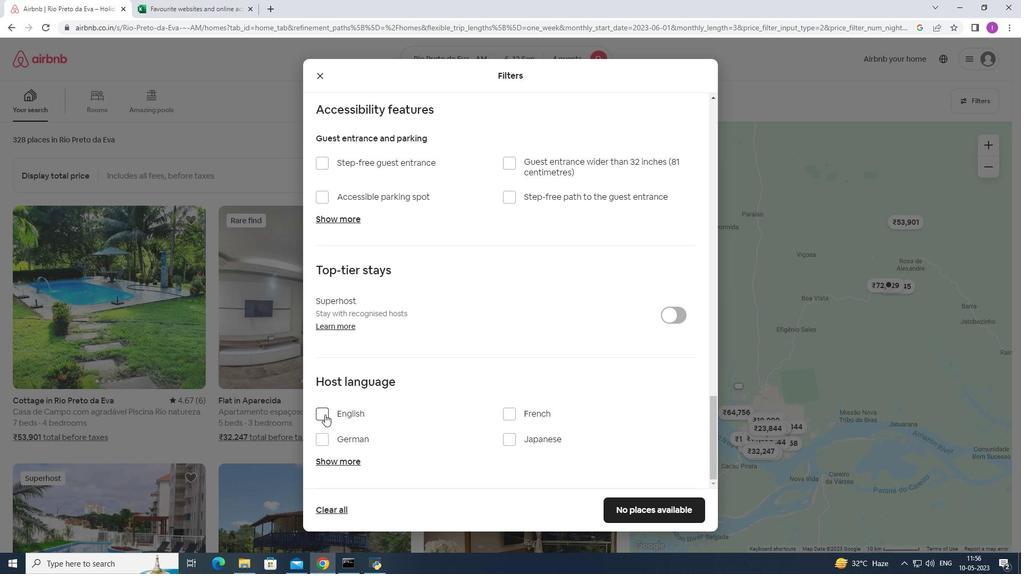 
Action: Mouse moved to (646, 502)
Screenshot: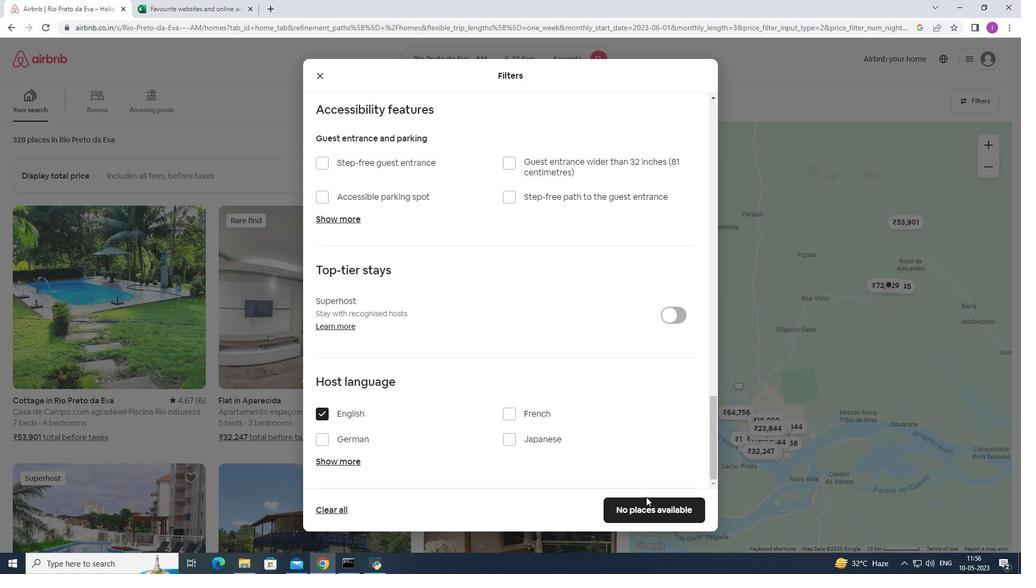 
Action: Mouse pressed left at (646, 502)
Screenshot: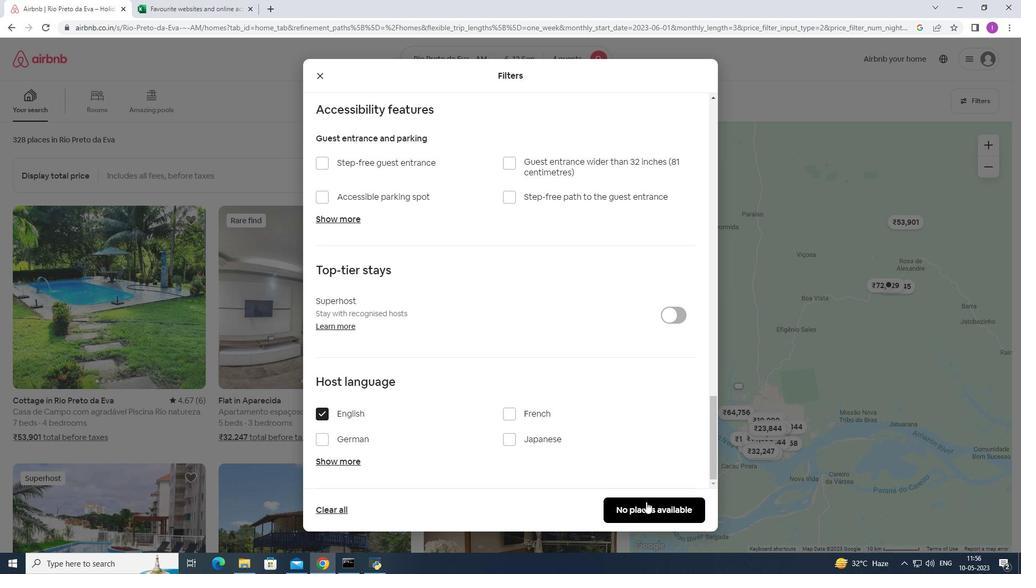 
Action: Mouse moved to (646, 502)
Screenshot: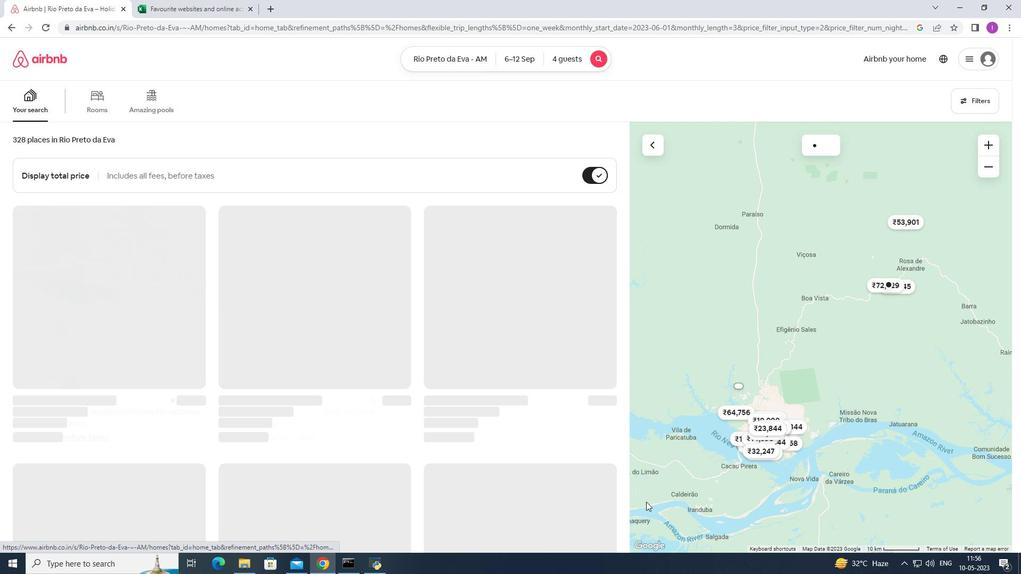 
